 Task: Search one way flight ticket for 4 adults, 2 children, 2 infants in seat and 1 infant on lap in economy from Columbia: Columbia Regional Airport to Jacksonville: Albert J. Ellis Airport on 8-3-2023. Choice of flights is American. Number of bags: 1 carry on bag. Price is upto 45000. Outbound departure time preference is 7:30.
Action: Mouse moved to (309, 450)
Screenshot: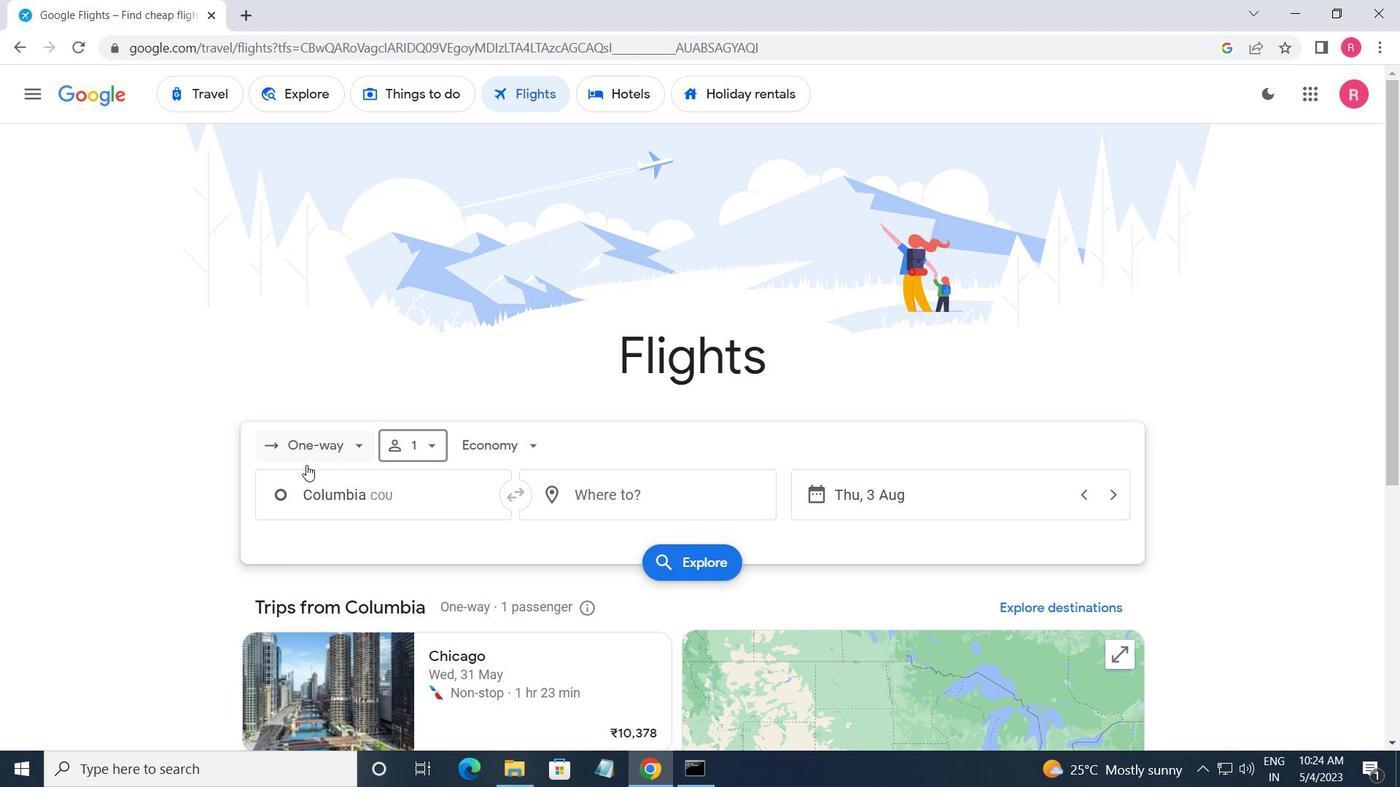 
Action: Mouse pressed left at (309, 450)
Screenshot: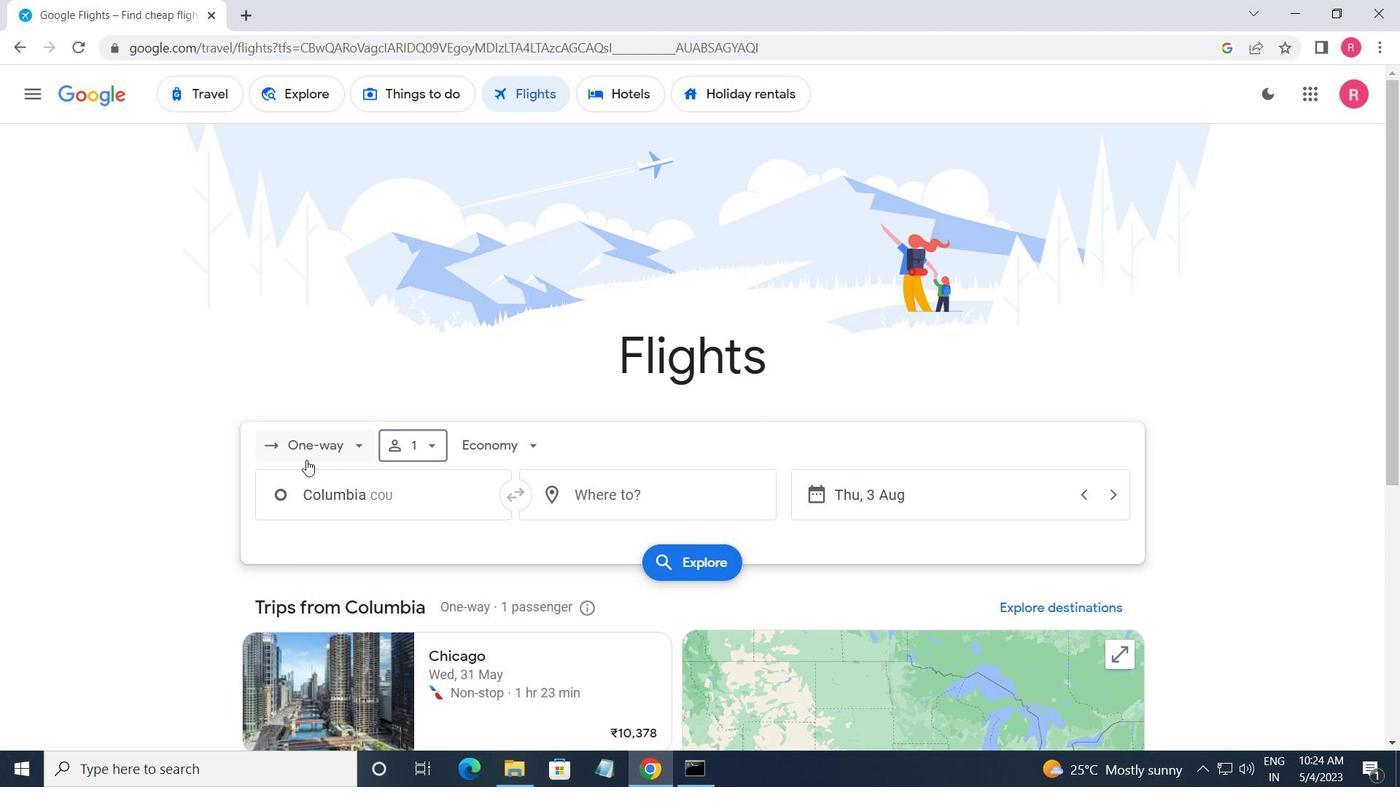 
Action: Mouse moved to (334, 529)
Screenshot: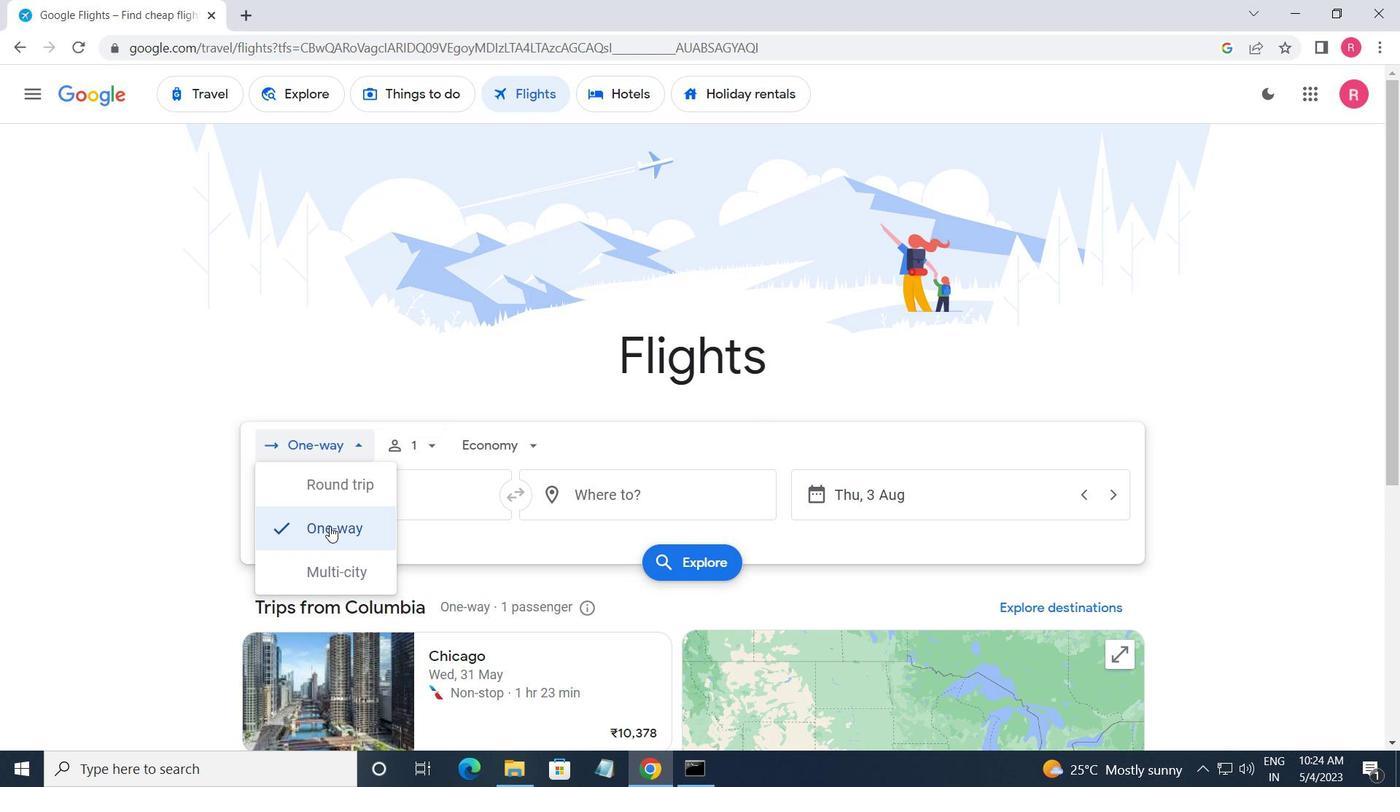 
Action: Mouse pressed left at (334, 529)
Screenshot: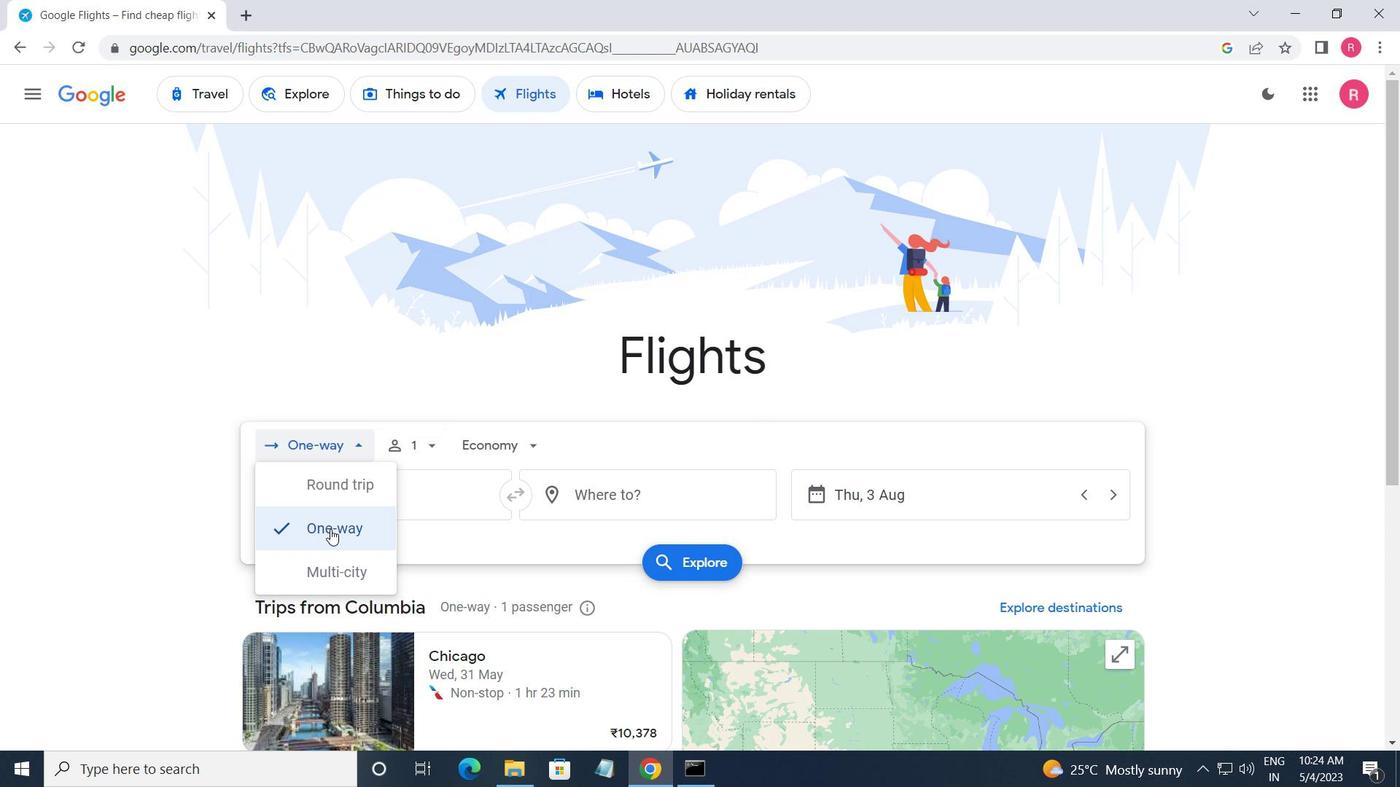 
Action: Mouse moved to (421, 445)
Screenshot: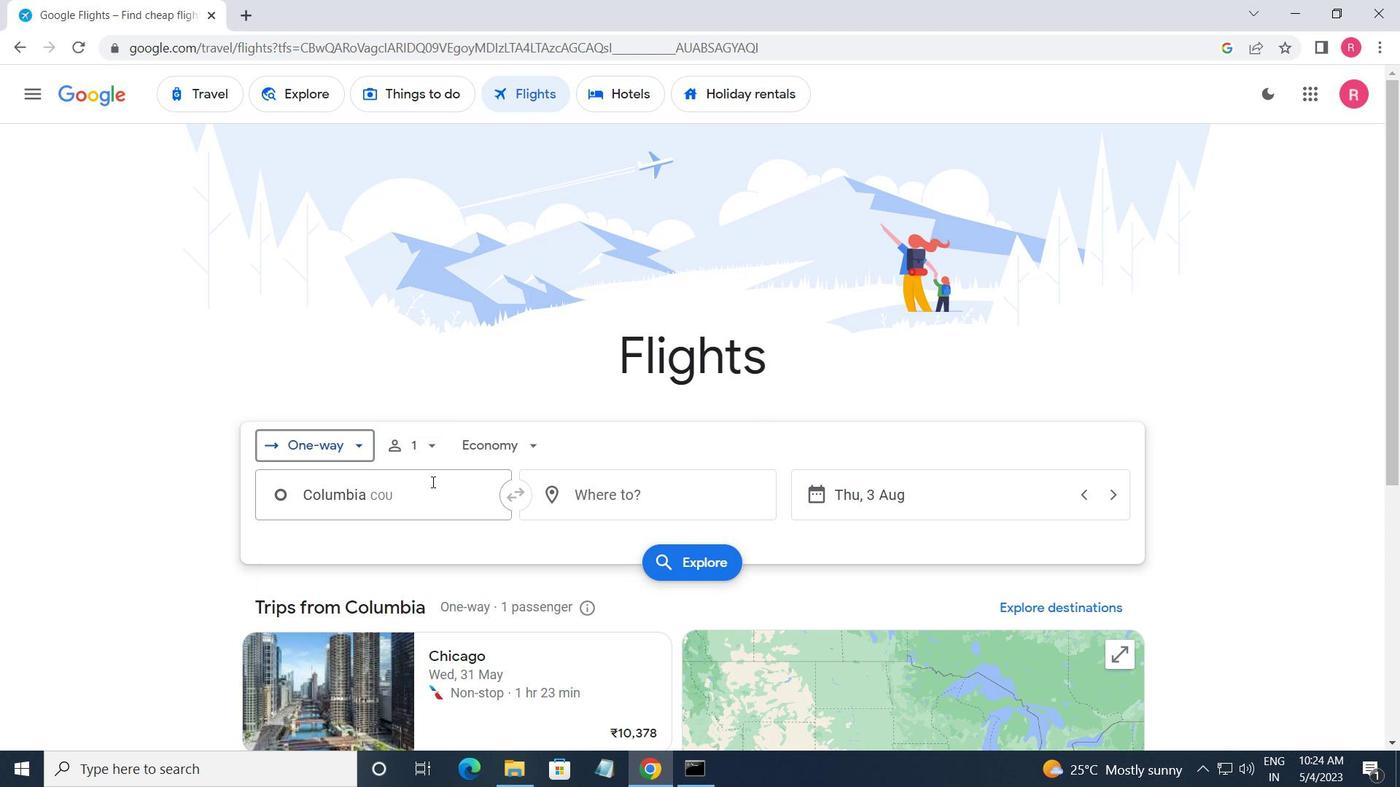 
Action: Mouse pressed left at (421, 445)
Screenshot: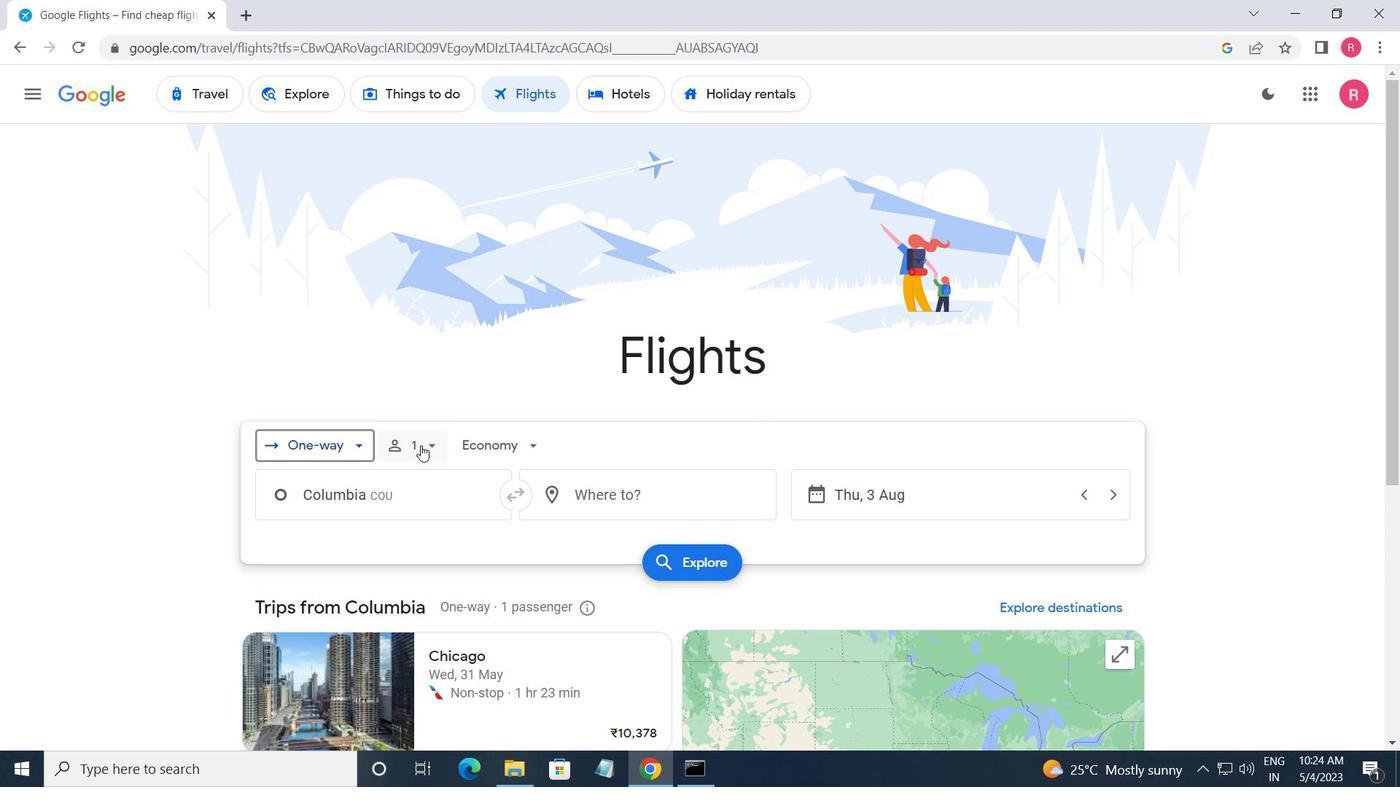 
Action: Mouse moved to (567, 501)
Screenshot: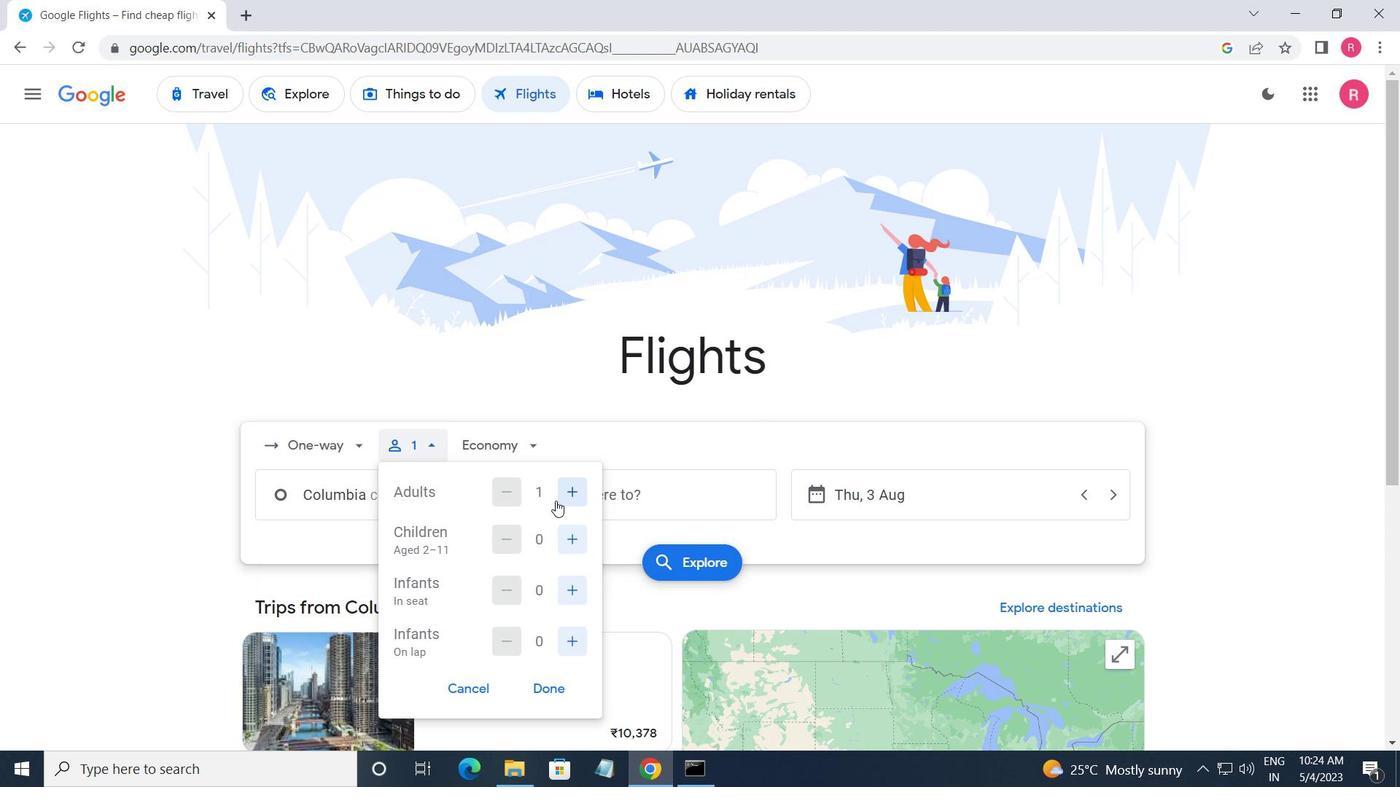 
Action: Mouse pressed left at (567, 501)
Screenshot: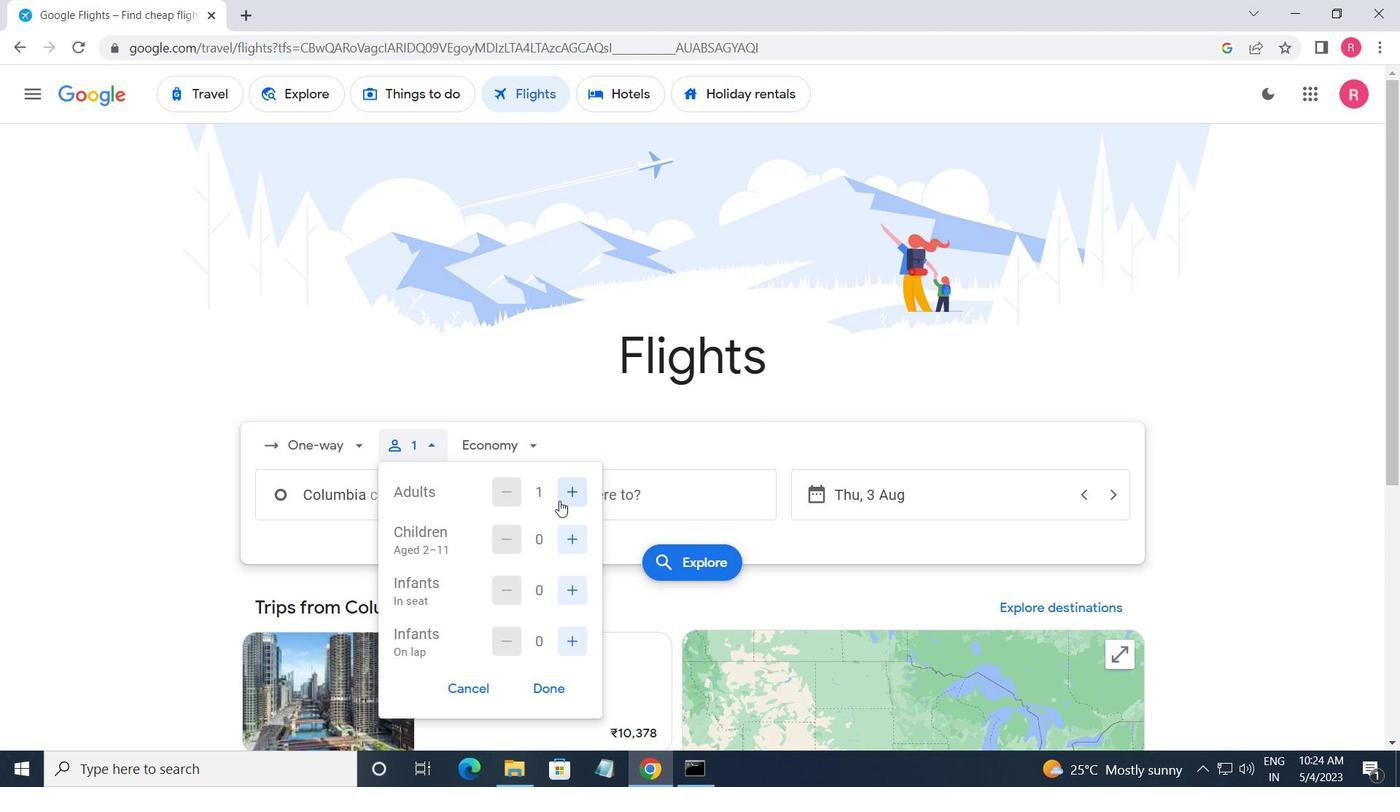 
Action: Mouse pressed left at (567, 501)
Screenshot: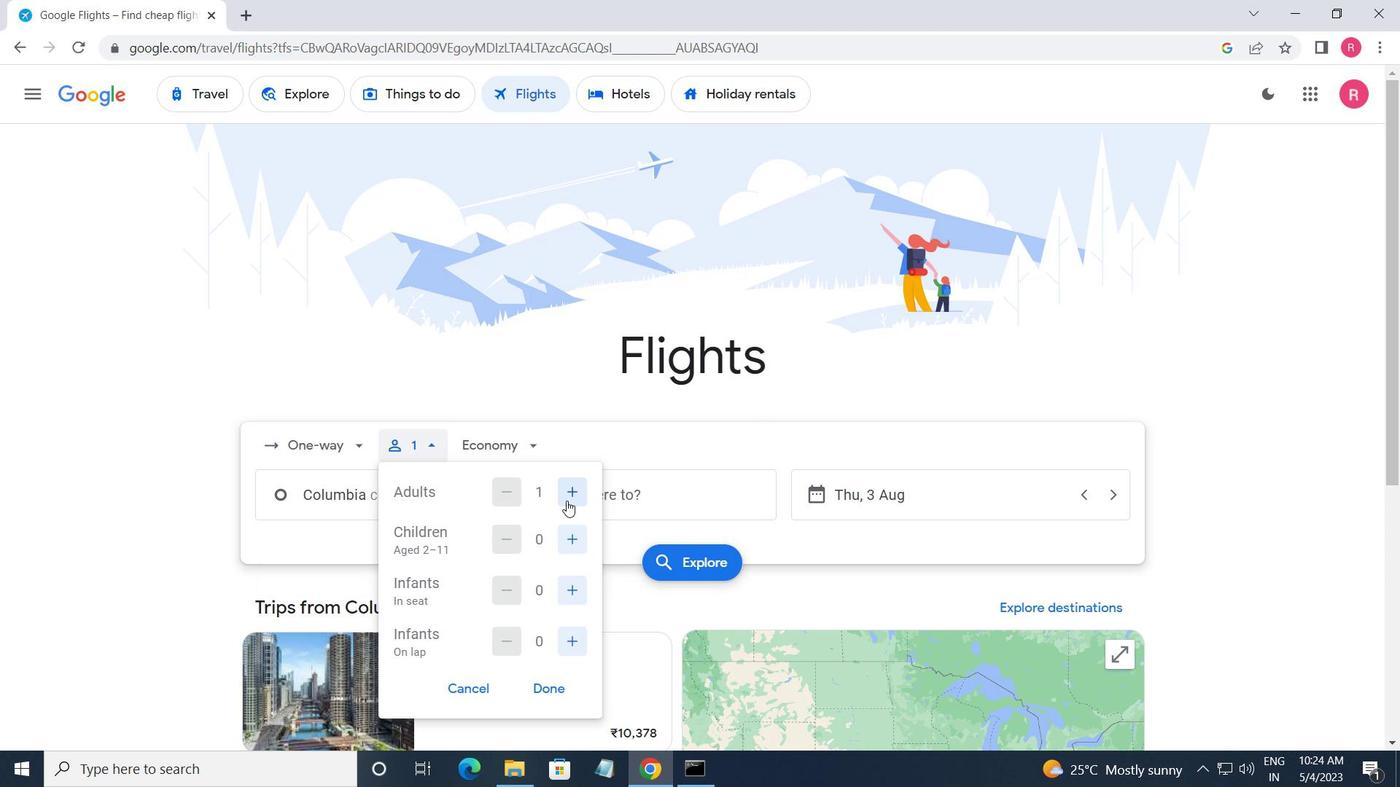 
Action: Mouse pressed left at (567, 501)
Screenshot: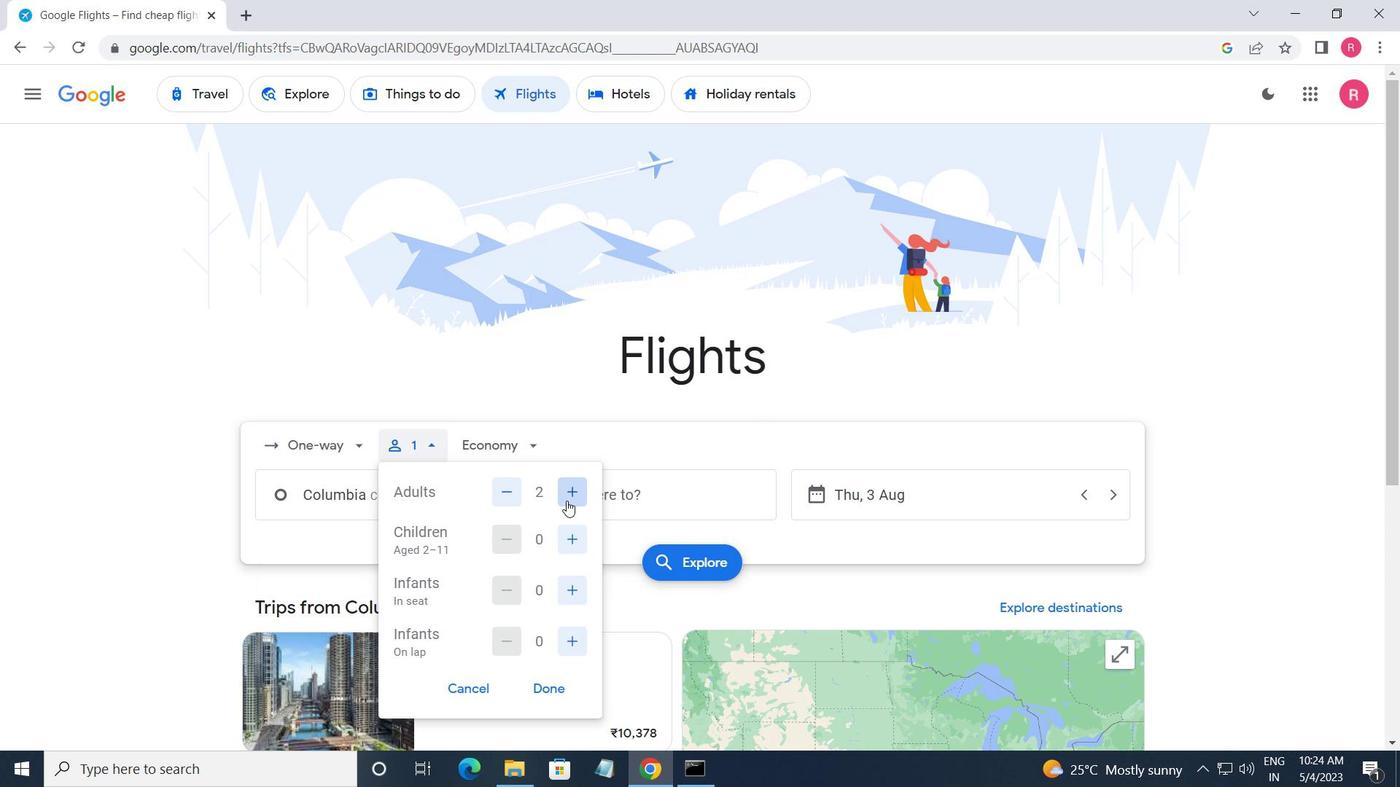 
Action: Mouse moved to (569, 540)
Screenshot: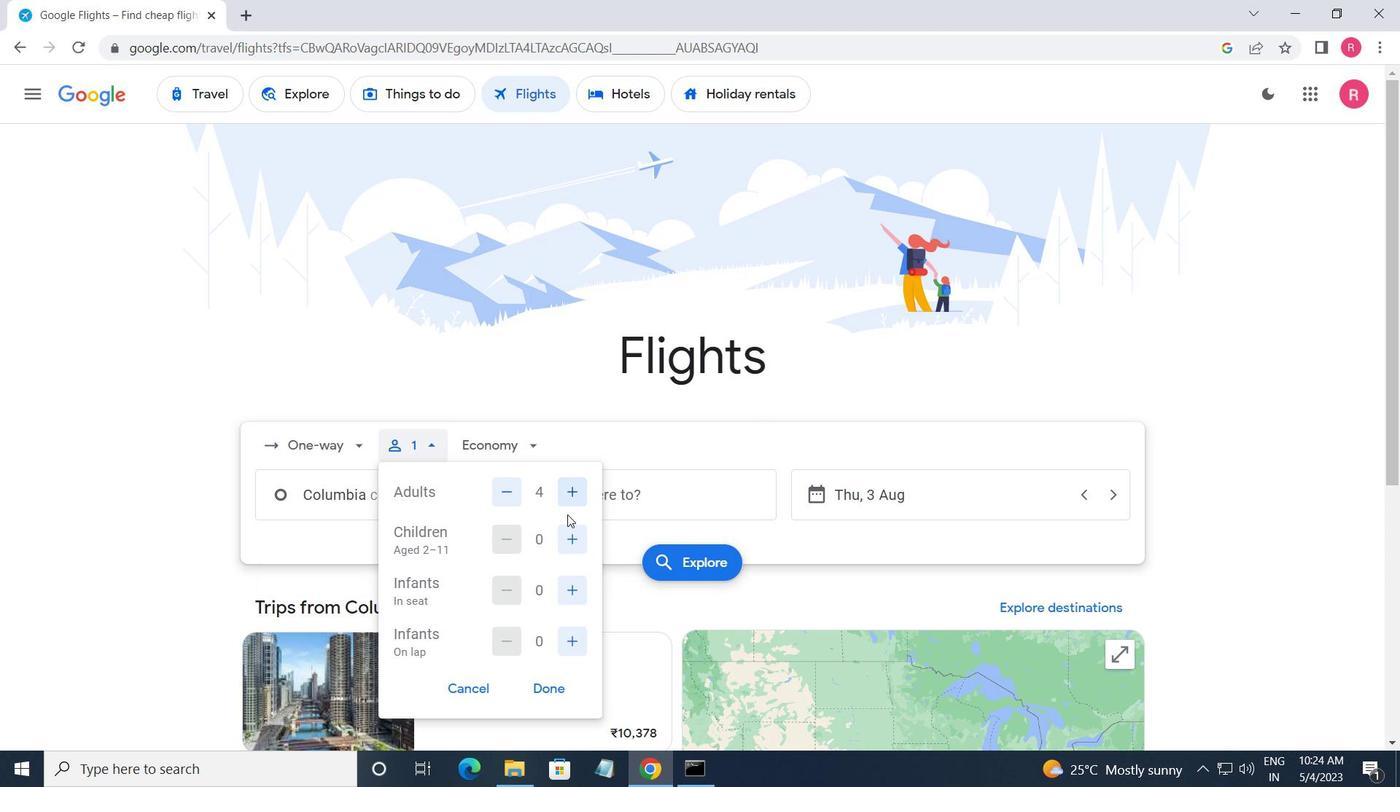 
Action: Mouse pressed left at (569, 540)
Screenshot: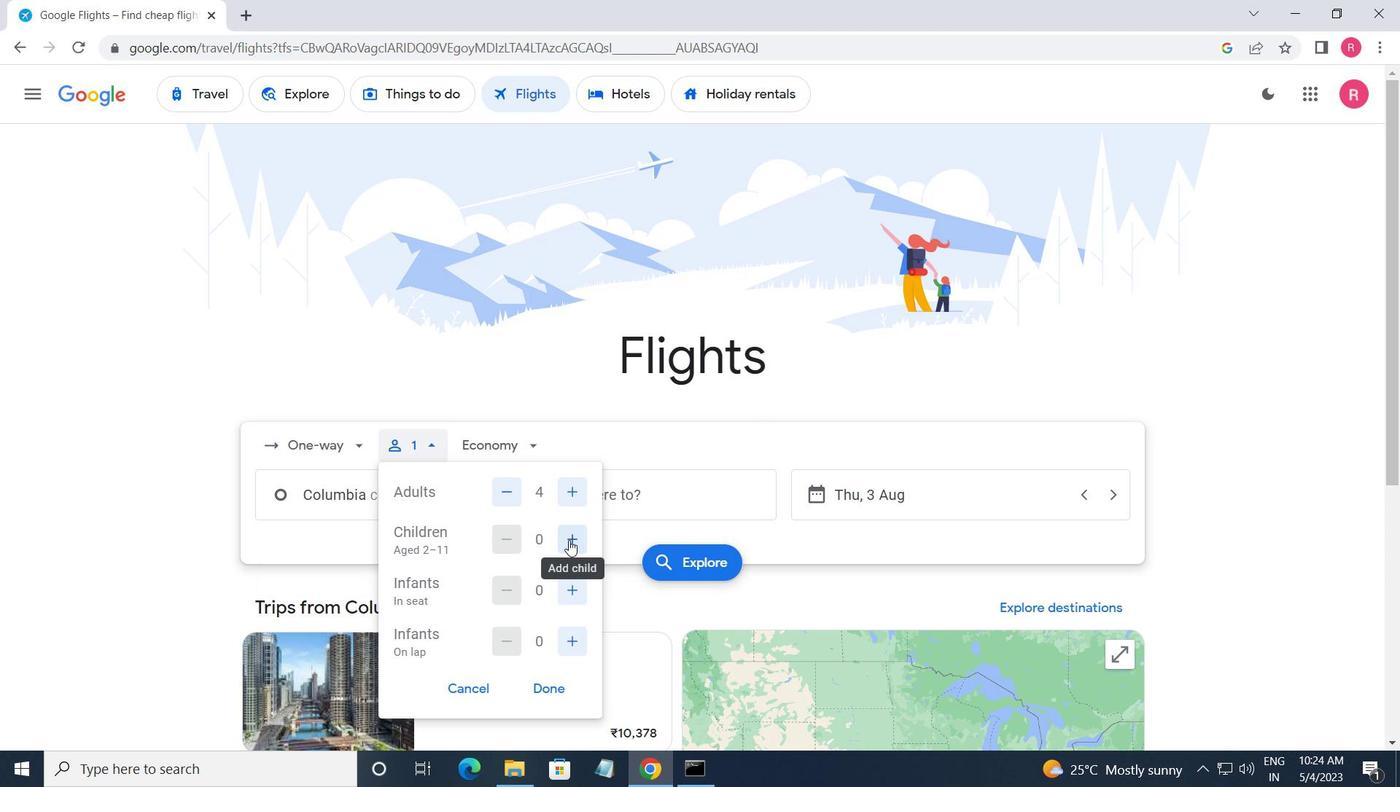 
Action: Mouse pressed left at (569, 540)
Screenshot: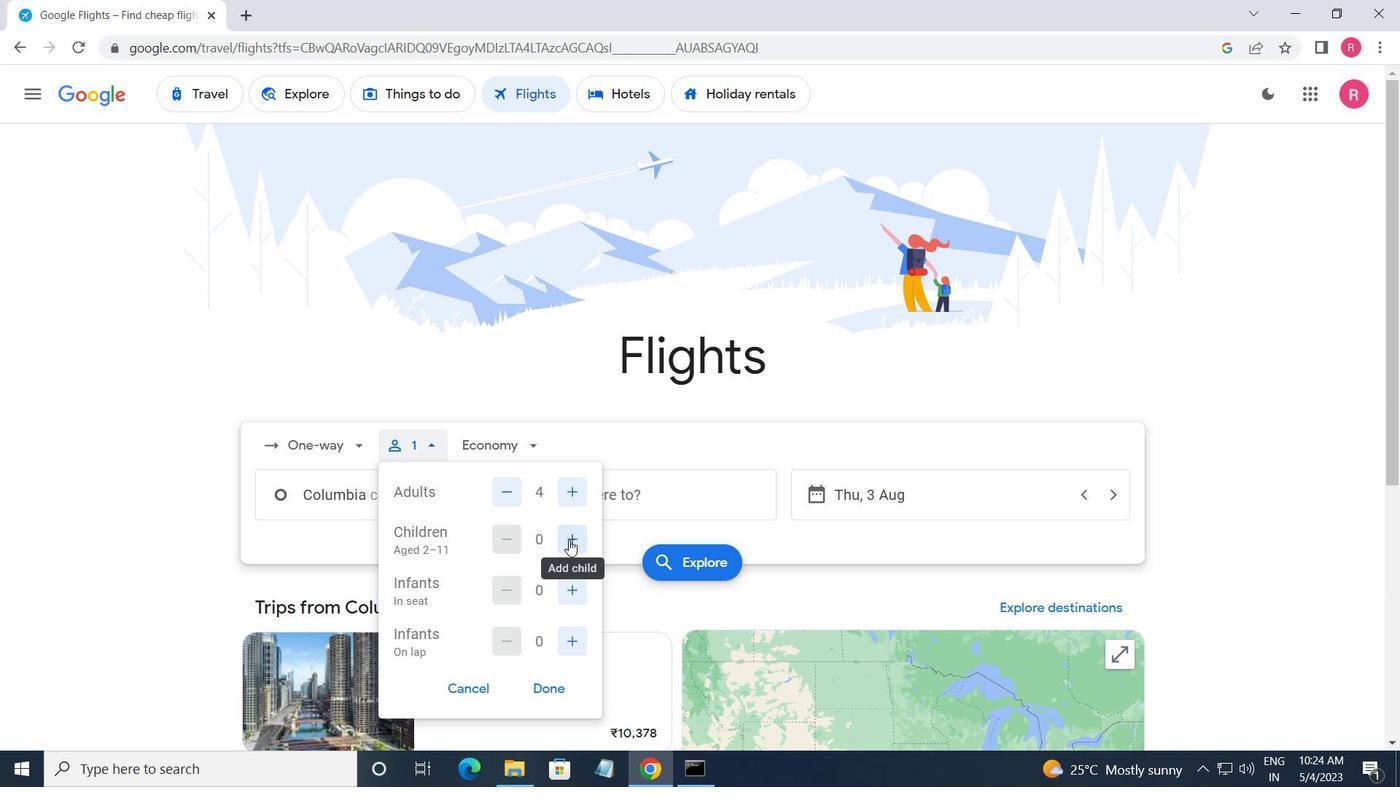 
Action: Mouse moved to (570, 596)
Screenshot: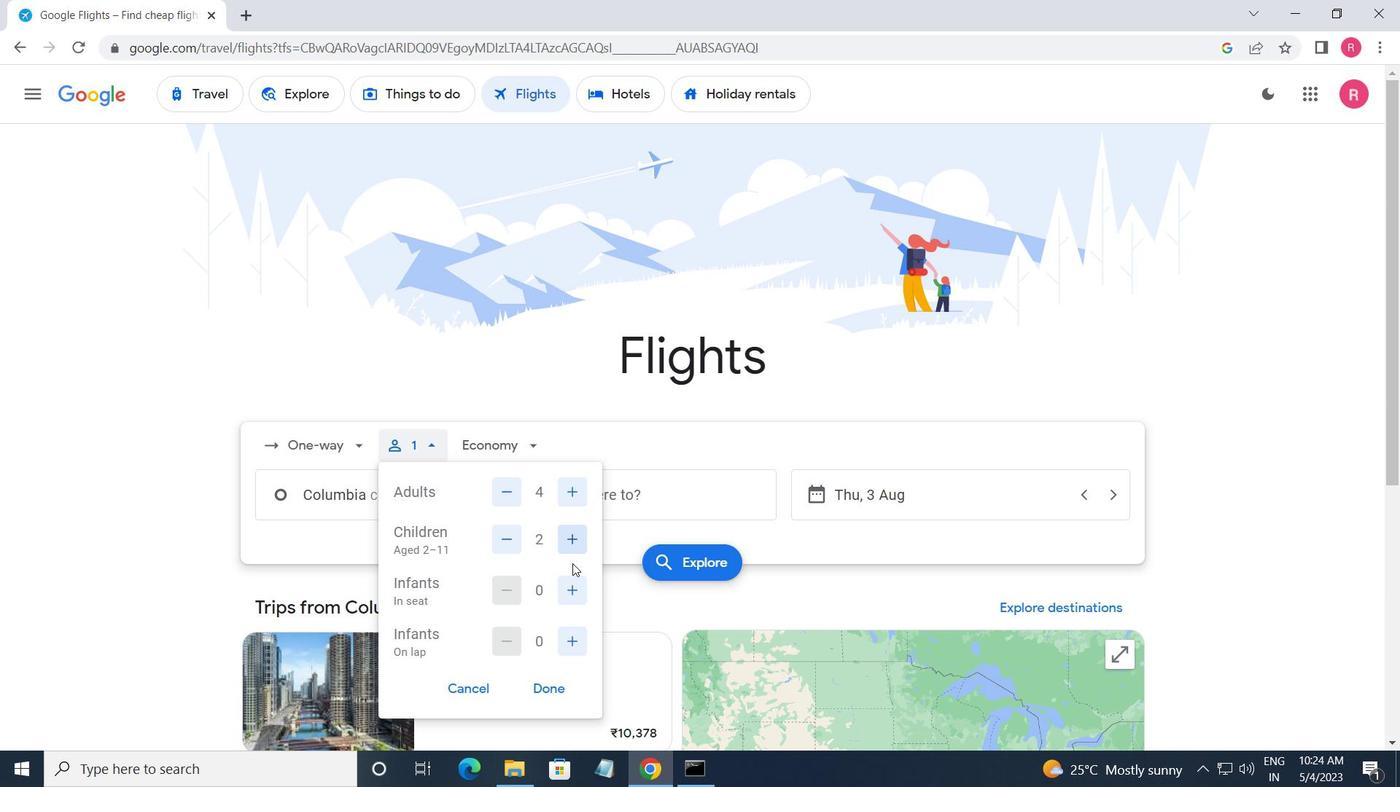 
Action: Mouse pressed left at (570, 596)
Screenshot: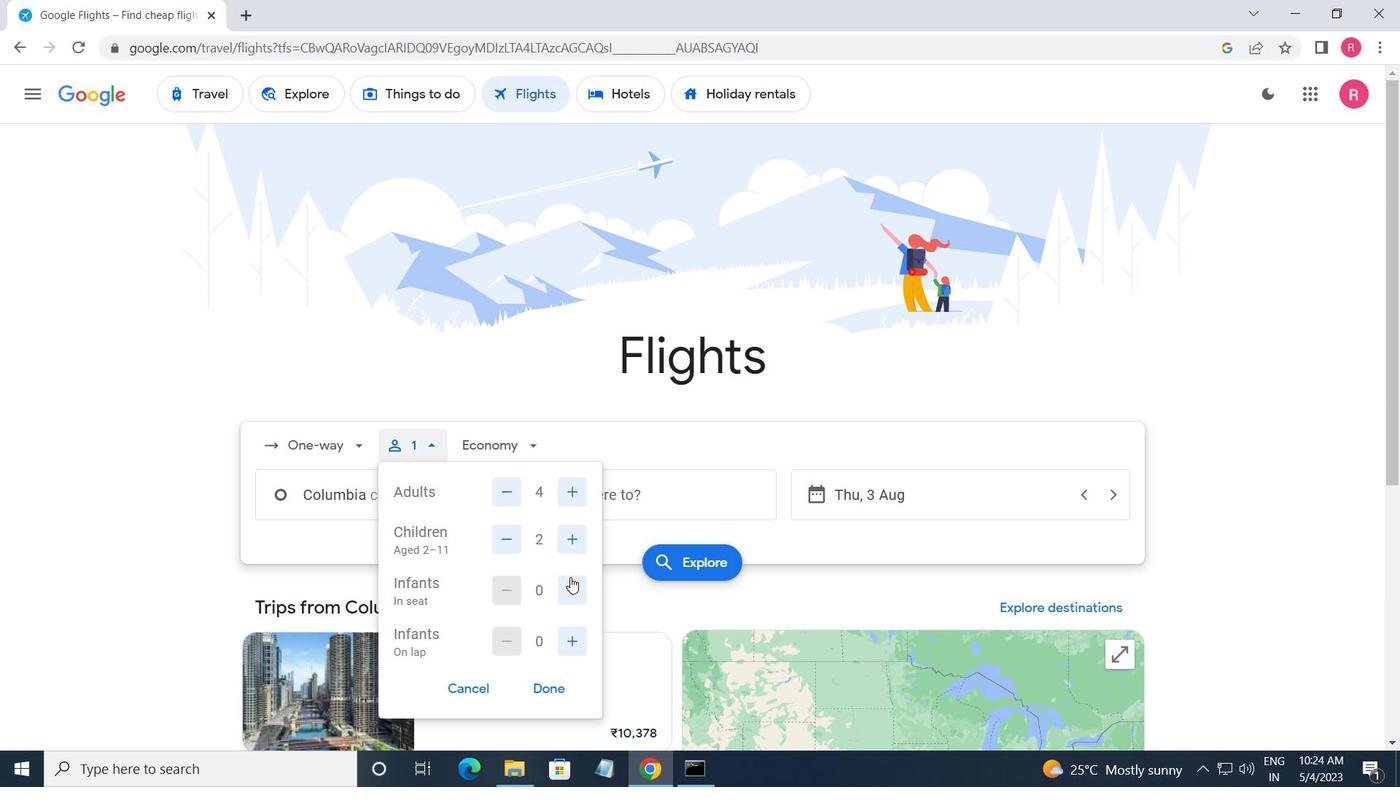 
Action: Mouse pressed left at (570, 596)
Screenshot: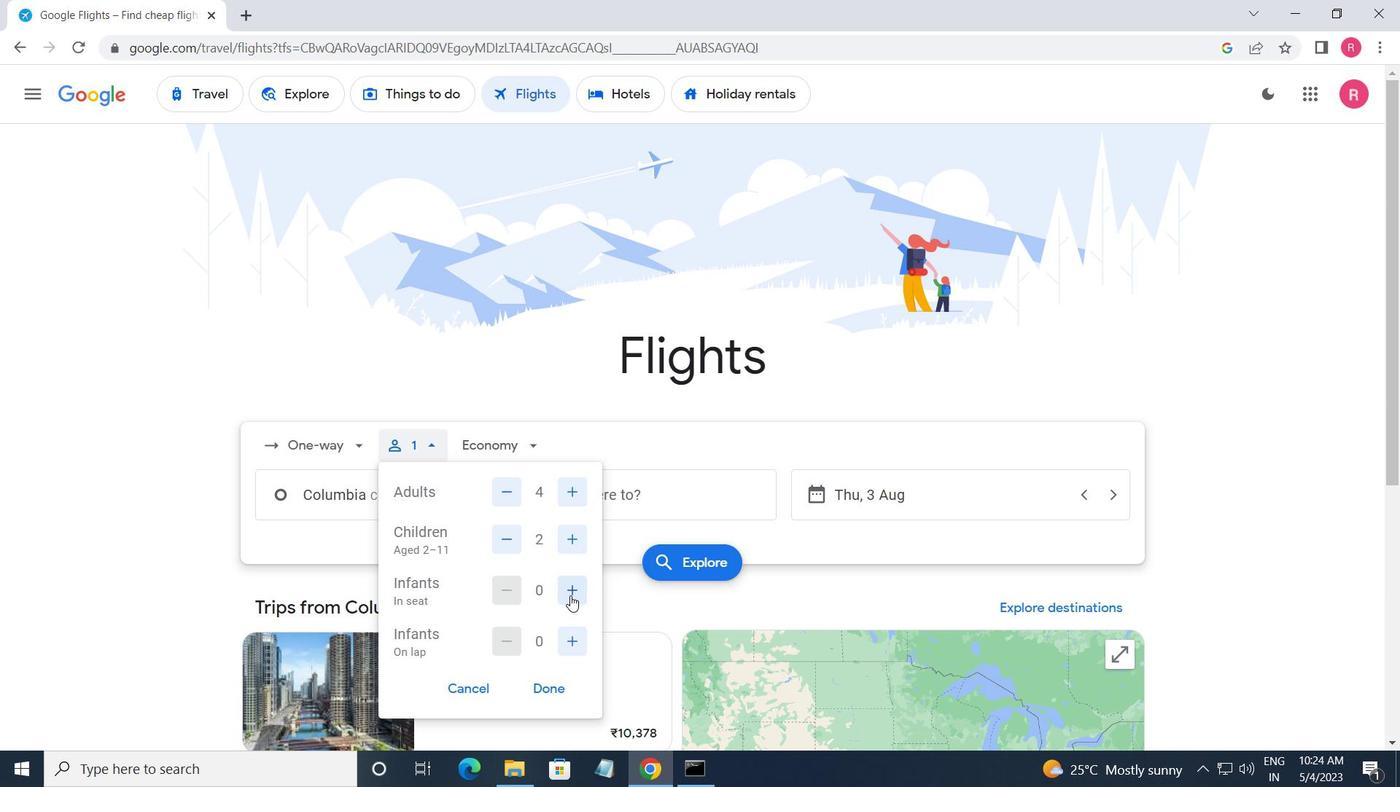 
Action: Mouse moved to (570, 648)
Screenshot: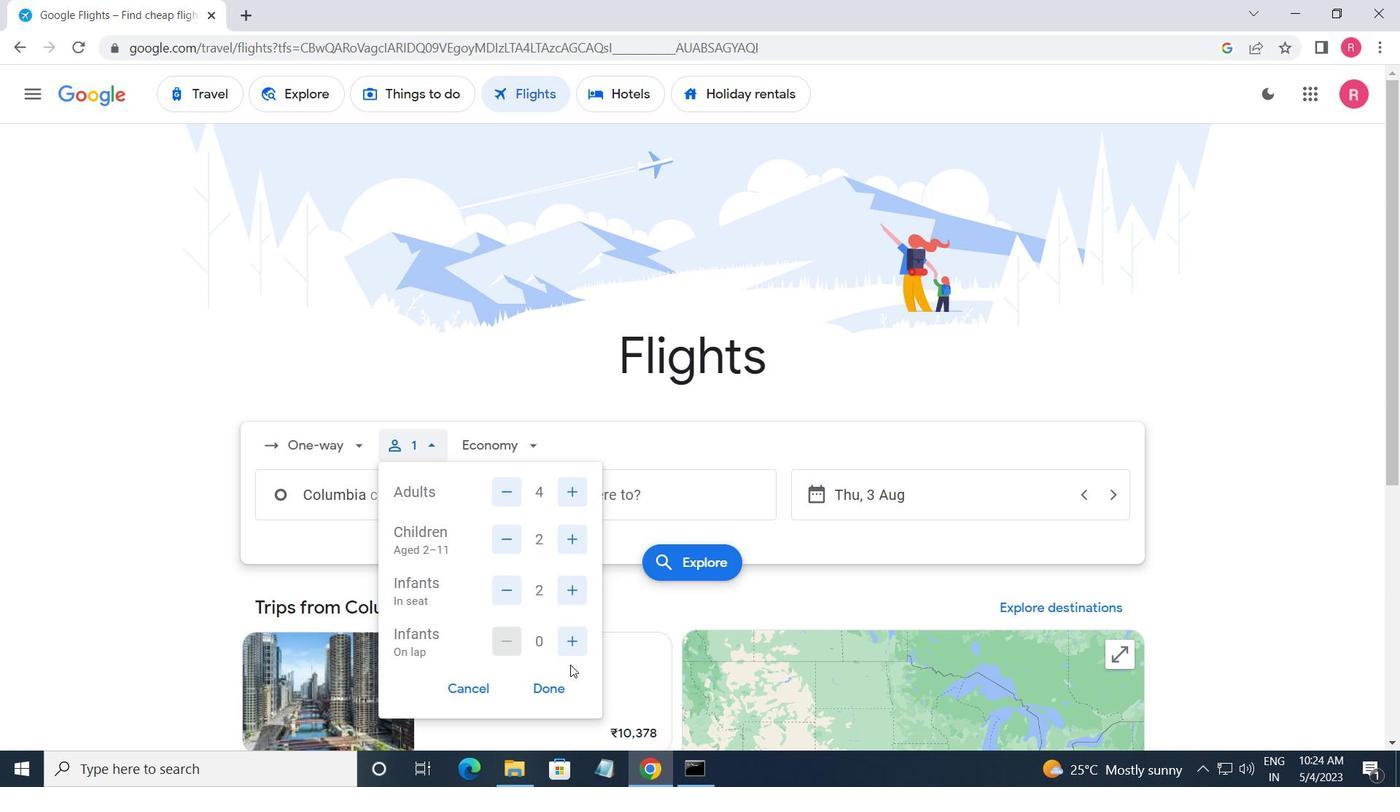 
Action: Mouse pressed left at (570, 648)
Screenshot: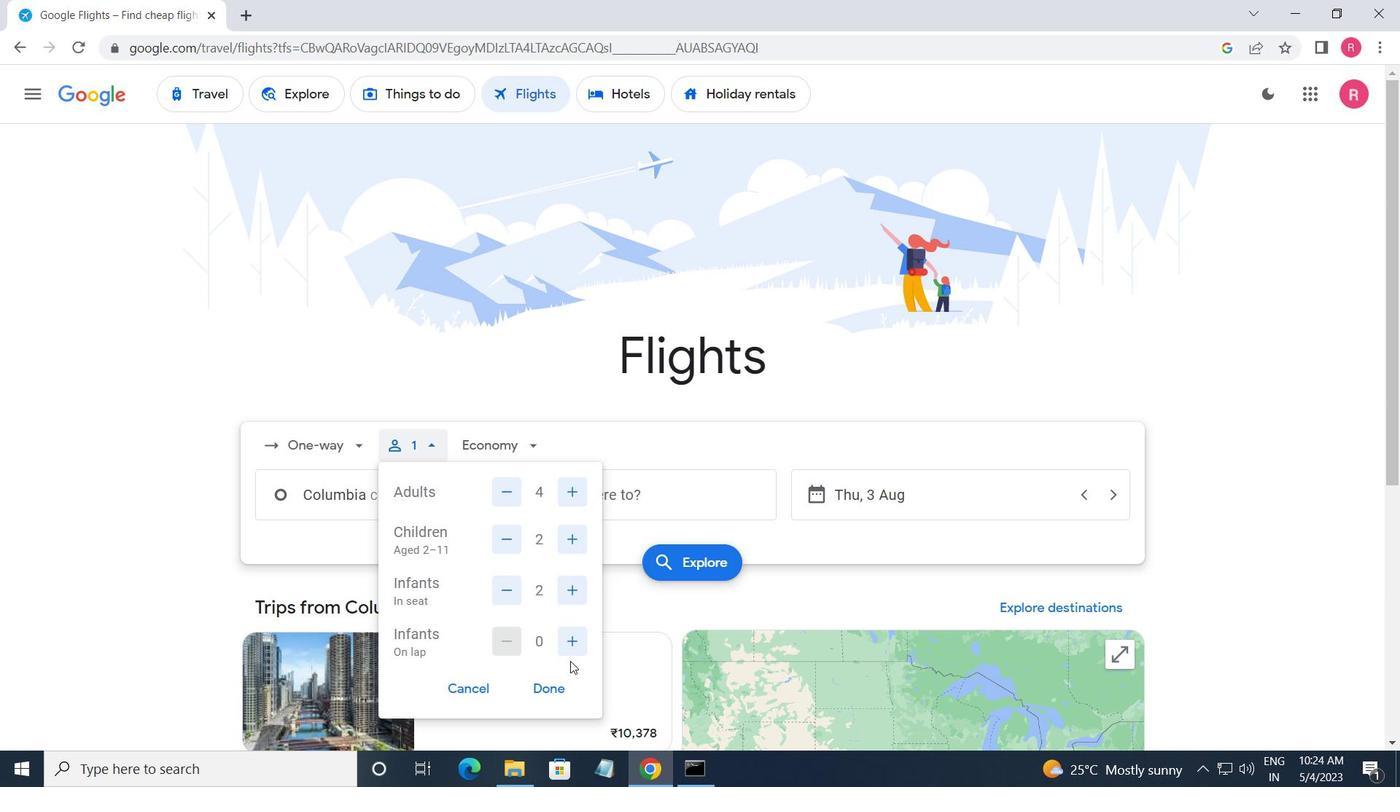 
Action: Mouse moved to (558, 672)
Screenshot: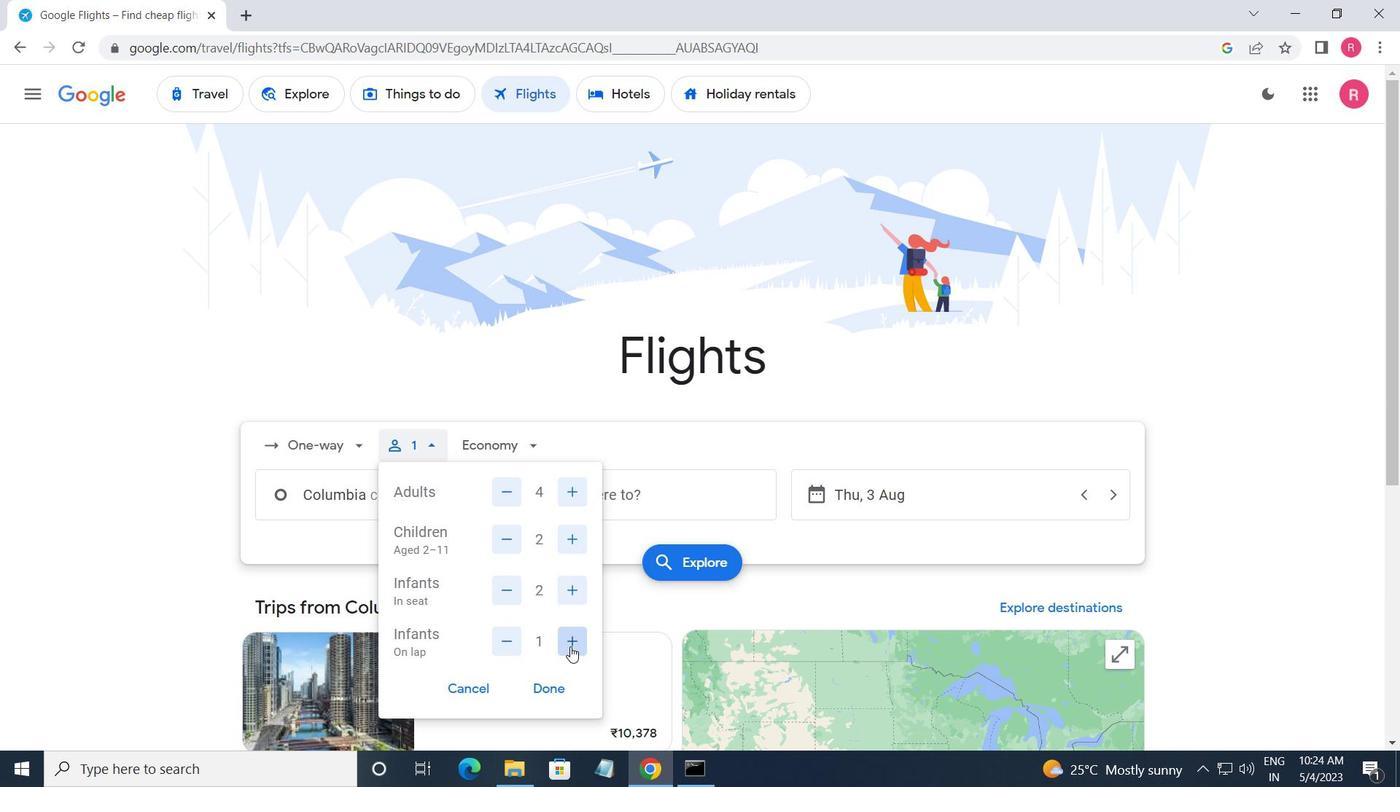
Action: Mouse pressed left at (558, 672)
Screenshot: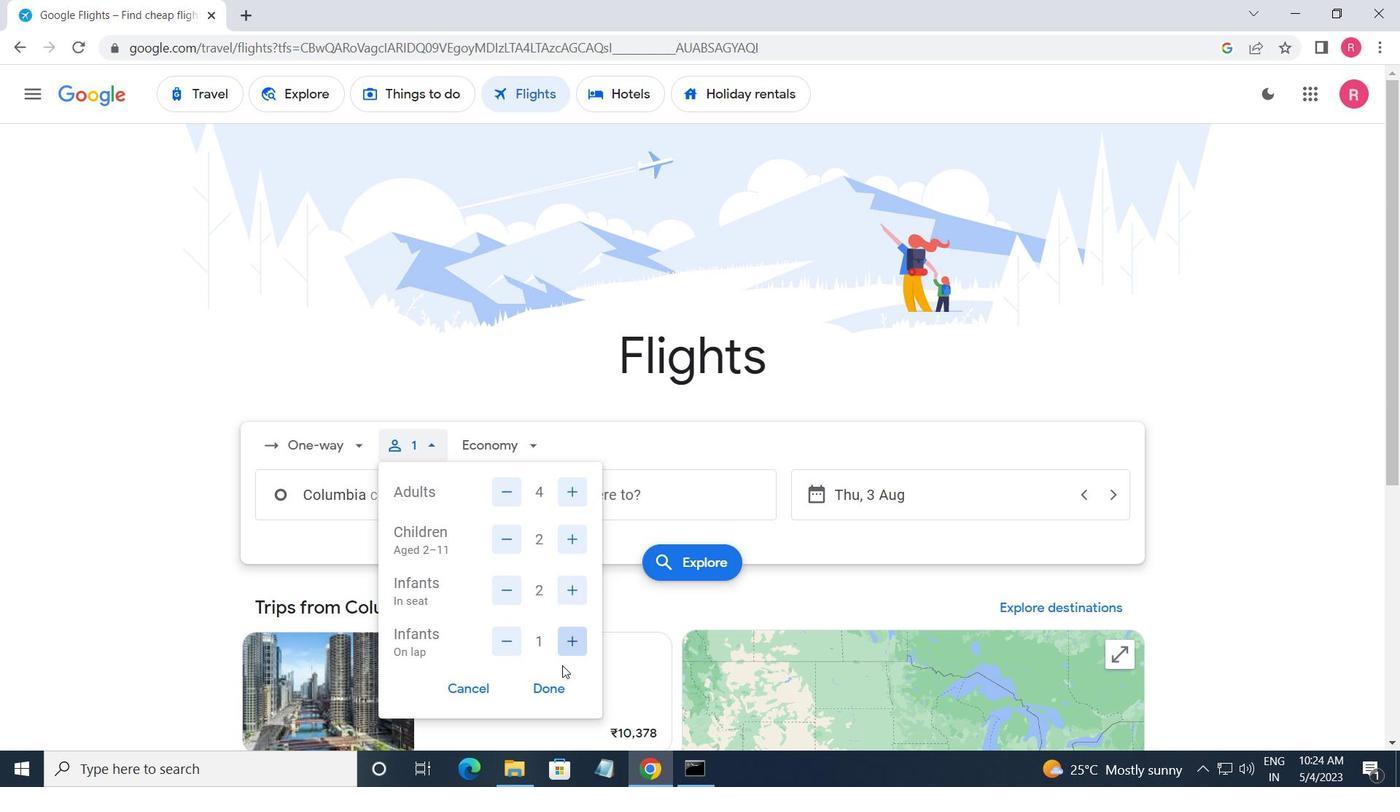 
Action: Mouse moved to (553, 677)
Screenshot: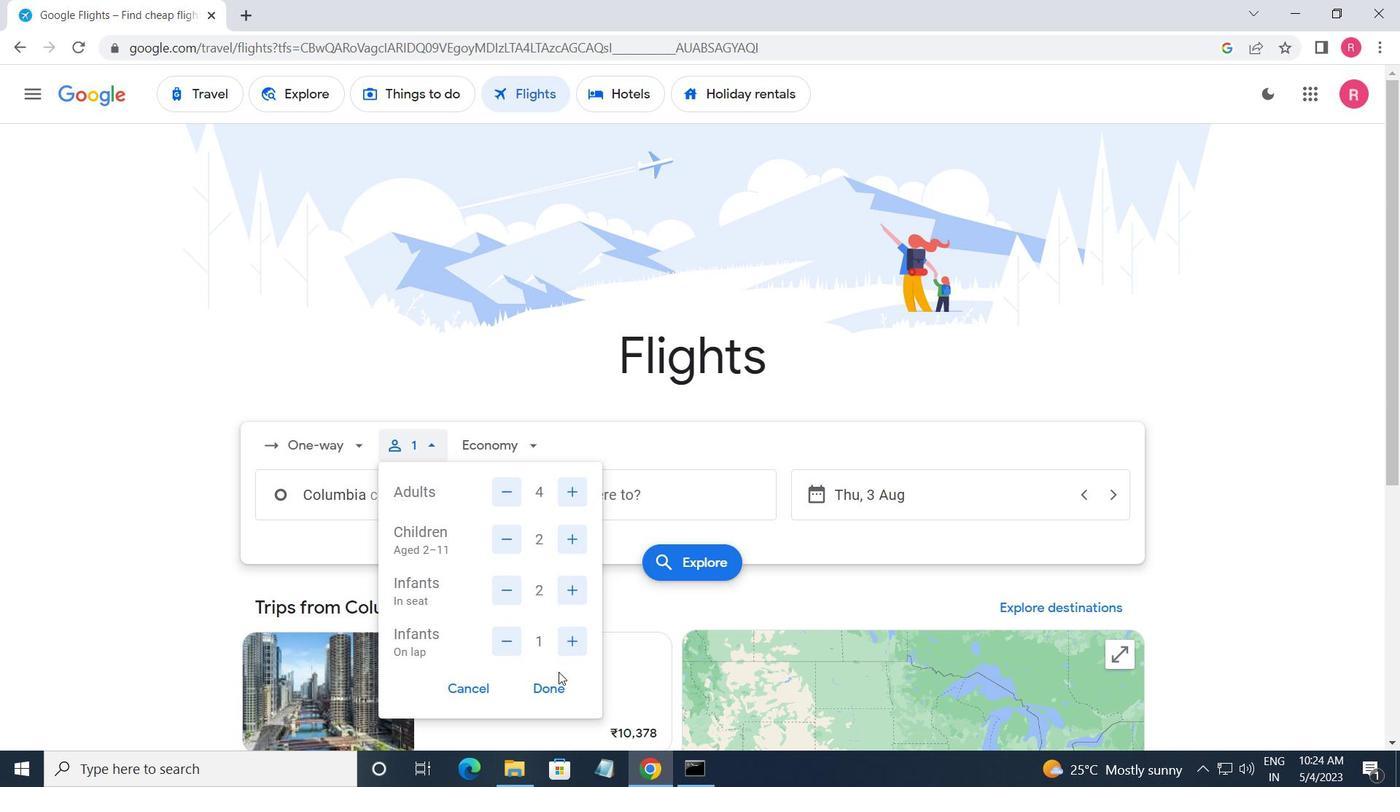 
Action: Mouse pressed left at (553, 677)
Screenshot: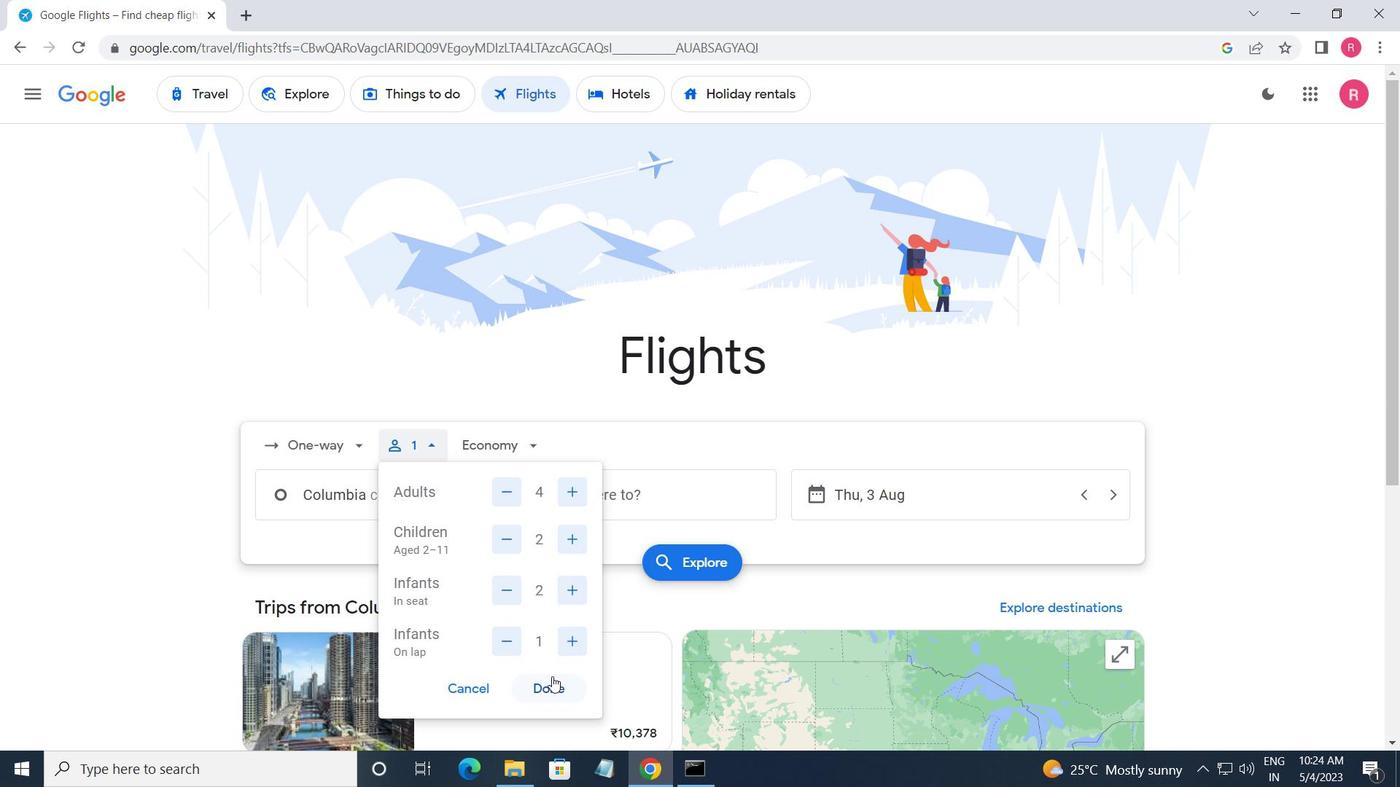 
Action: Mouse moved to (496, 441)
Screenshot: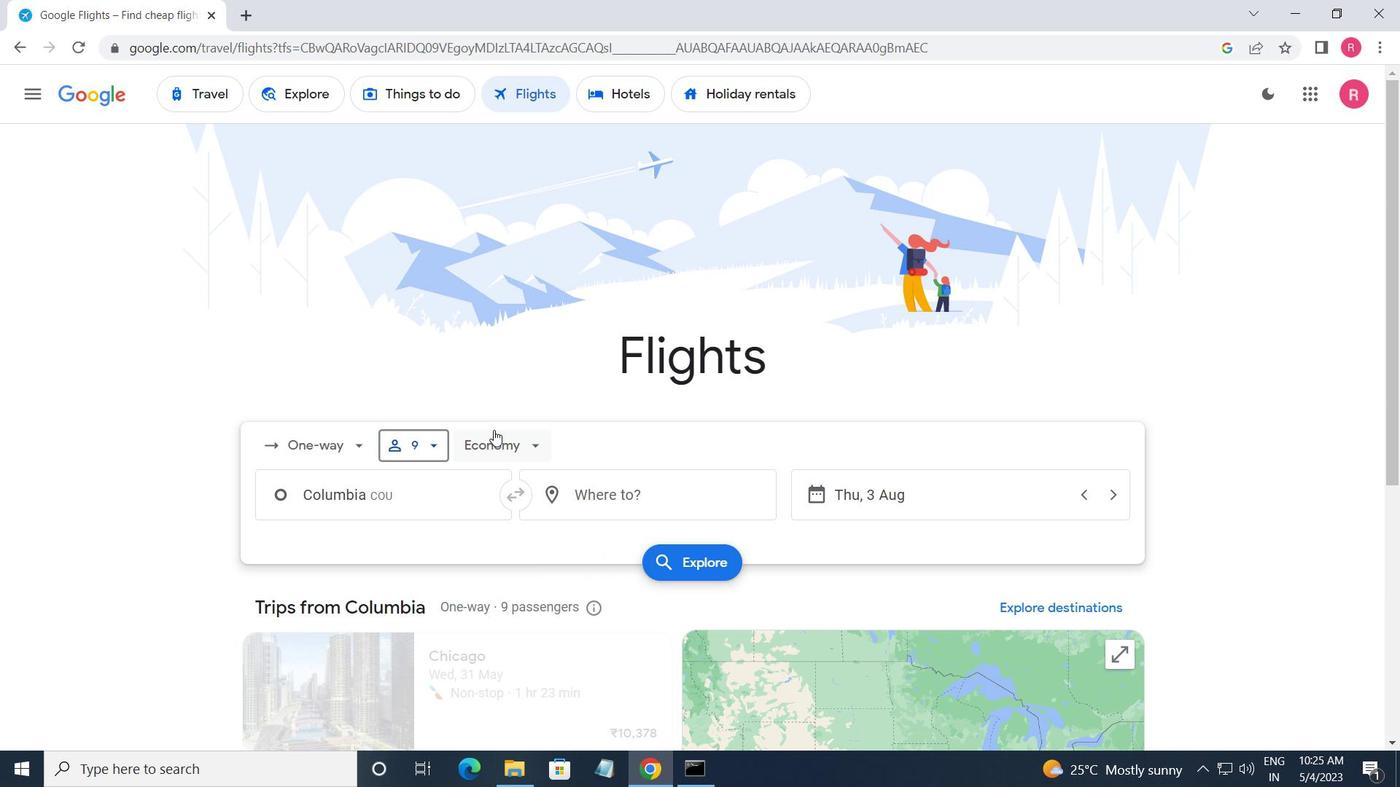 
Action: Mouse pressed left at (496, 441)
Screenshot: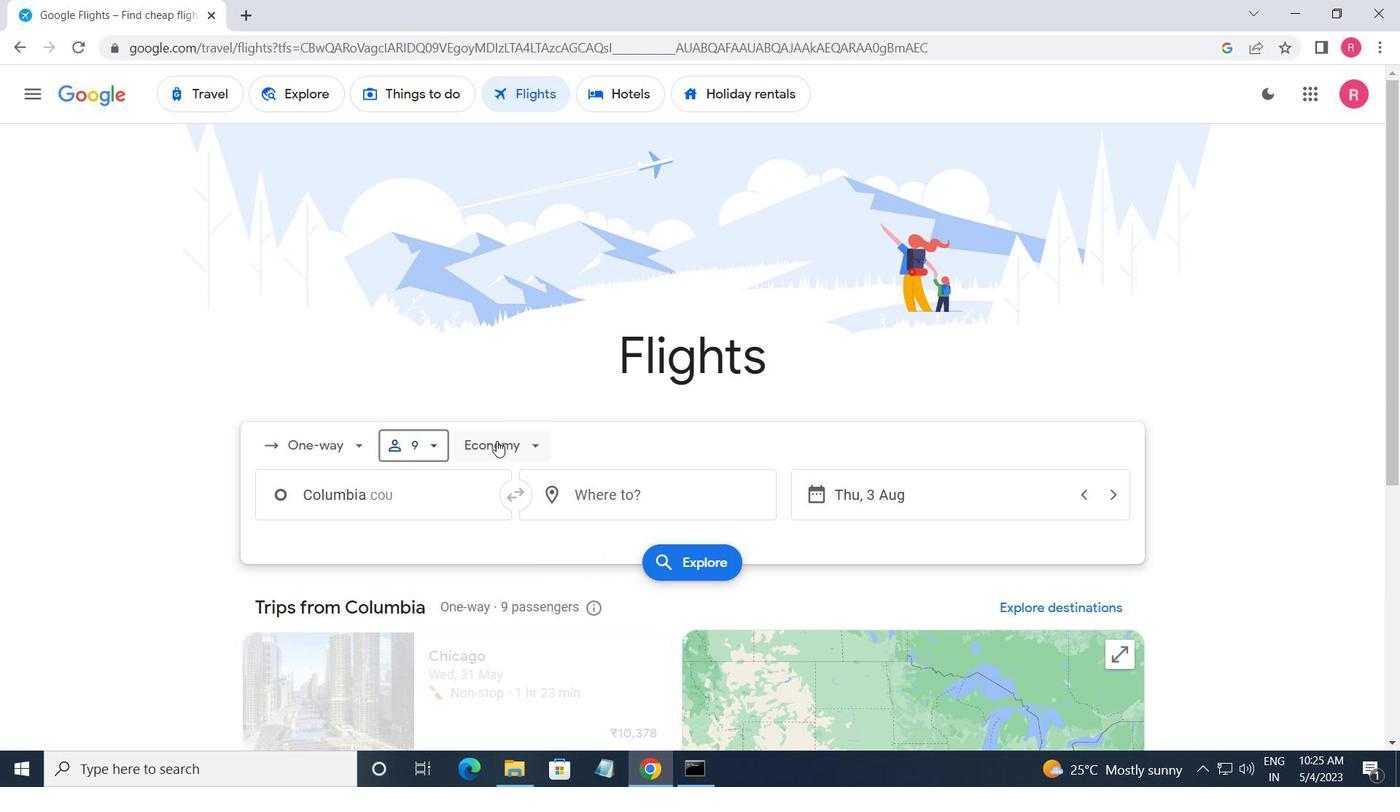 
Action: Mouse moved to (528, 485)
Screenshot: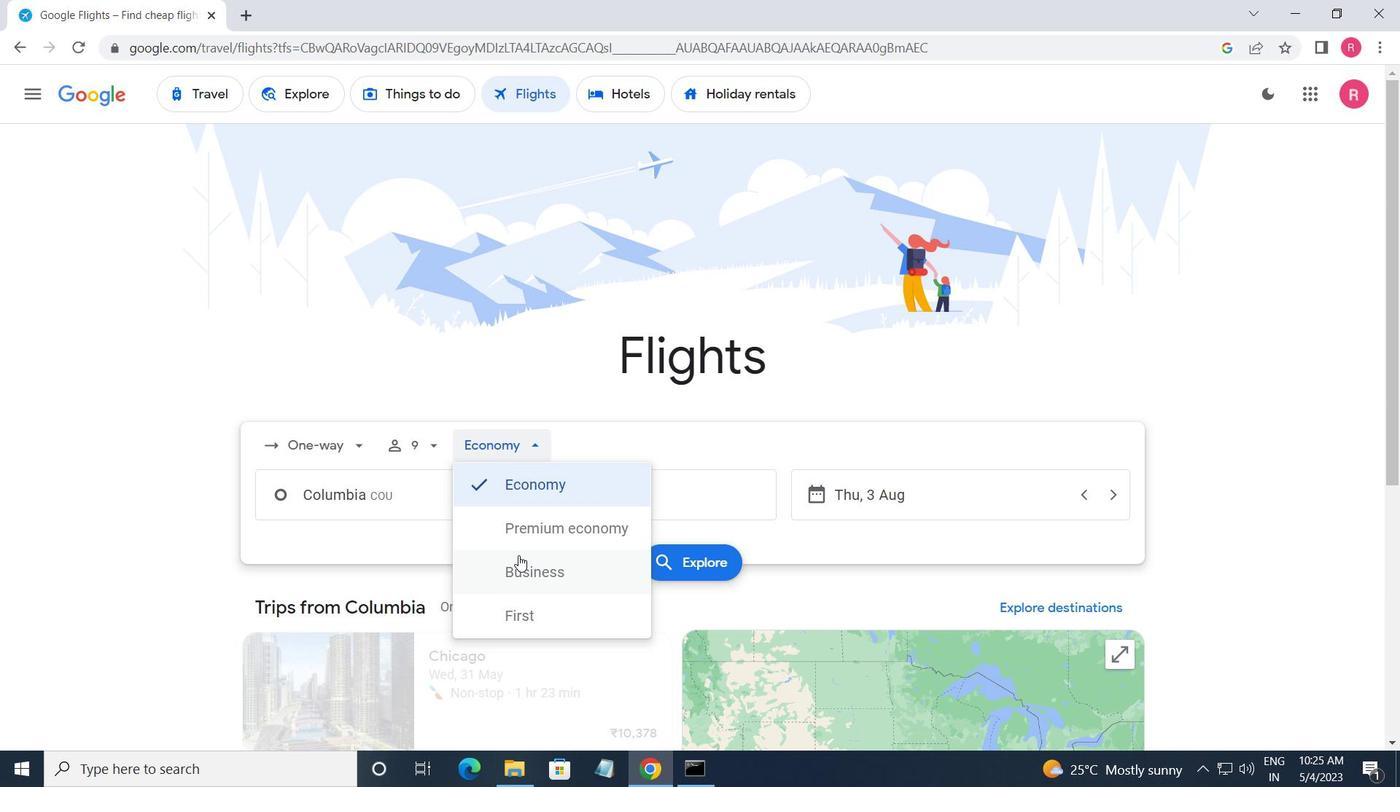 
Action: Mouse pressed left at (528, 485)
Screenshot: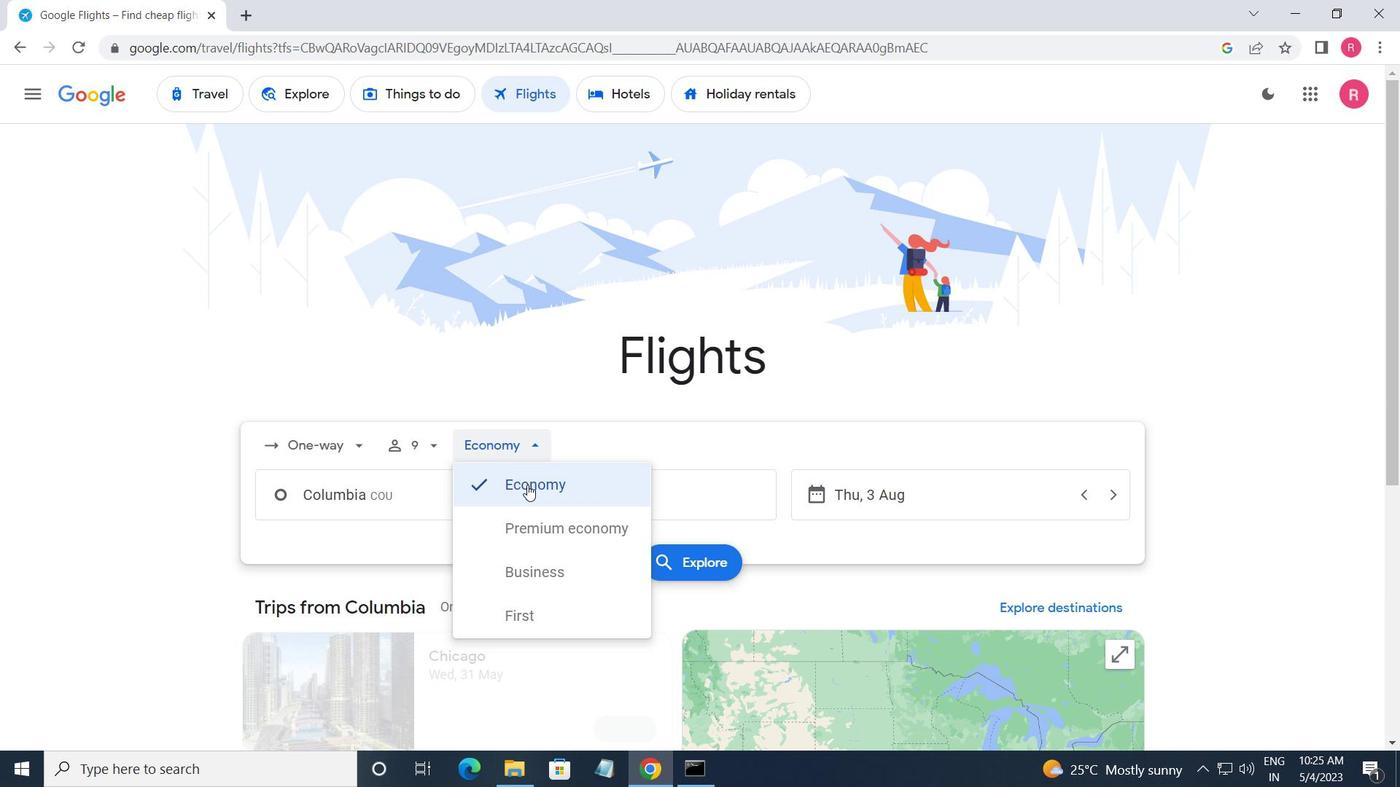 
Action: Mouse moved to (410, 504)
Screenshot: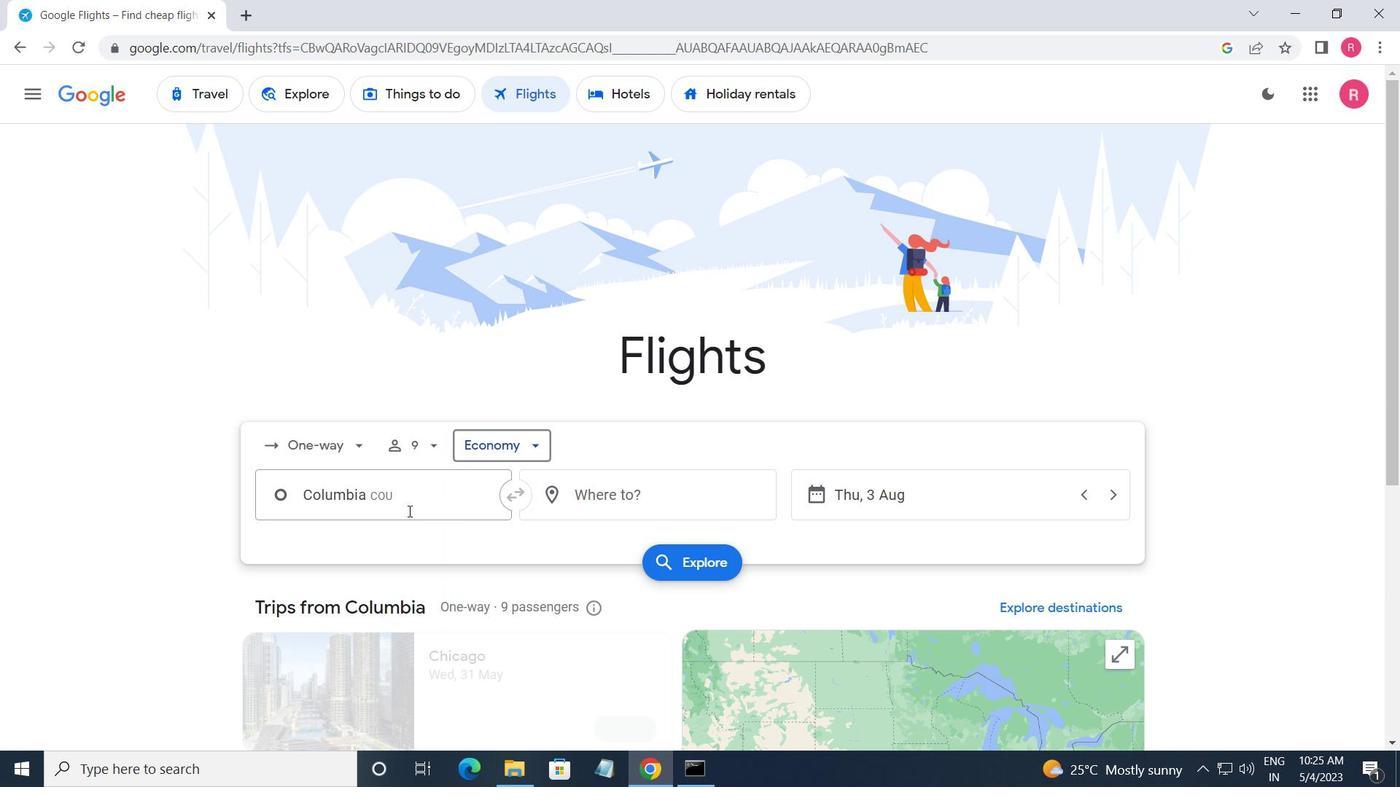 
Action: Mouse pressed left at (410, 504)
Screenshot: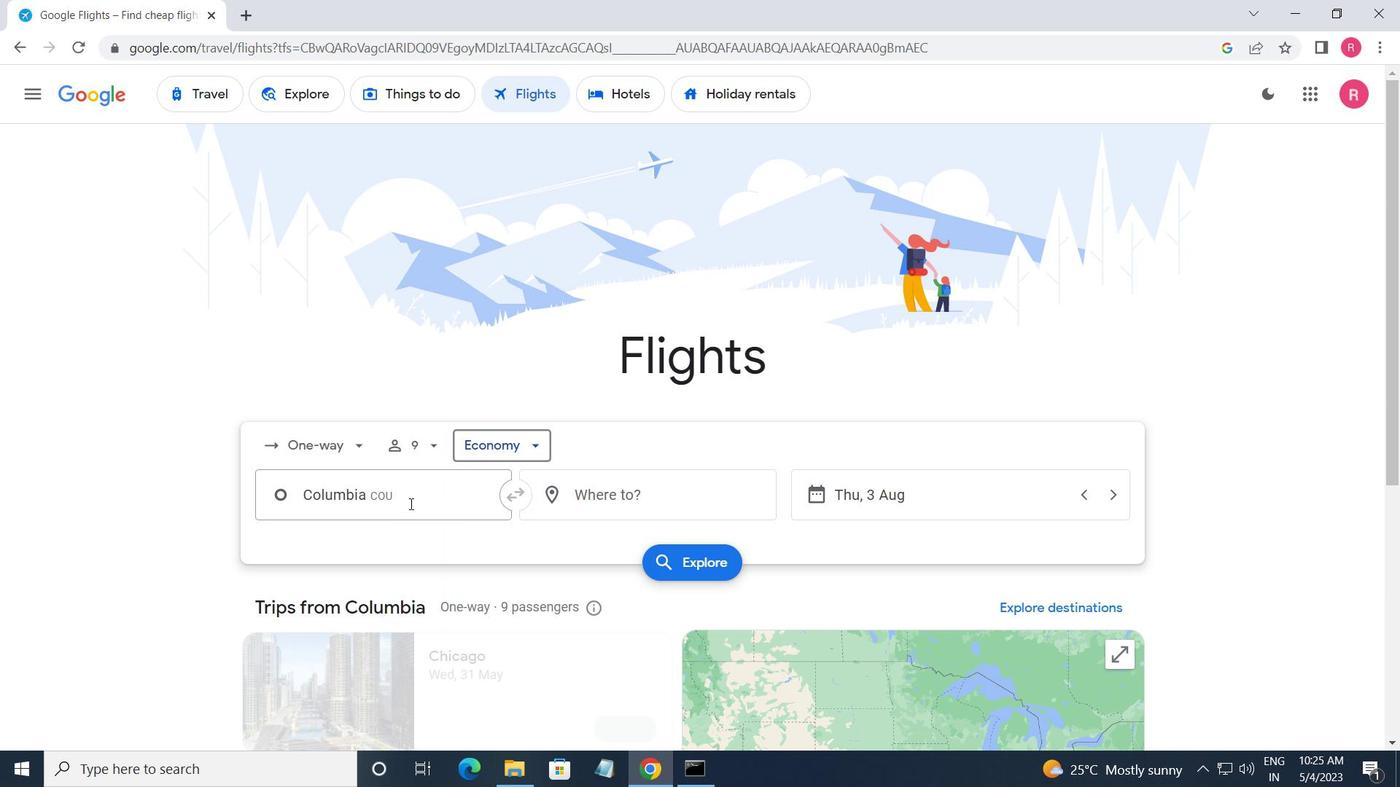 
Action: Key pressed <Key.right><Key.space><Key.shift>REG
Screenshot: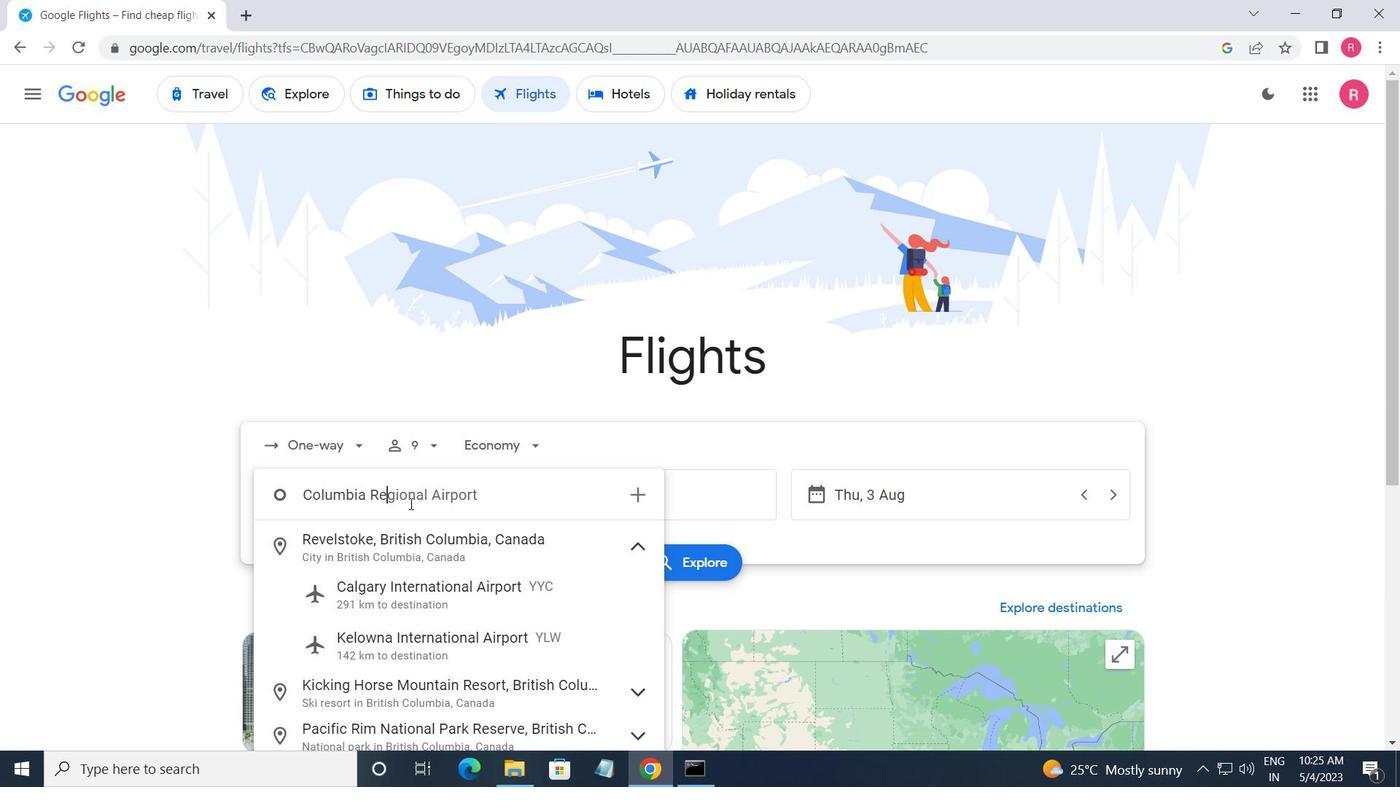 
Action: Mouse moved to (410, 534)
Screenshot: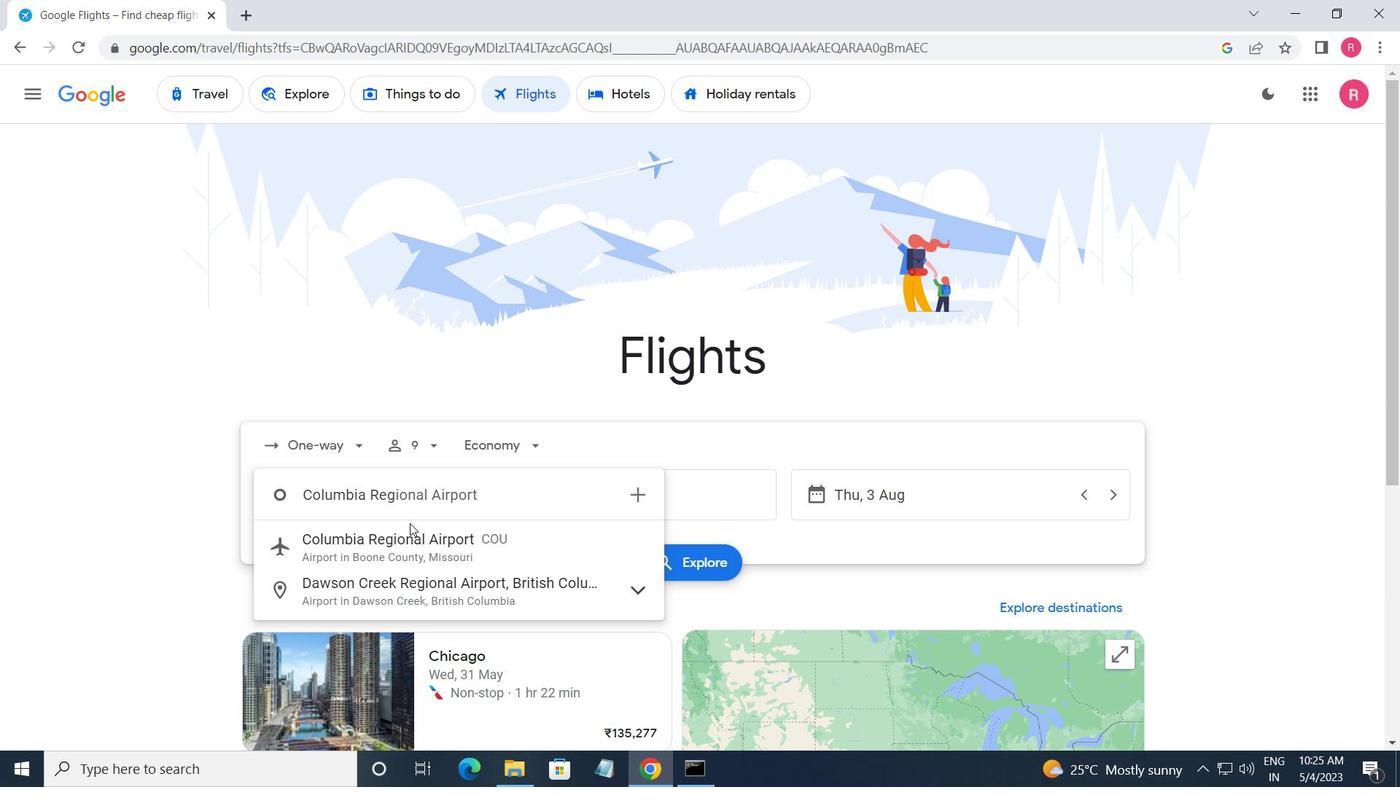 
Action: Mouse pressed left at (410, 534)
Screenshot: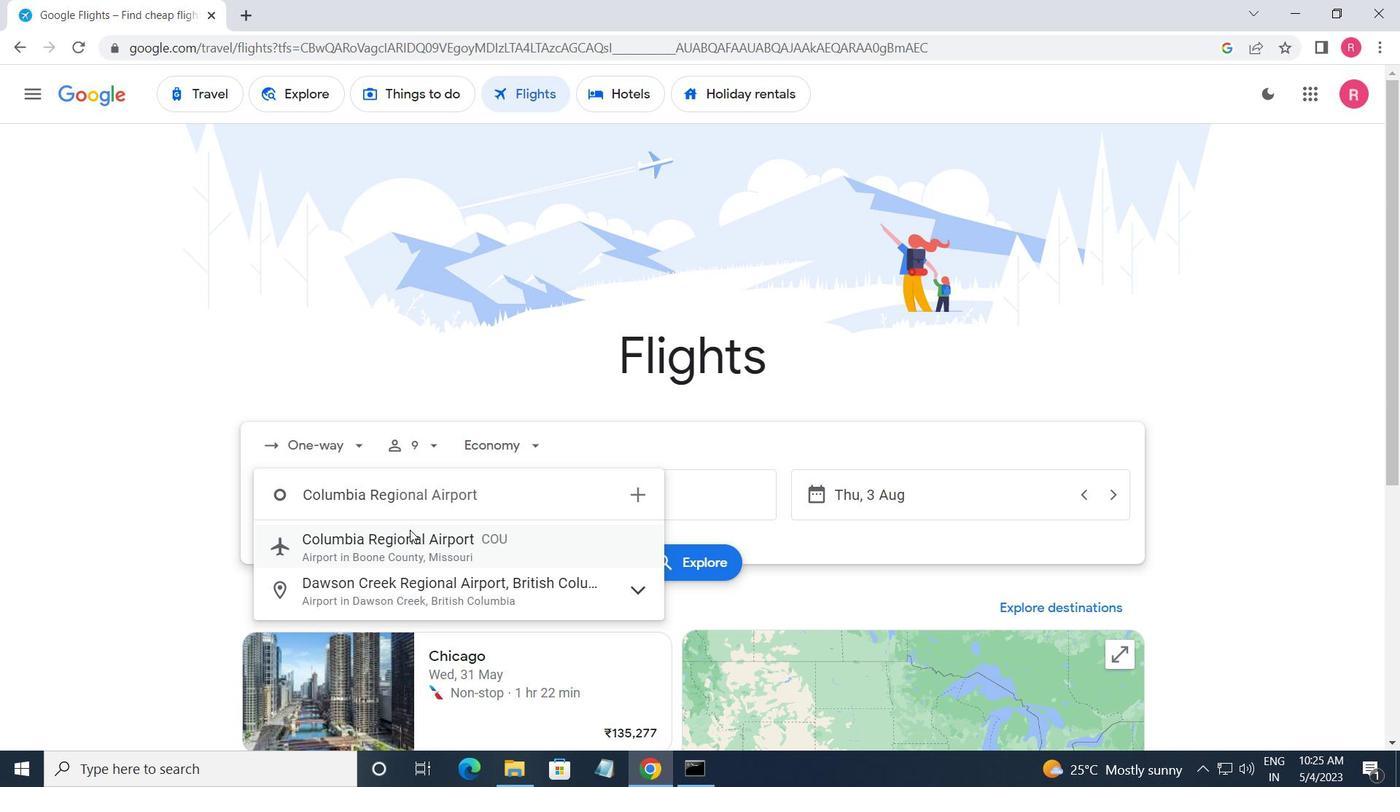 
Action: Mouse moved to (682, 506)
Screenshot: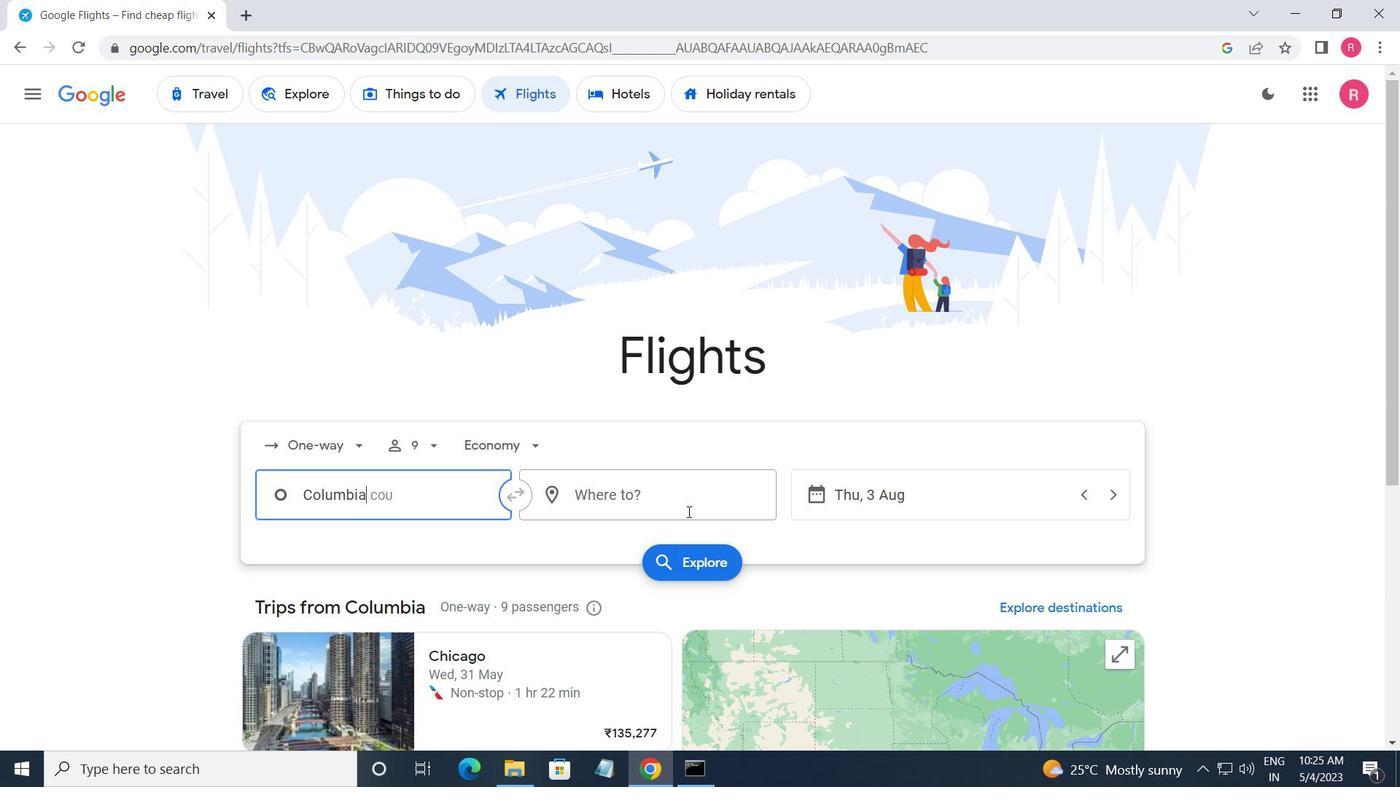
Action: Mouse pressed left at (682, 506)
Screenshot: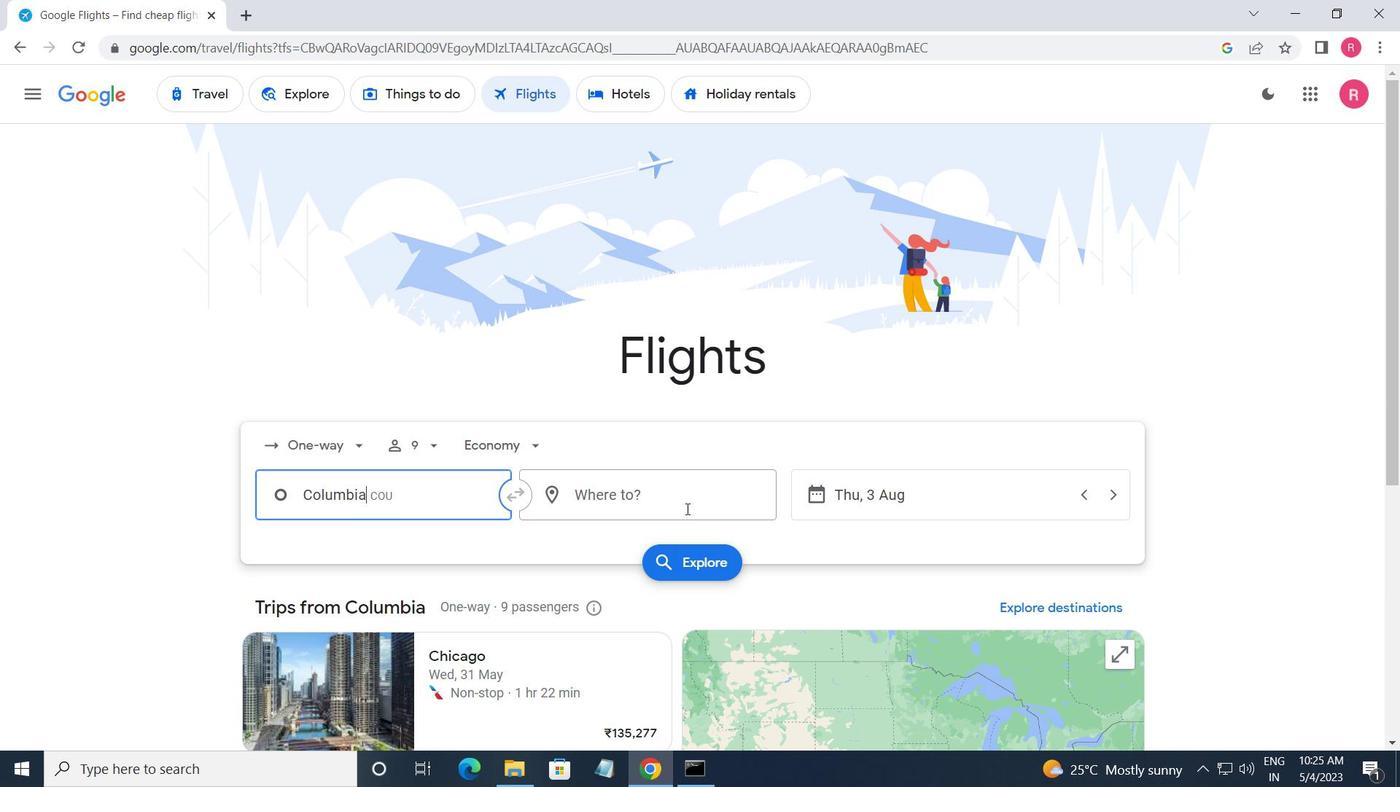 
Action: Mouse moved to (691, 674)
Screenshot: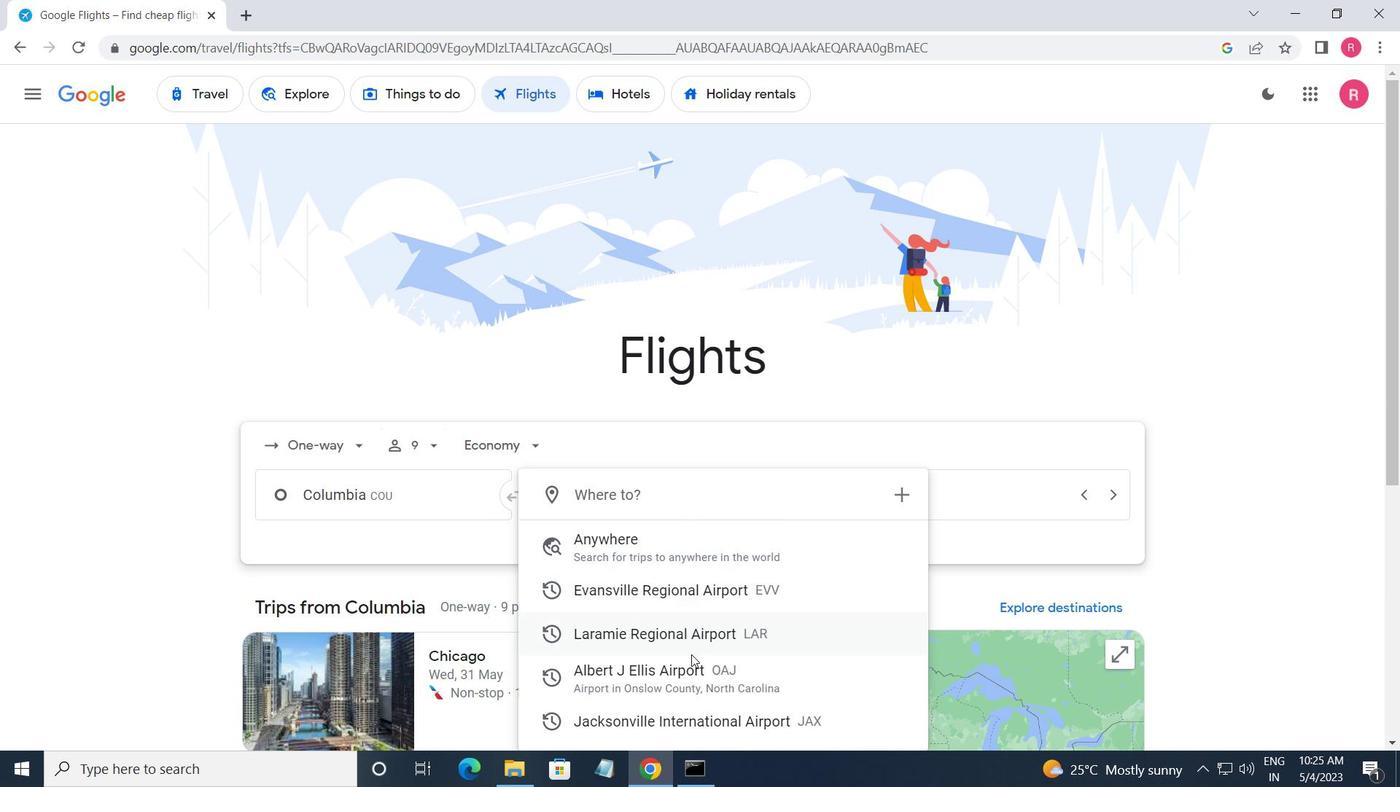 
Action: Mouse pressed left at (691, 674)
Screenshot: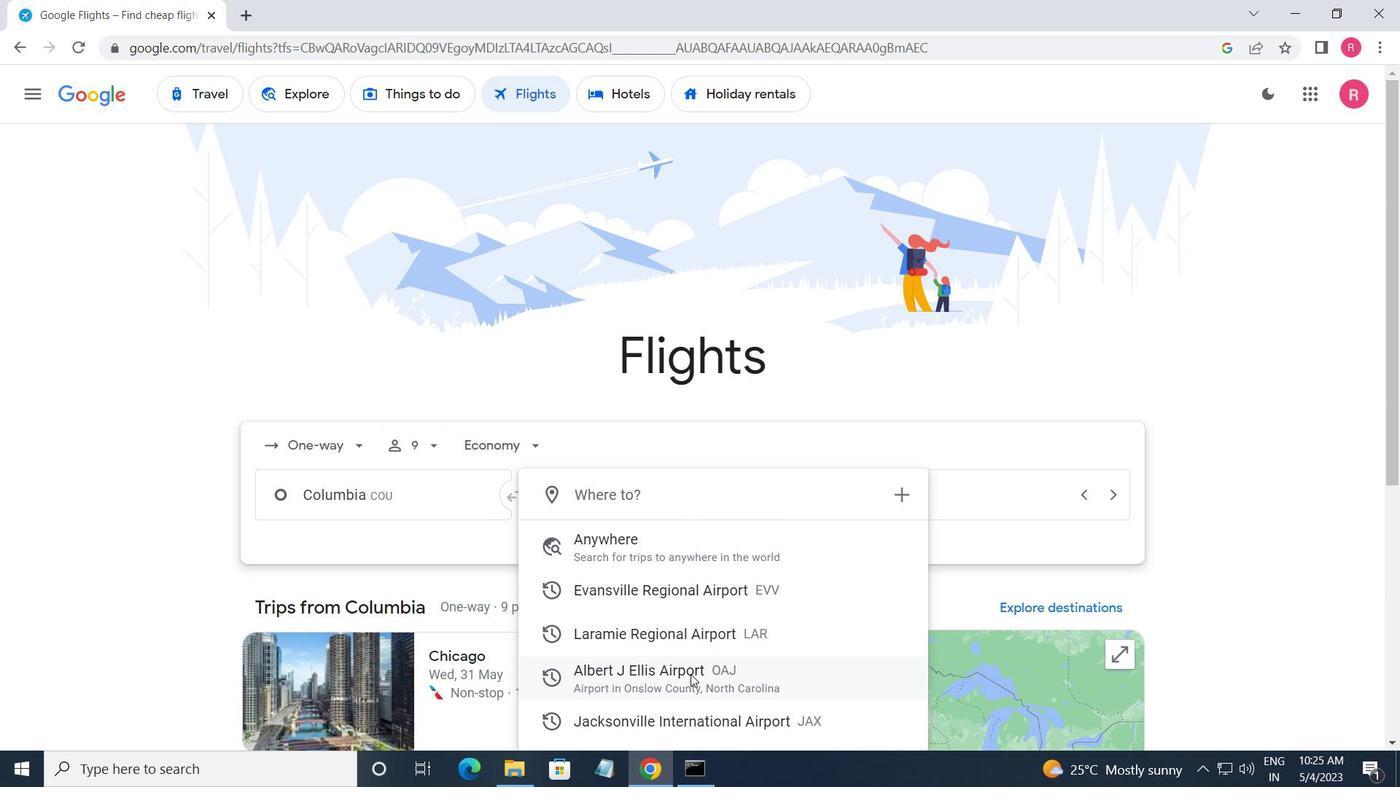 
Action: Mouse moved to (958, 504)
Screenshot: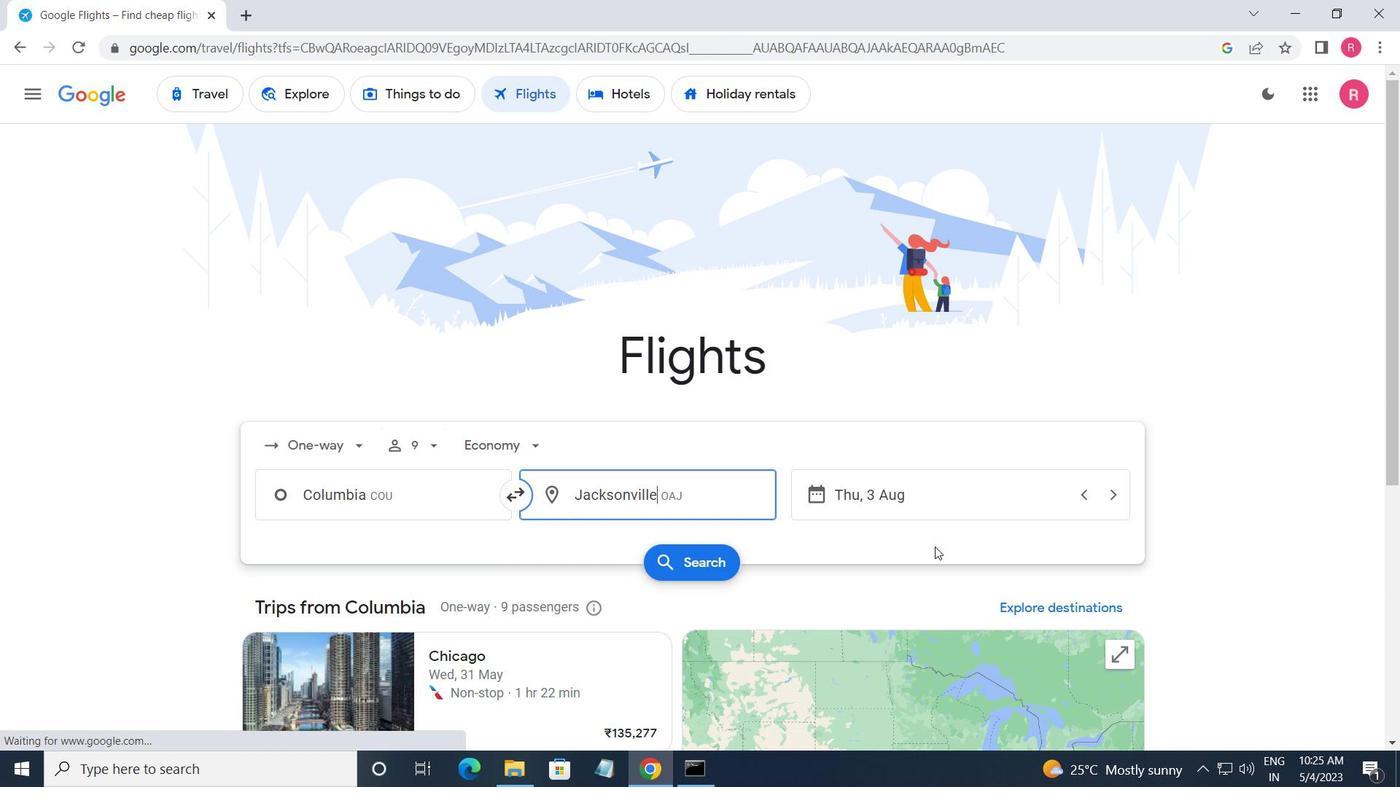
Action: Mouse pressed left at (958, 504)
Screenshot: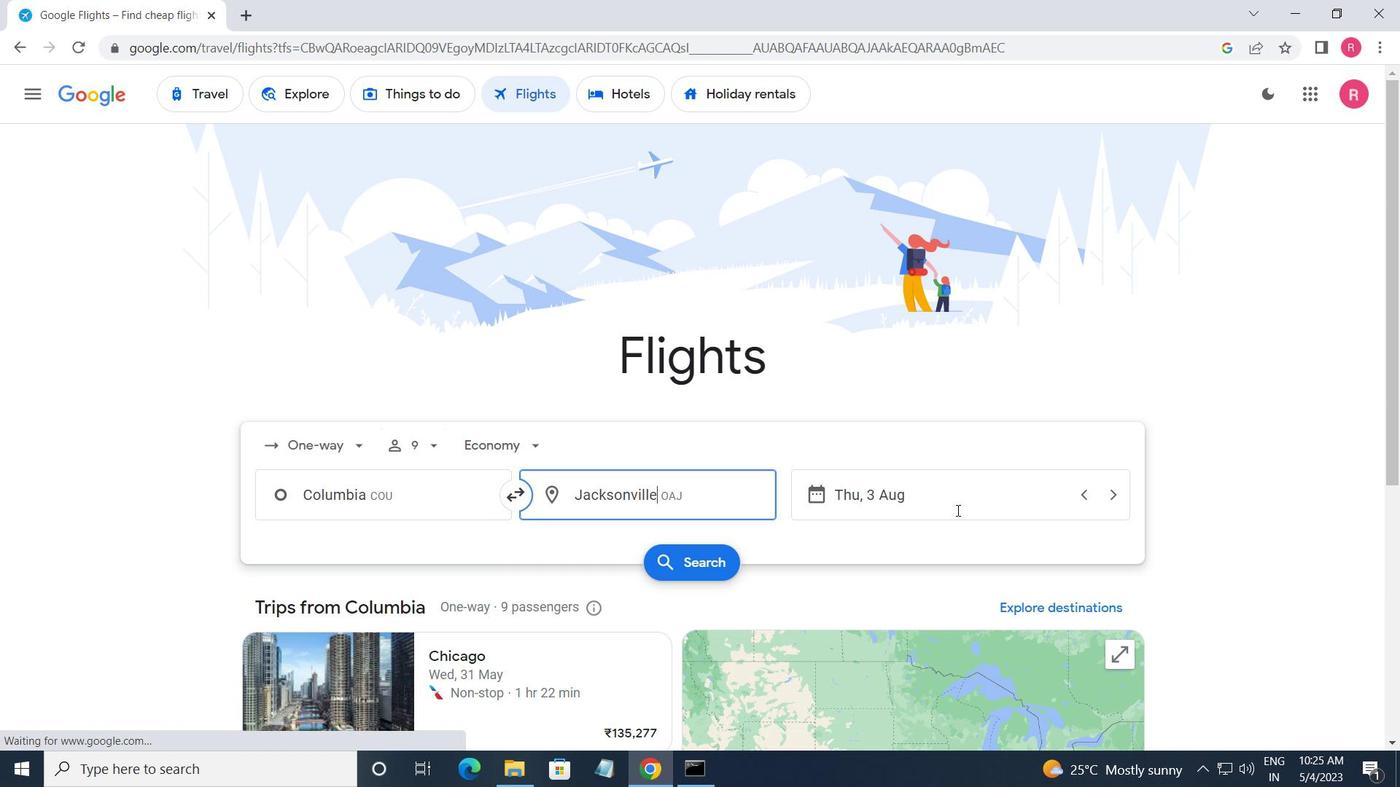 
Action: Mouse moved to (658, 422)
Screenshot: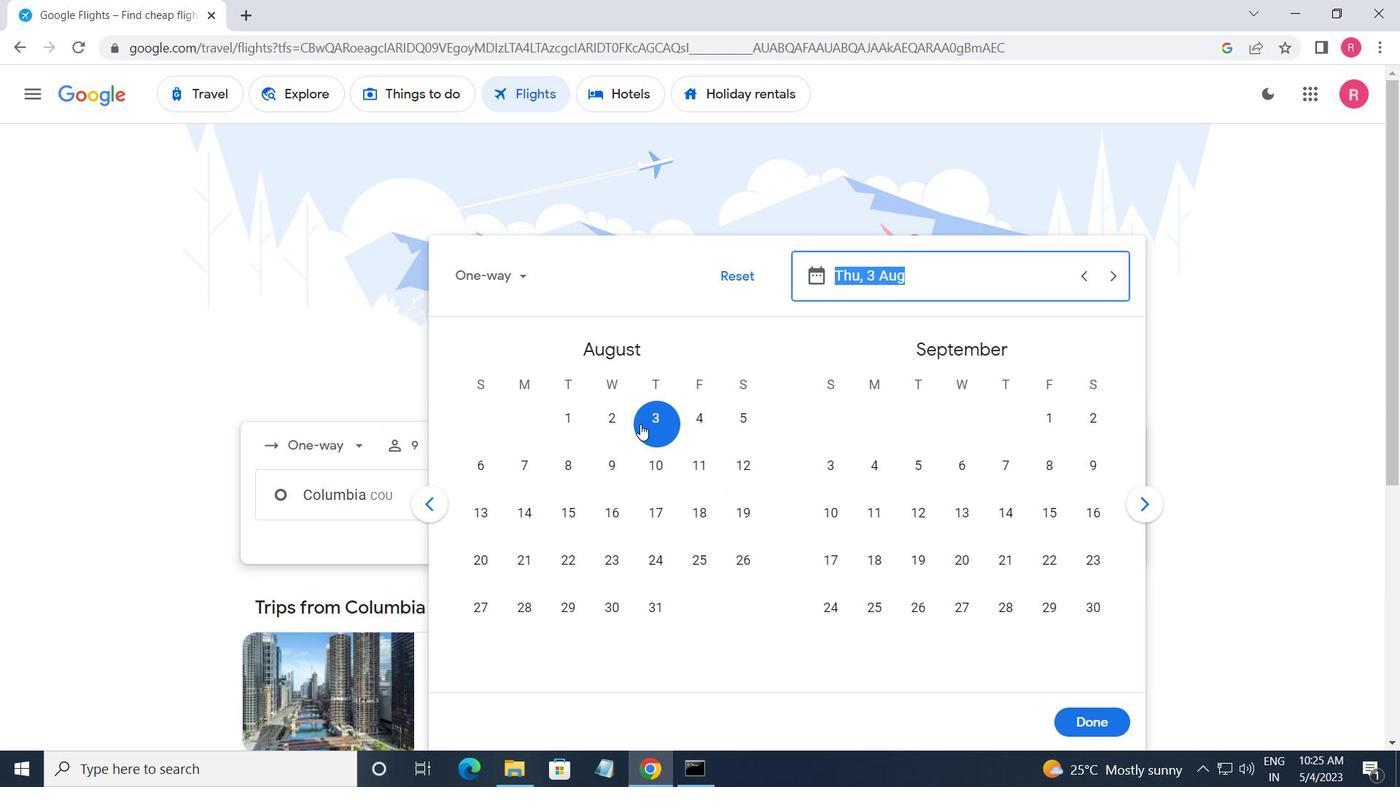 
Action: Mouse pressed left at (658, 422)
Screenshot: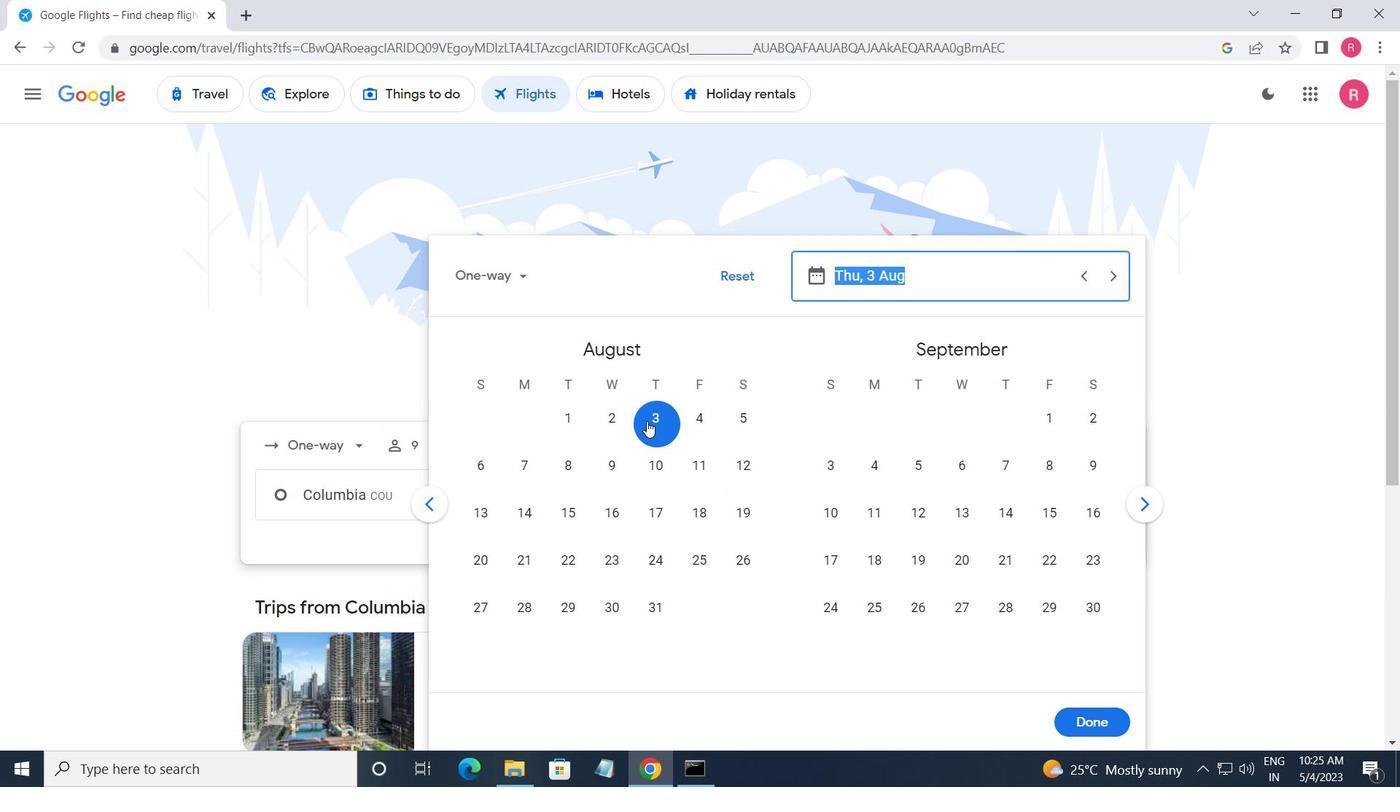 
Action: Mouse moved to (1085, 722)
Screenshot: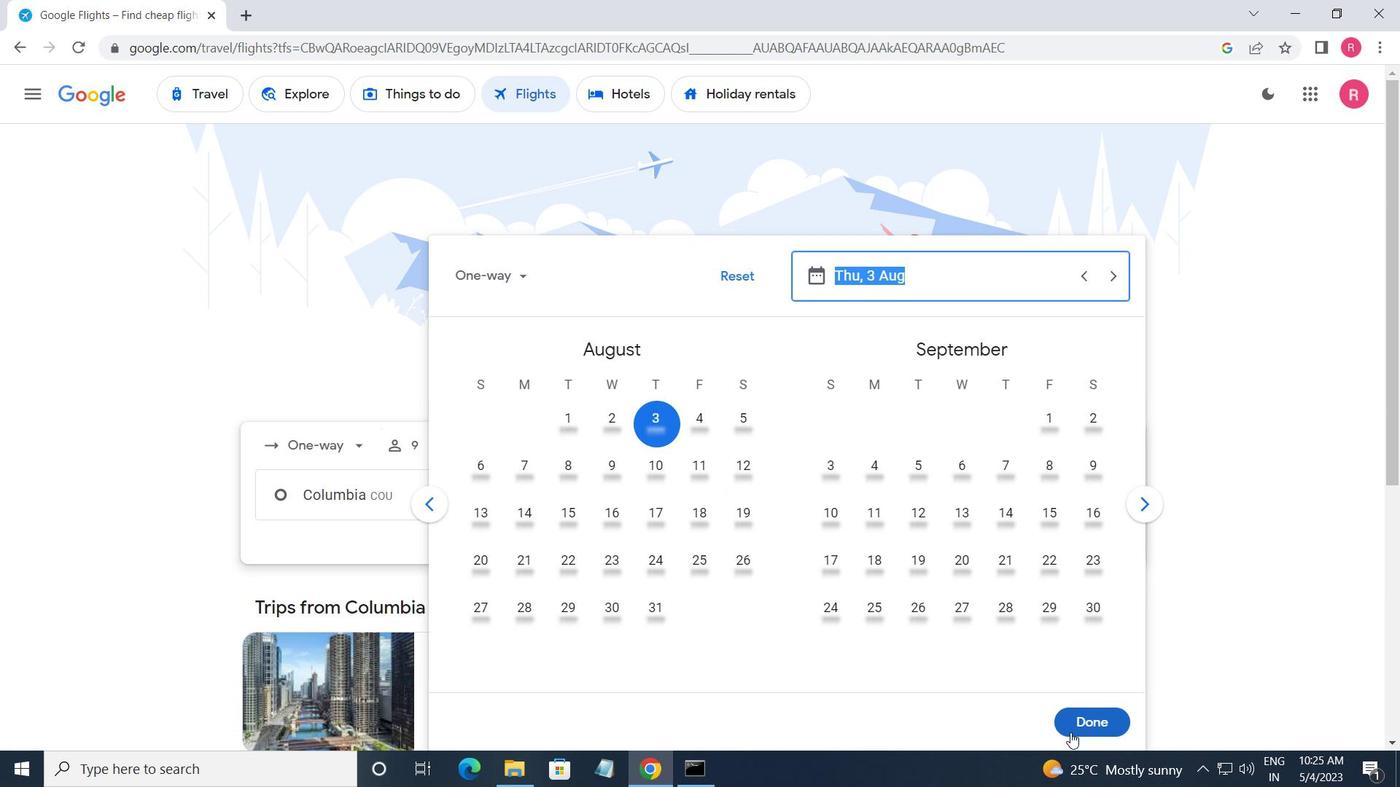 
Action: Mouse pressed left at (1085, 722)
Screenshot: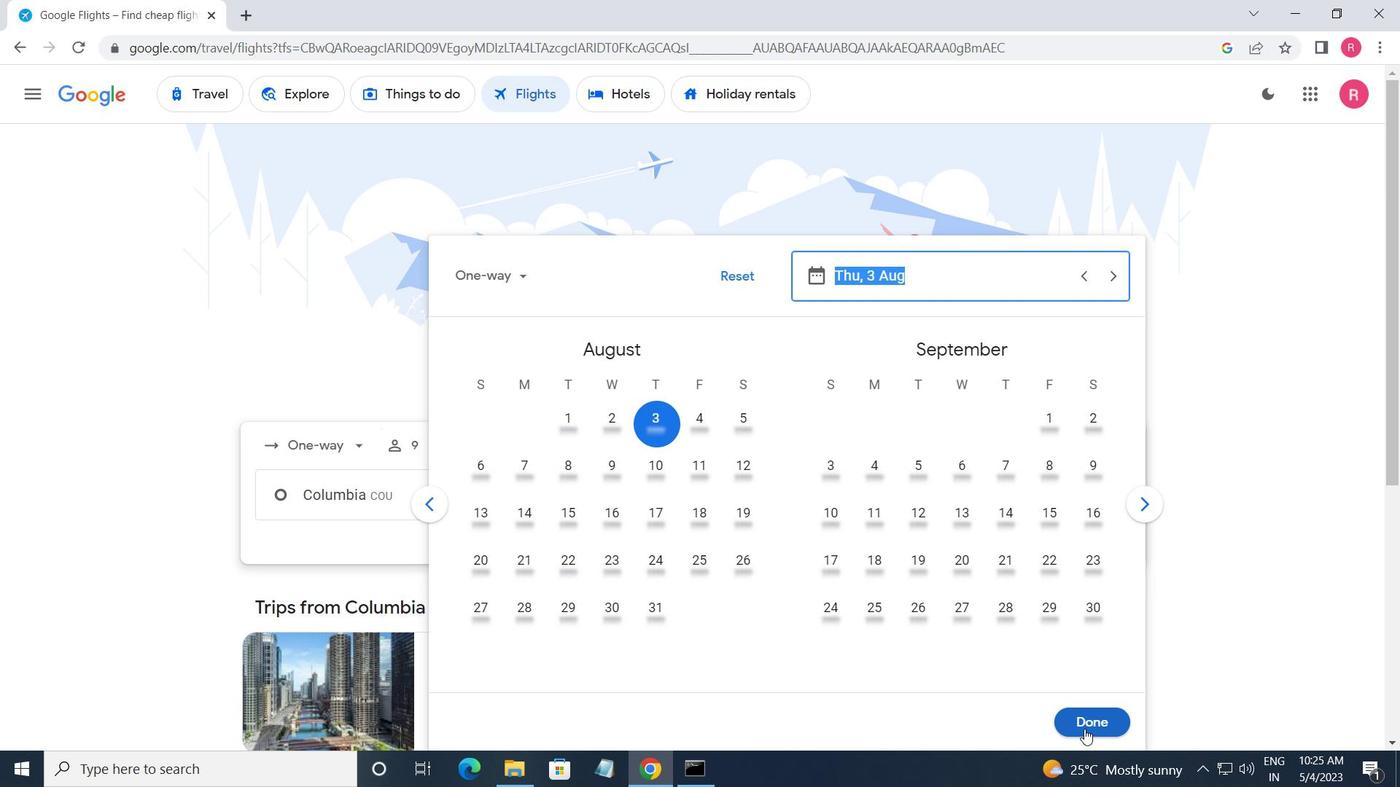 
Action: Mouse moved to (689, 557)
Screenshot: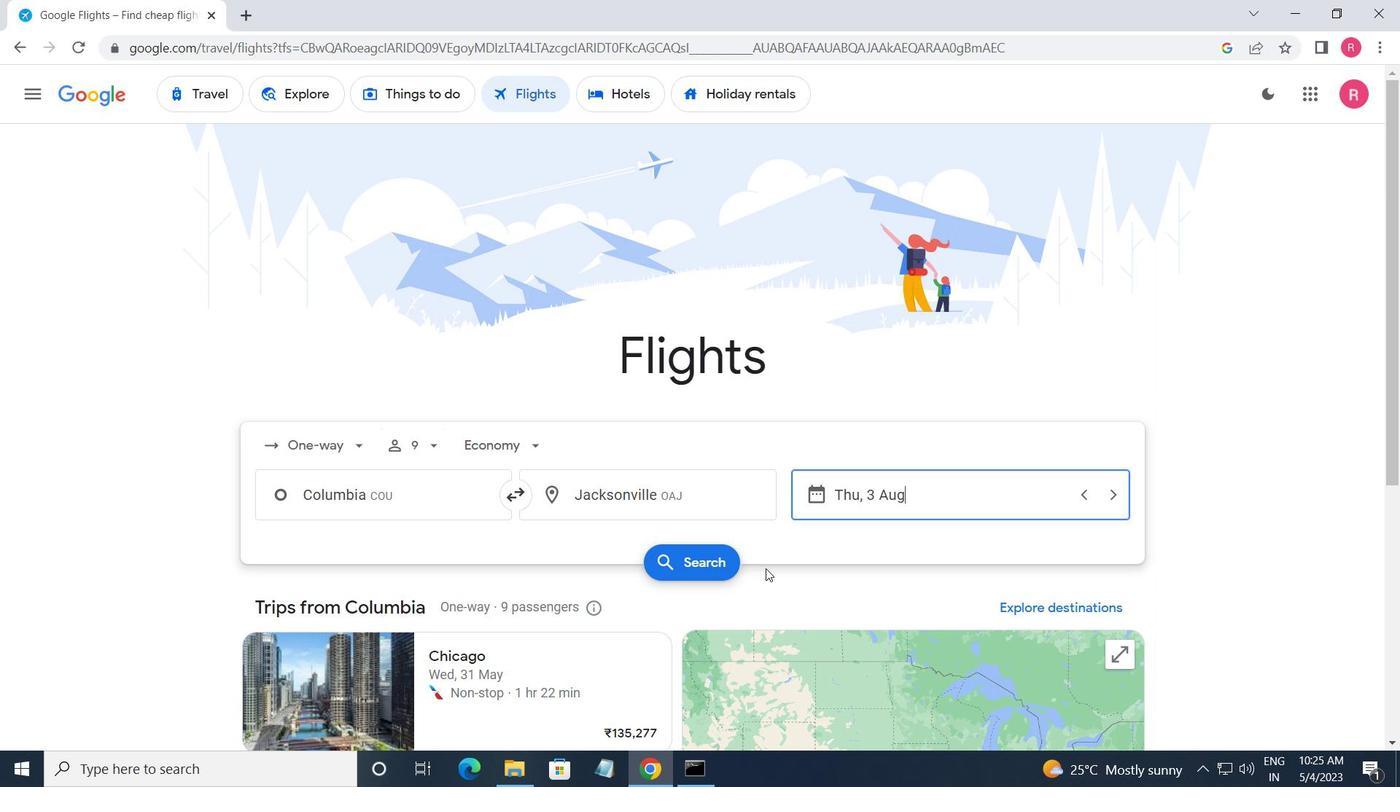 
Action: Mouse pressed left at (689, 557)
Screenshot: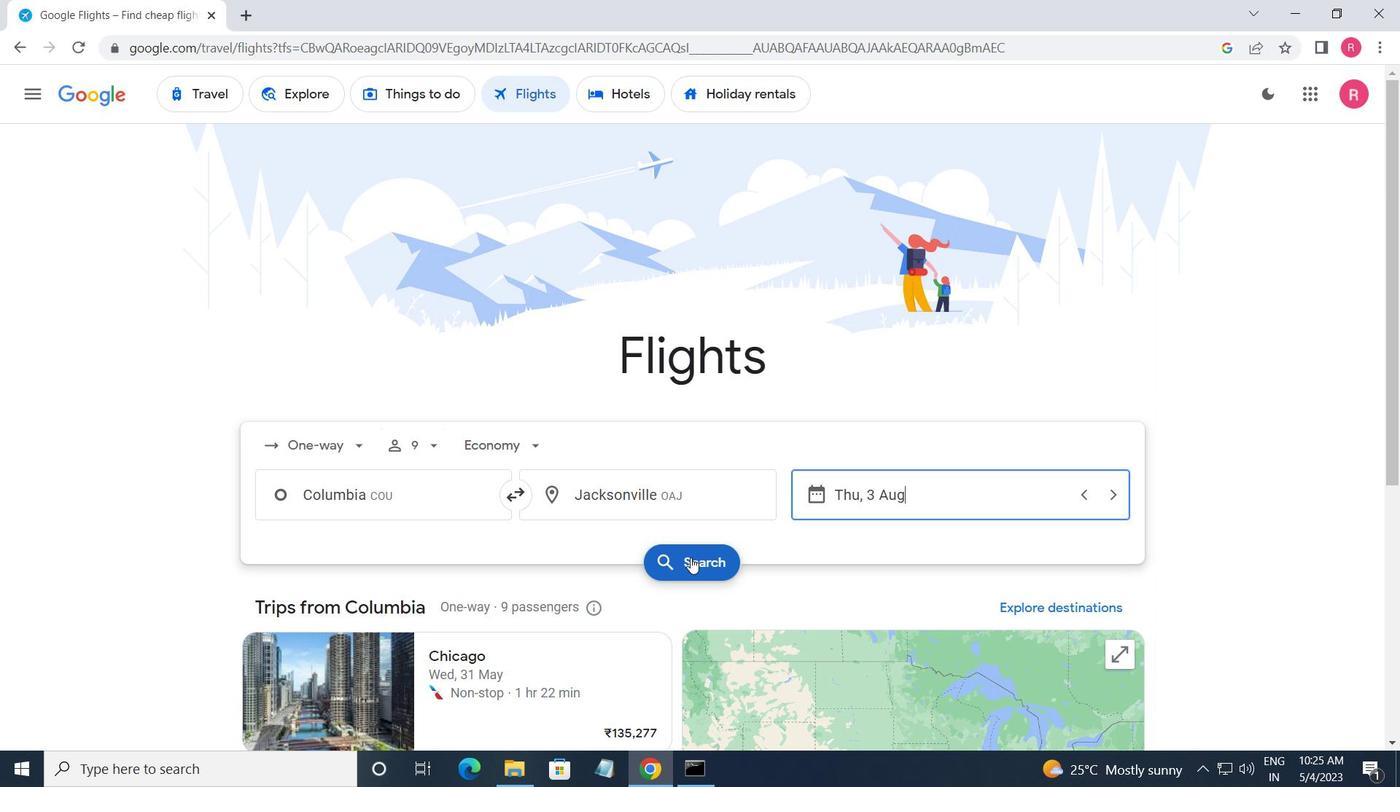 
Action: Mouse moved to (264, 245)
Screenshot: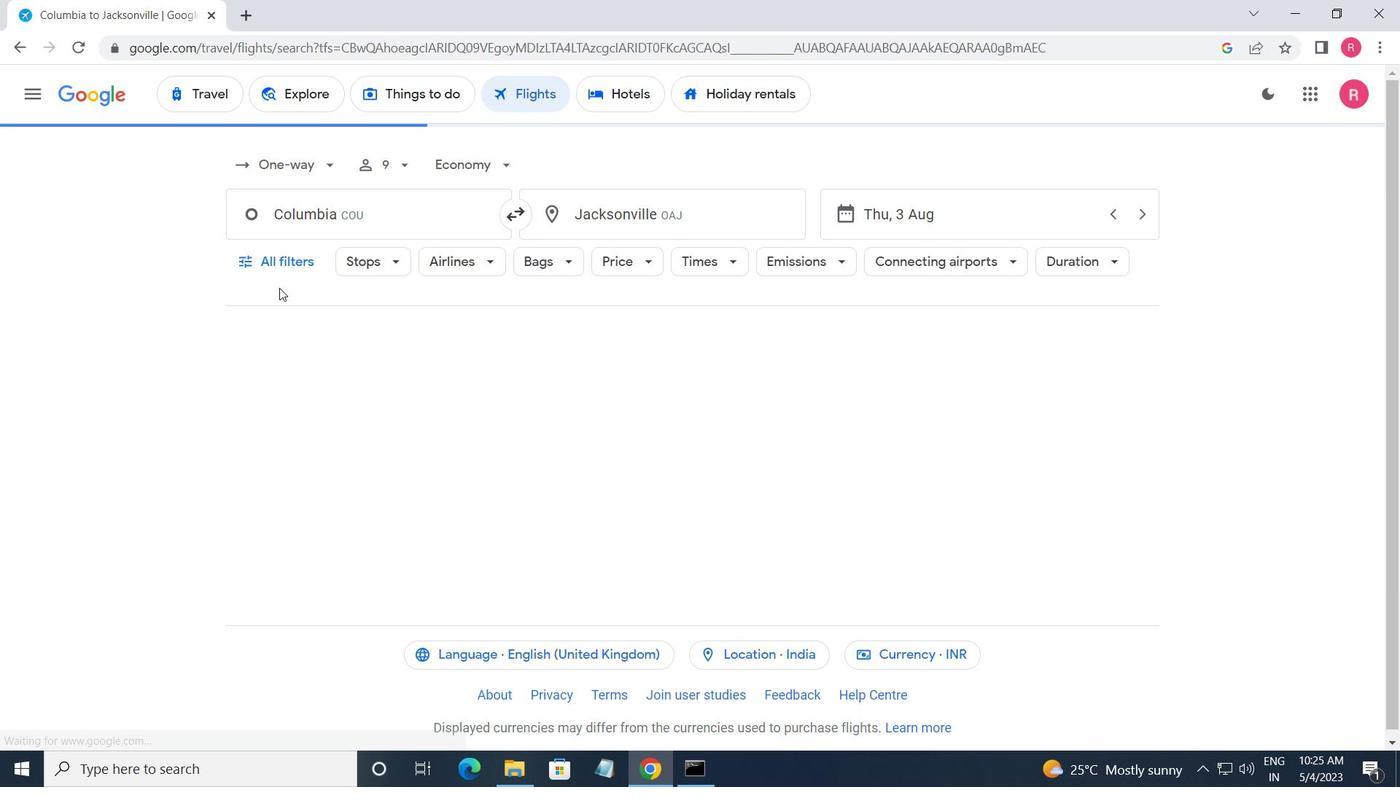
Action: Mouse pressed left at (264, 245)
Screenshot: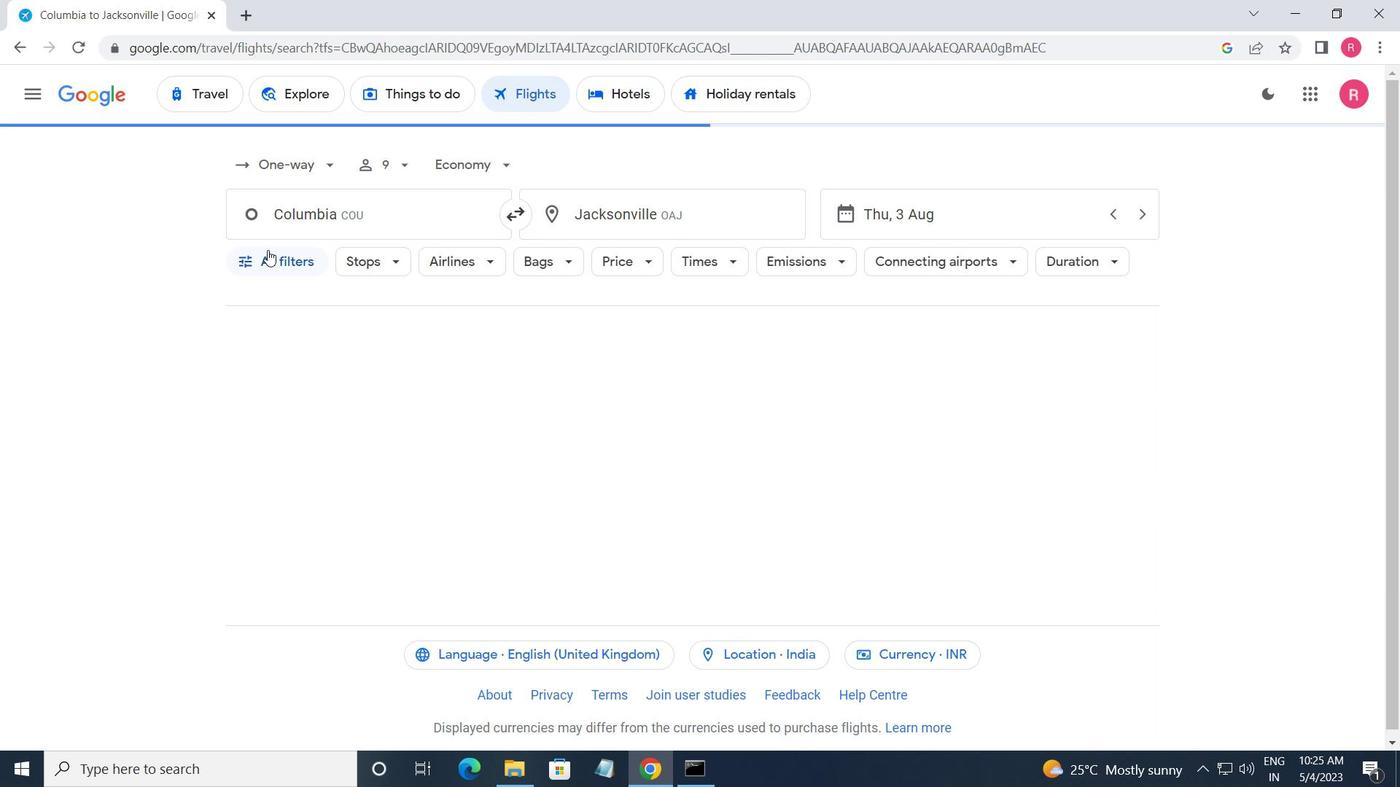 
Action: Mouse moved to (331, 436)
Screenshot: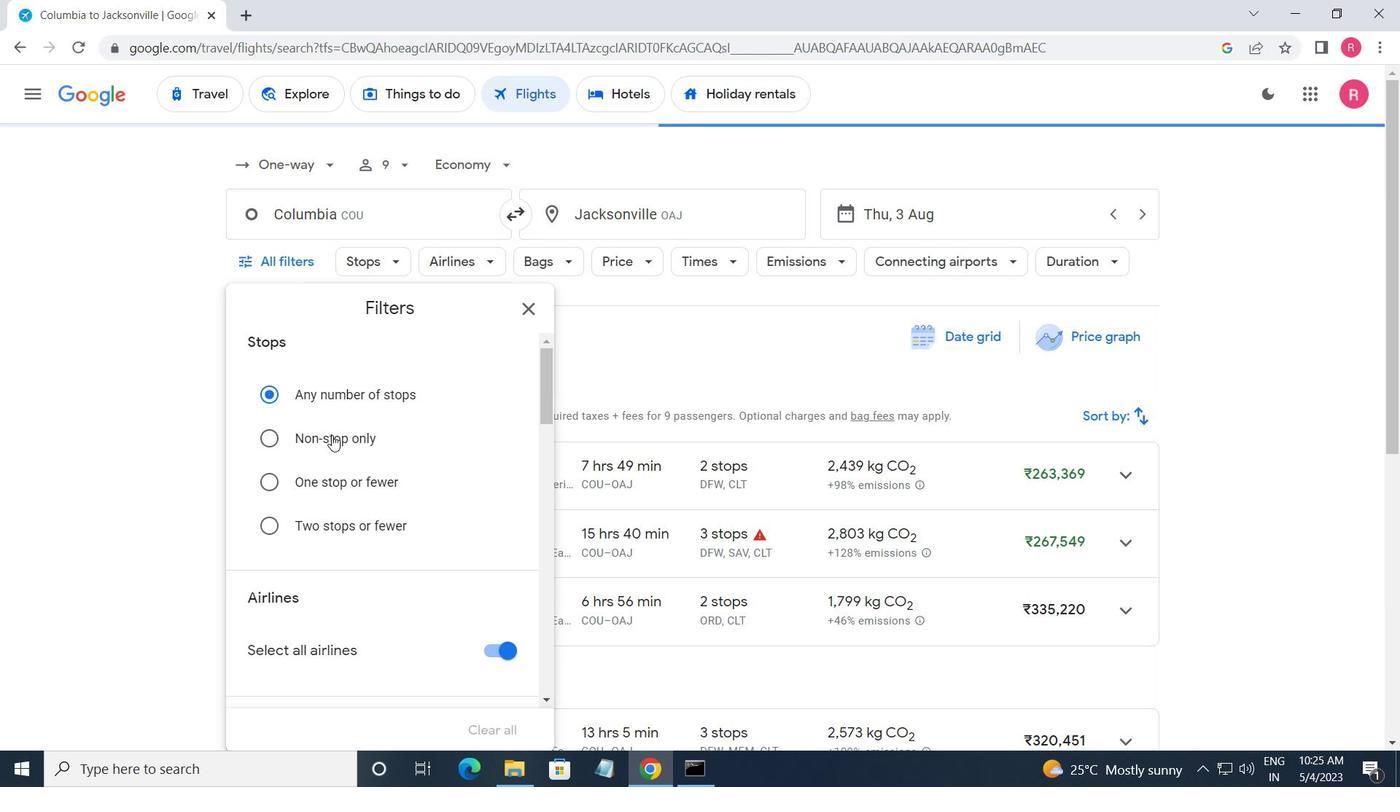 
Action: Mouse scrolled (331, 435) with delta (0, 0)
Screenshot: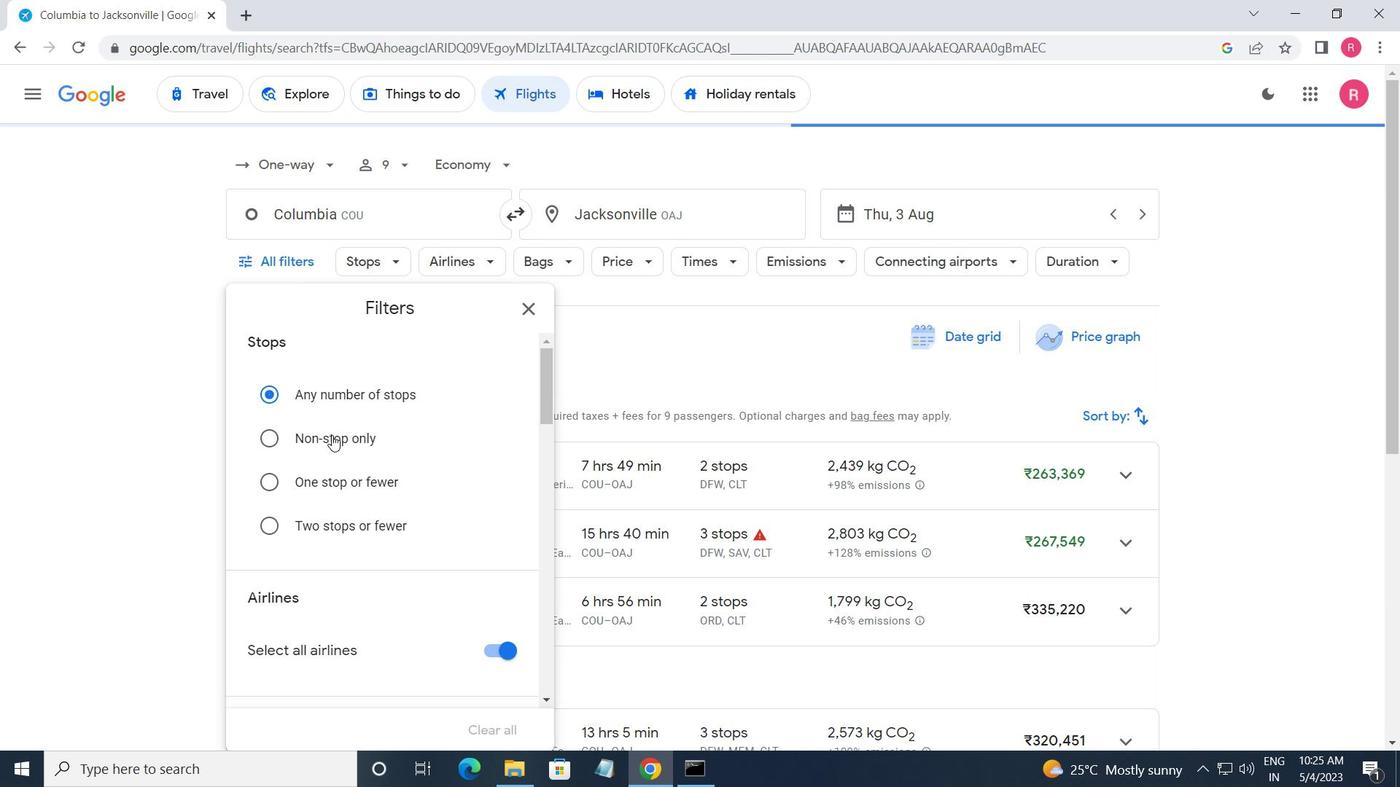 
Action: Mouse moved to (331, 439)
Screenshot: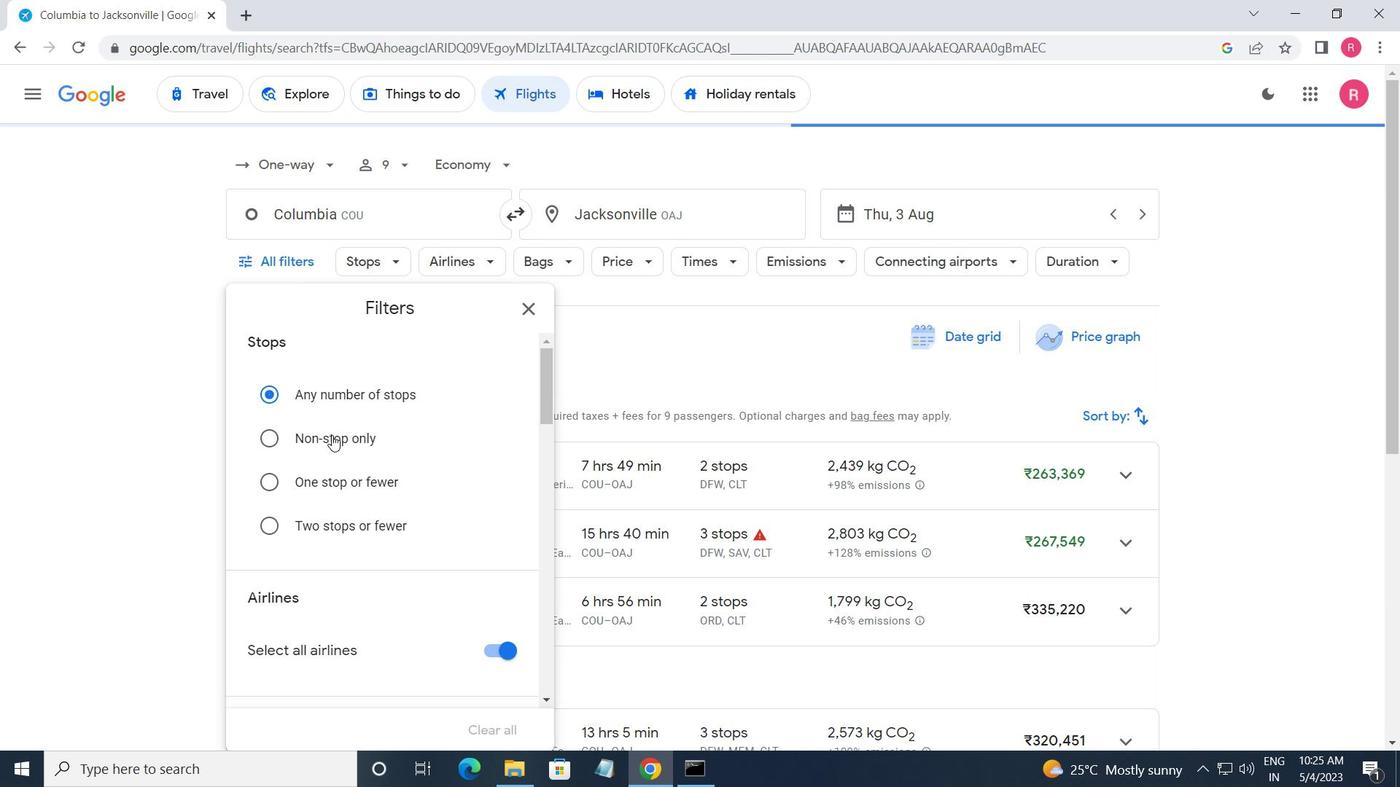 
Action: Mouse scrolled (331, 438) with delta (0, 0)
Screenshot: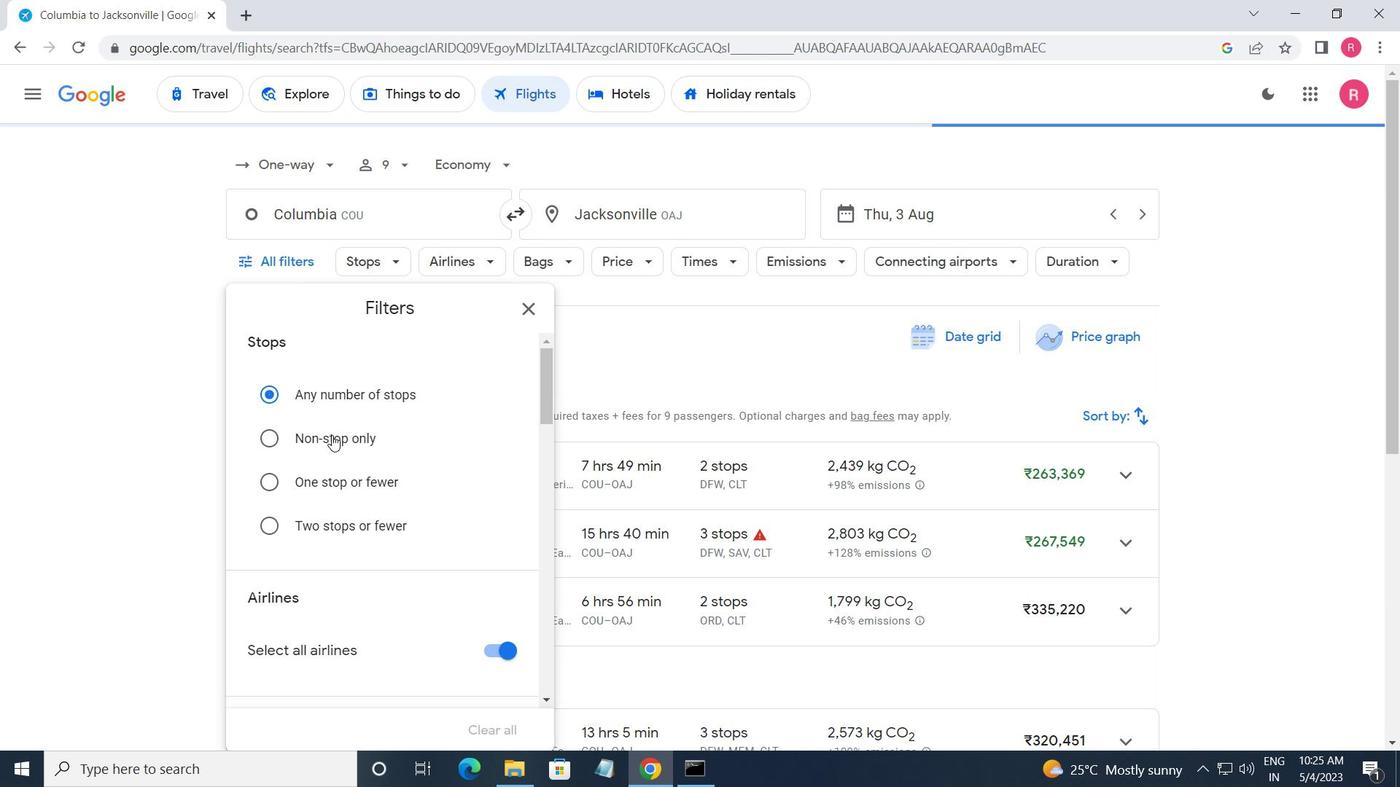 
Action: Mouse moved to (331, 442)
Screenshot: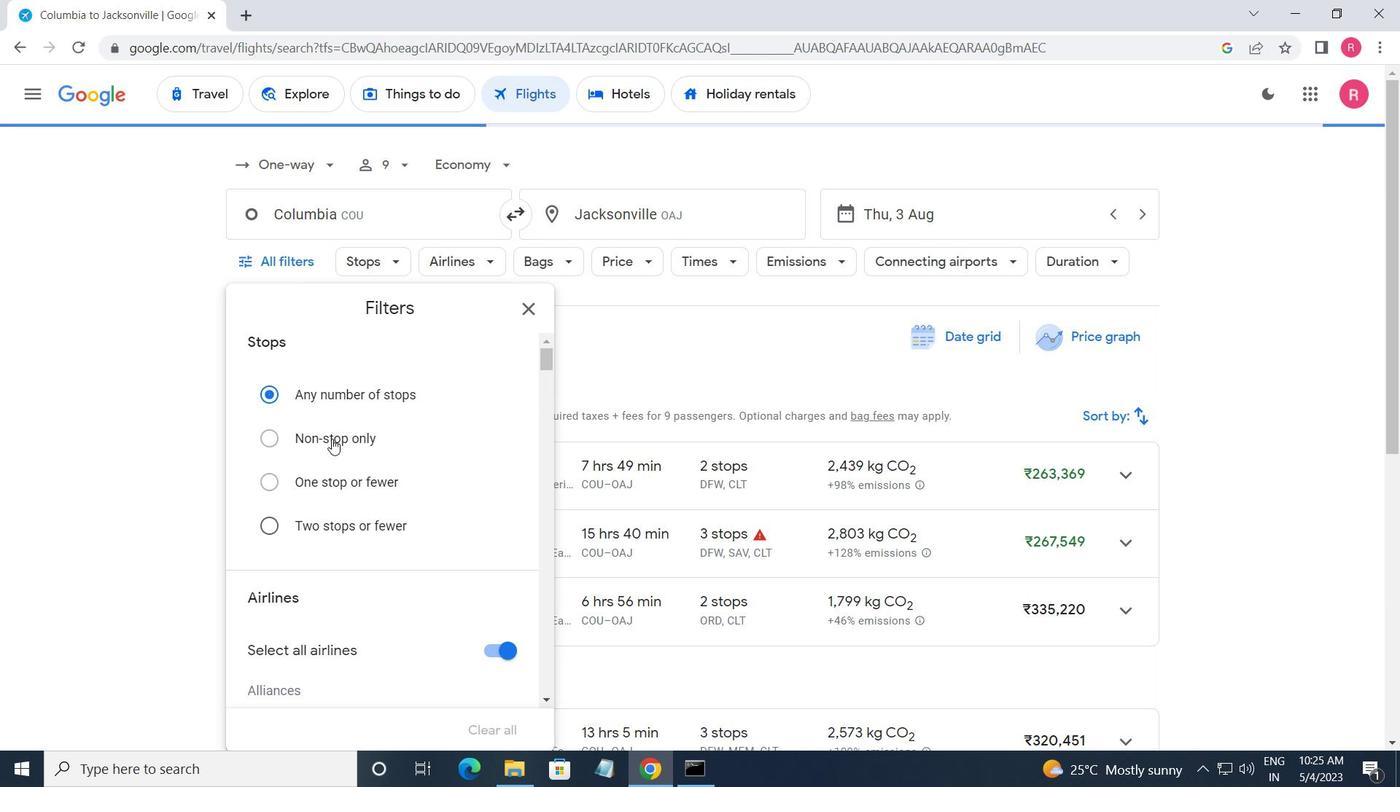 
Action: Mouse scrolled (331, 442) with delta (0, 0)
Screenshot: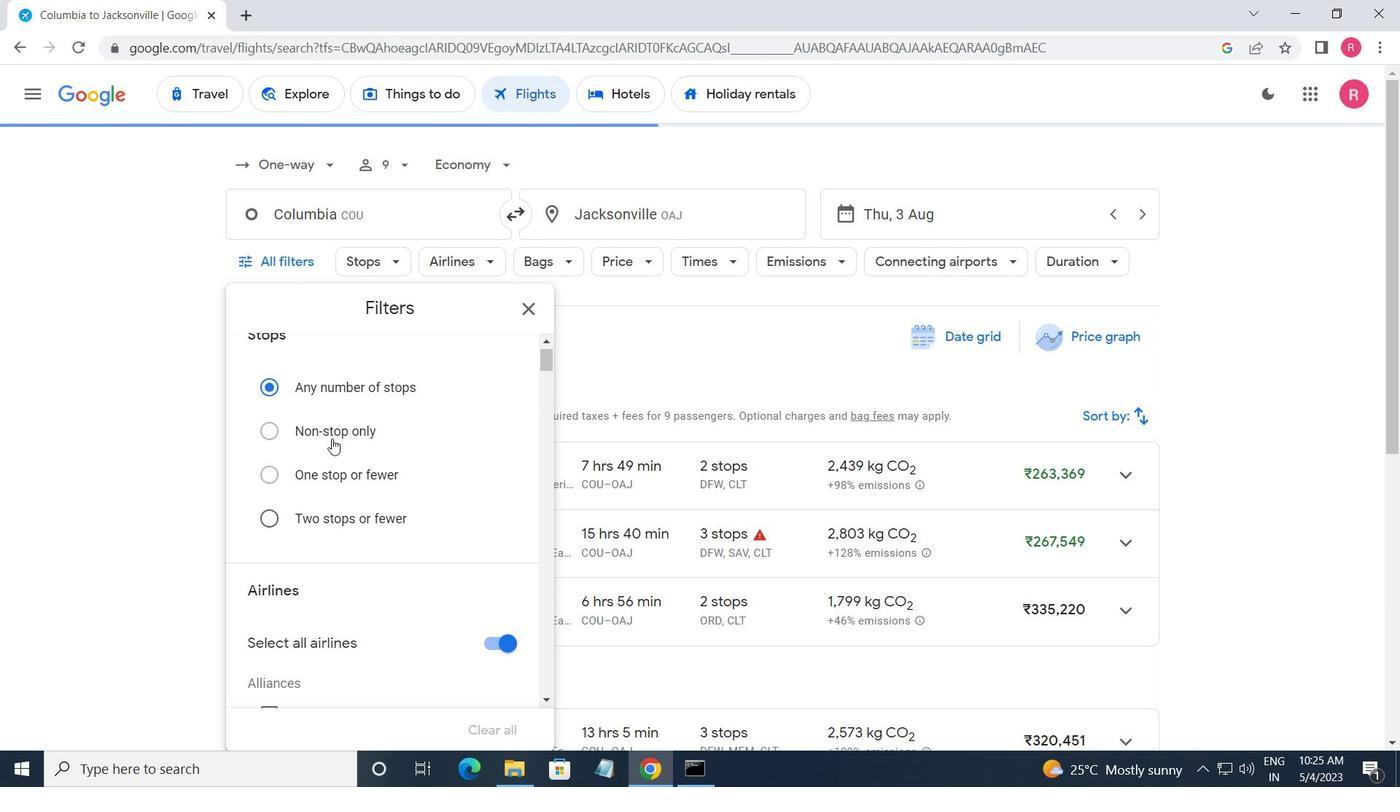 
Action: Mouse moved to (331, 443)
Screenshot: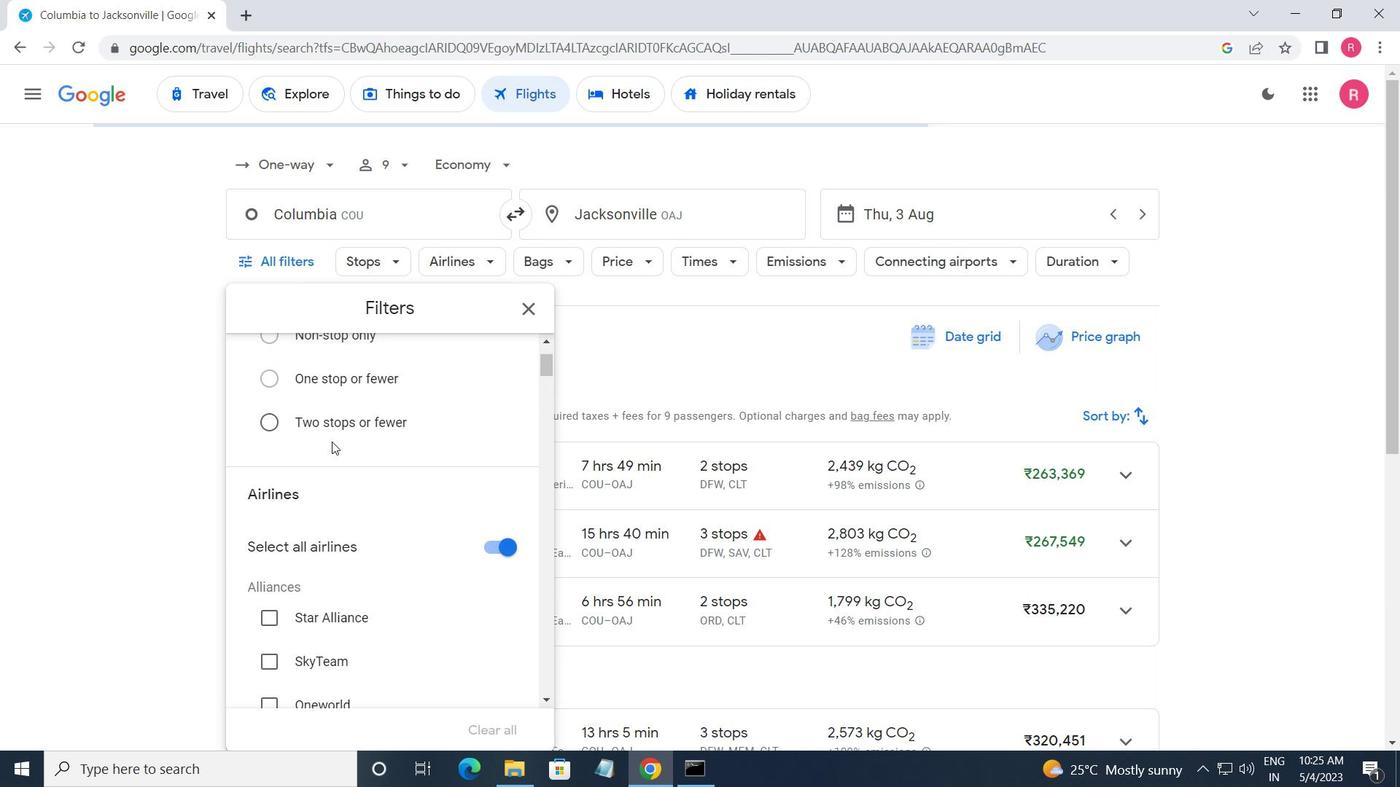 
Action: Mouse scrolled (331, 442) with delta (0, 0)
Screenshot: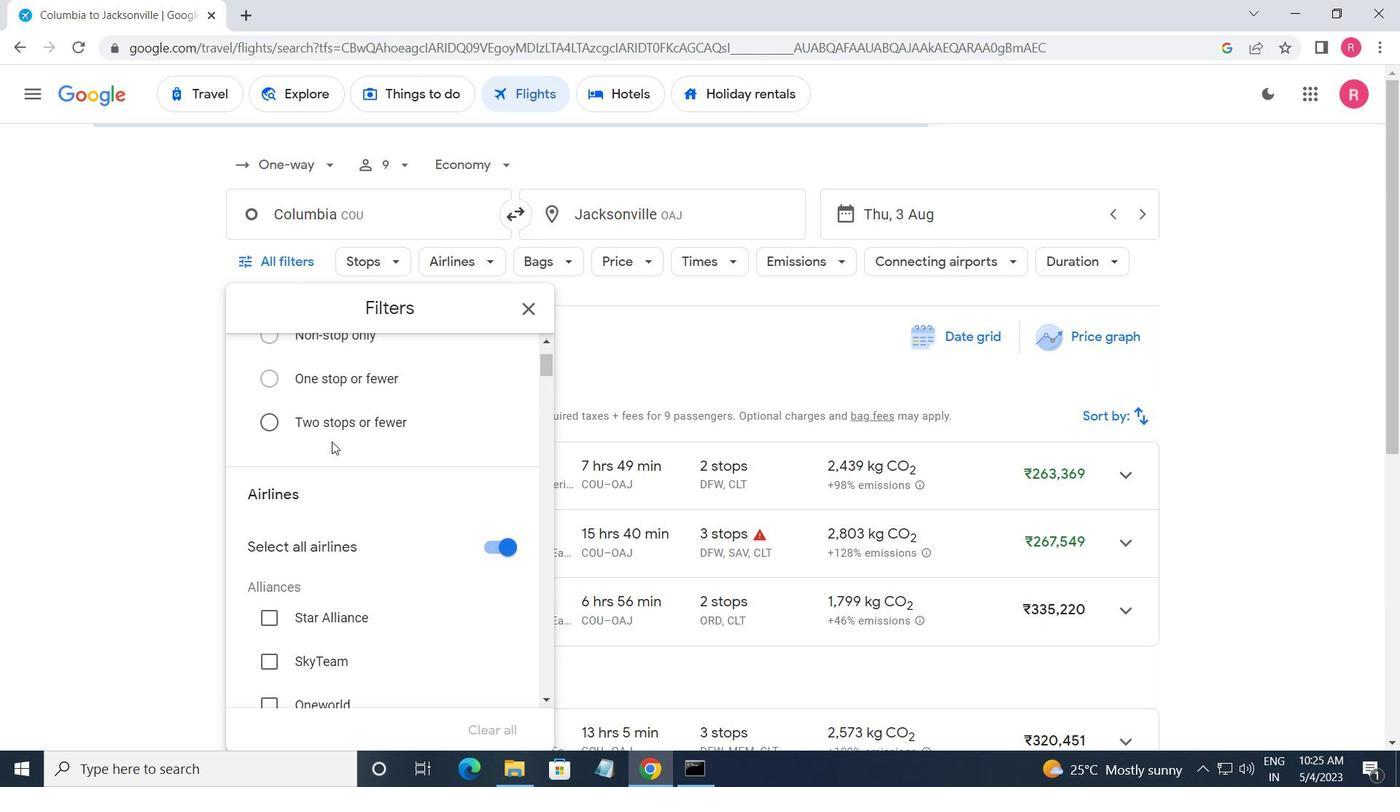 
Action: Mouse moved to (479, 566)
Screenshot: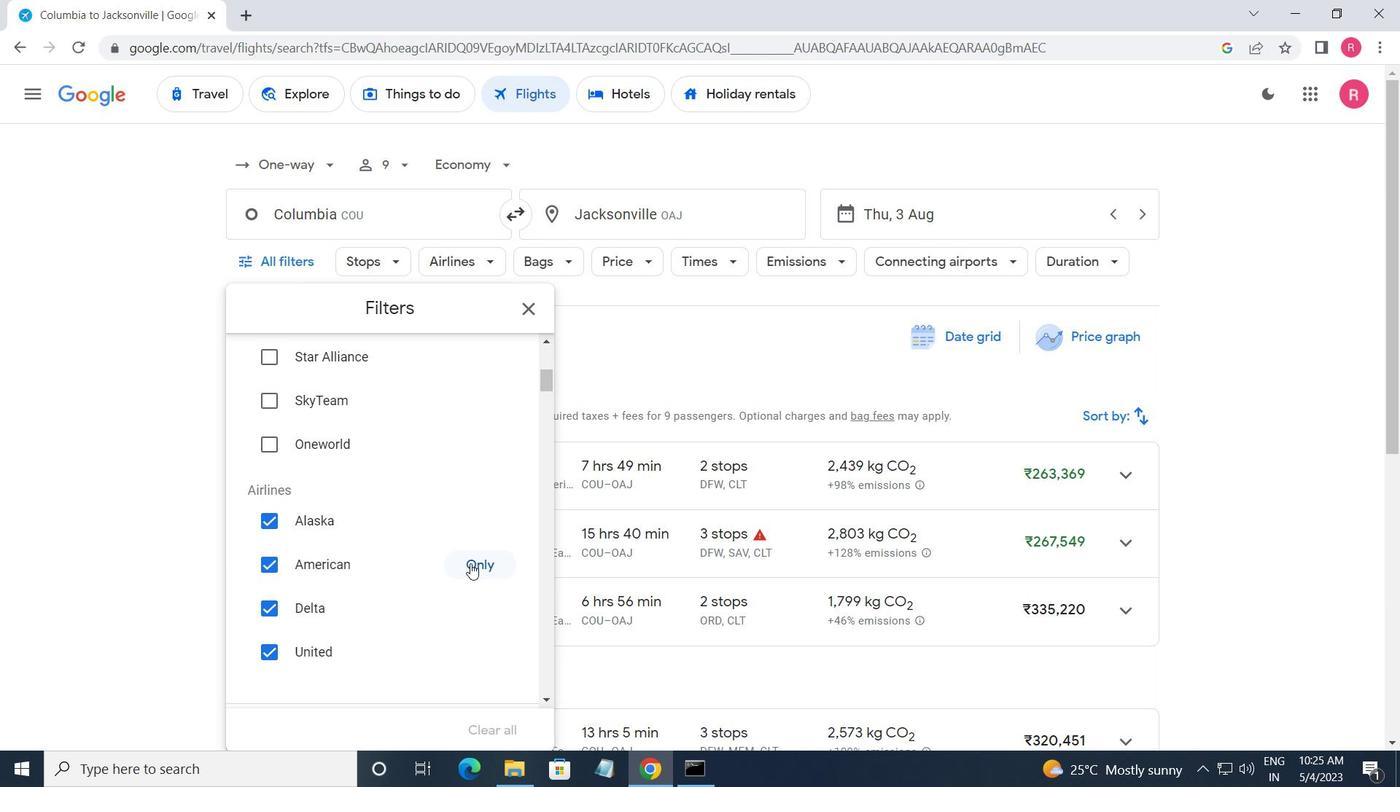 
Action: Mouse pressed left at (479, 566)
Screenshot: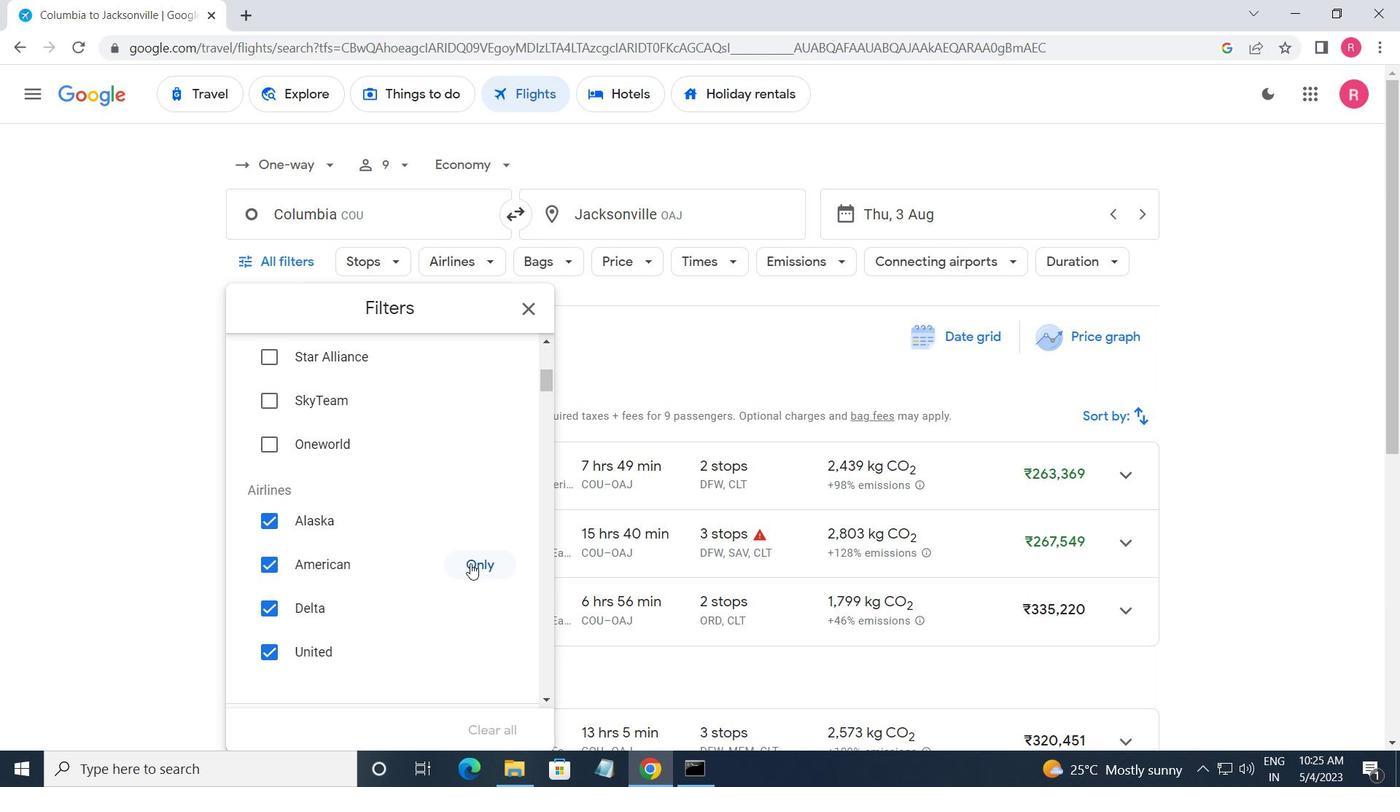 
Action: Mouse moved to (427, 598)
Screenshot: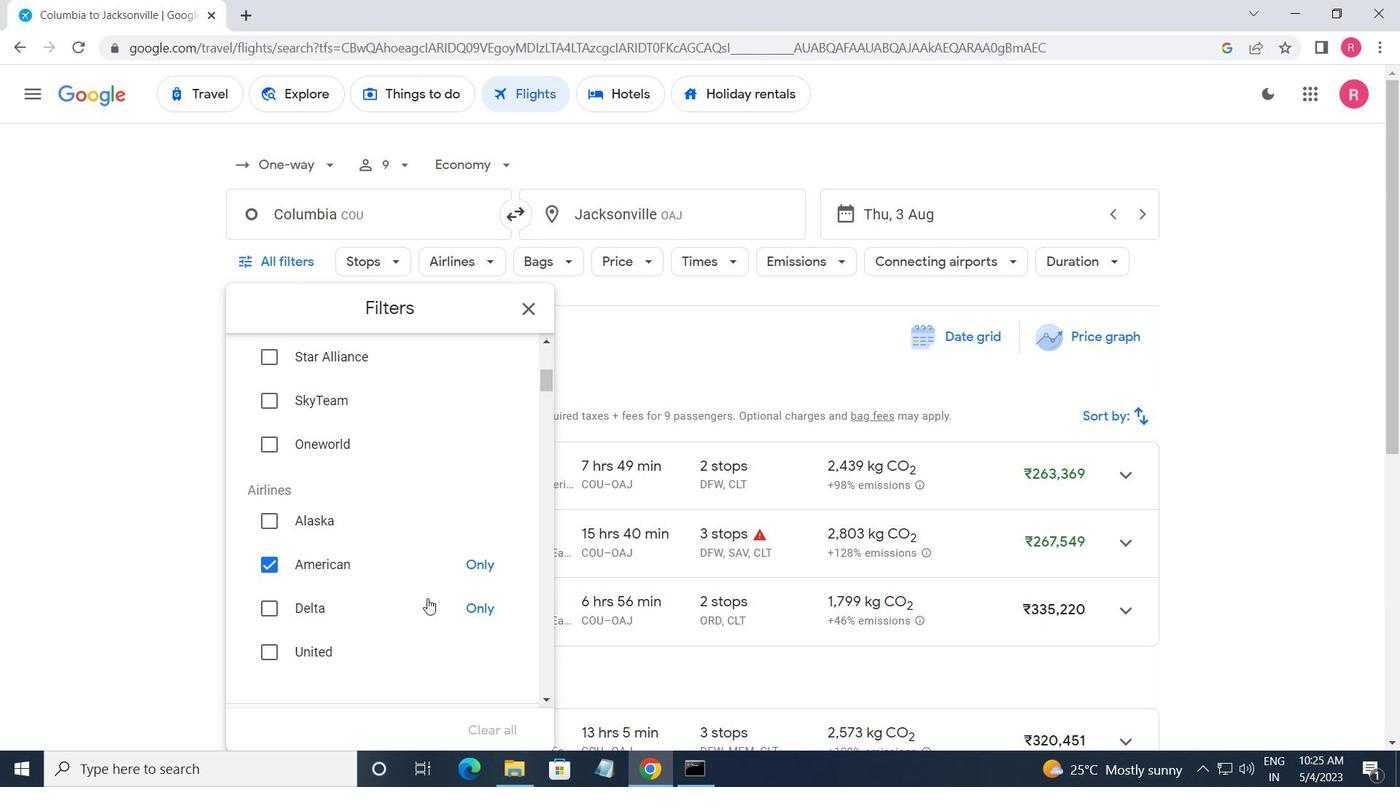 
Action: Mouse scrolled (427, 597) with delta (0, 0)
Screenshot: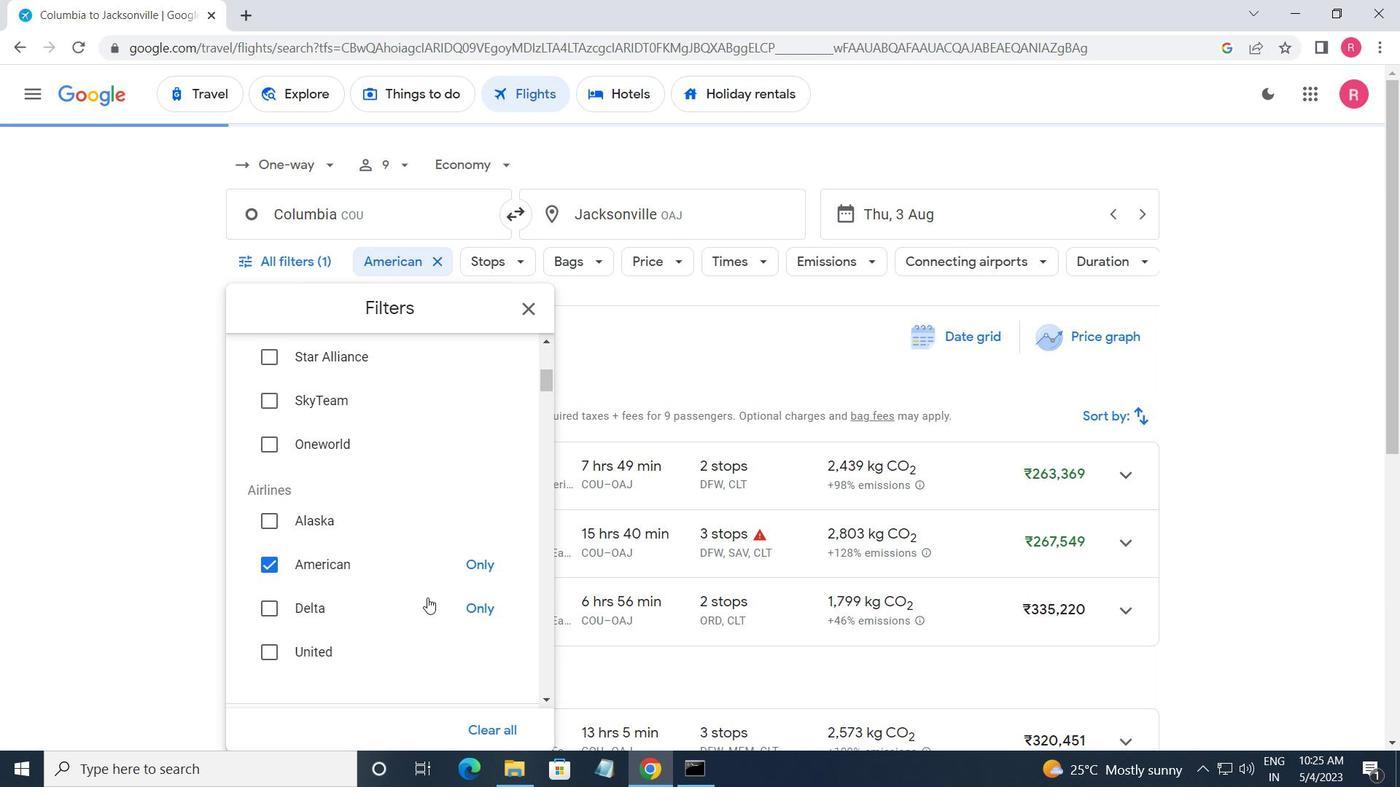 
Action: Mouse scrolled (427, 597) with delta (0, 0)
Screenshot: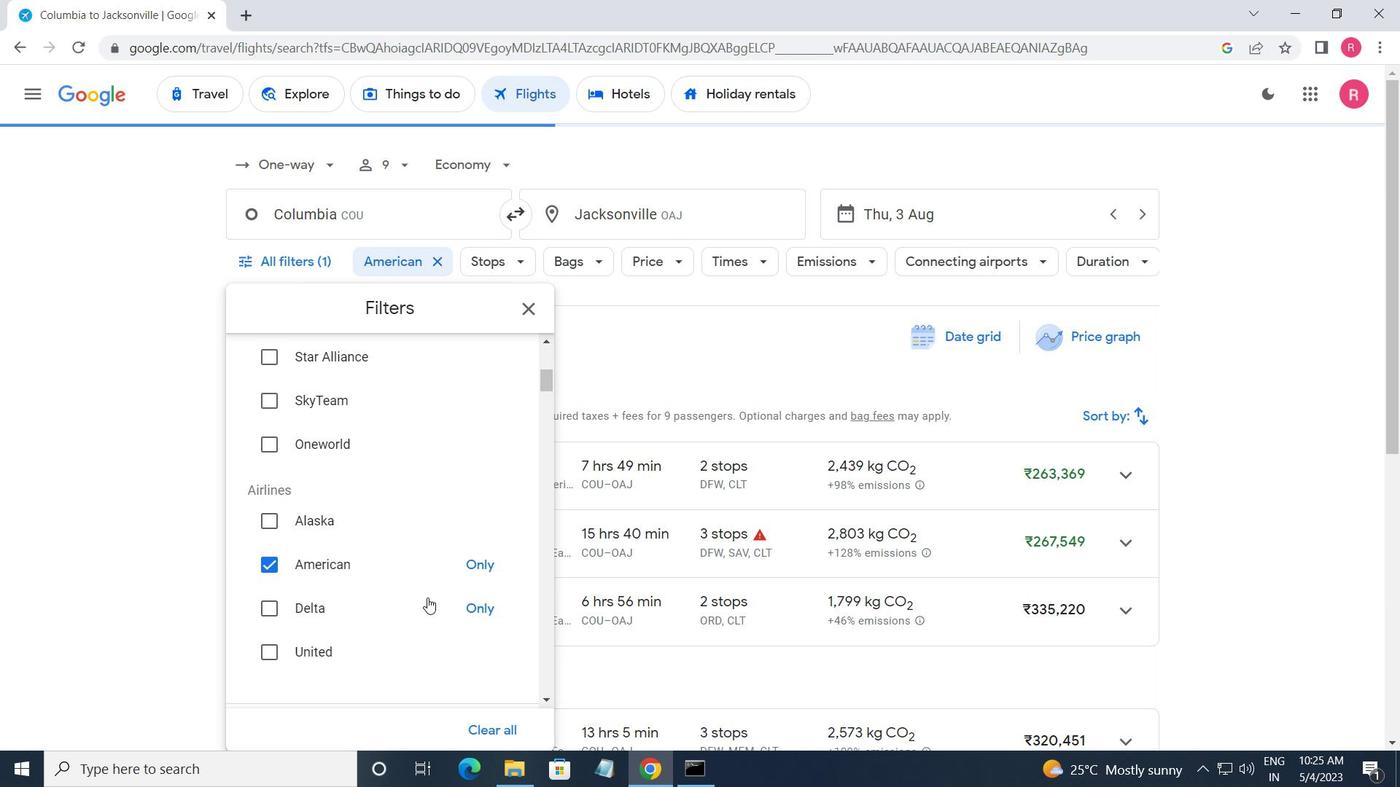 
Action: Mouse moved to (438, 580)
Screenshot: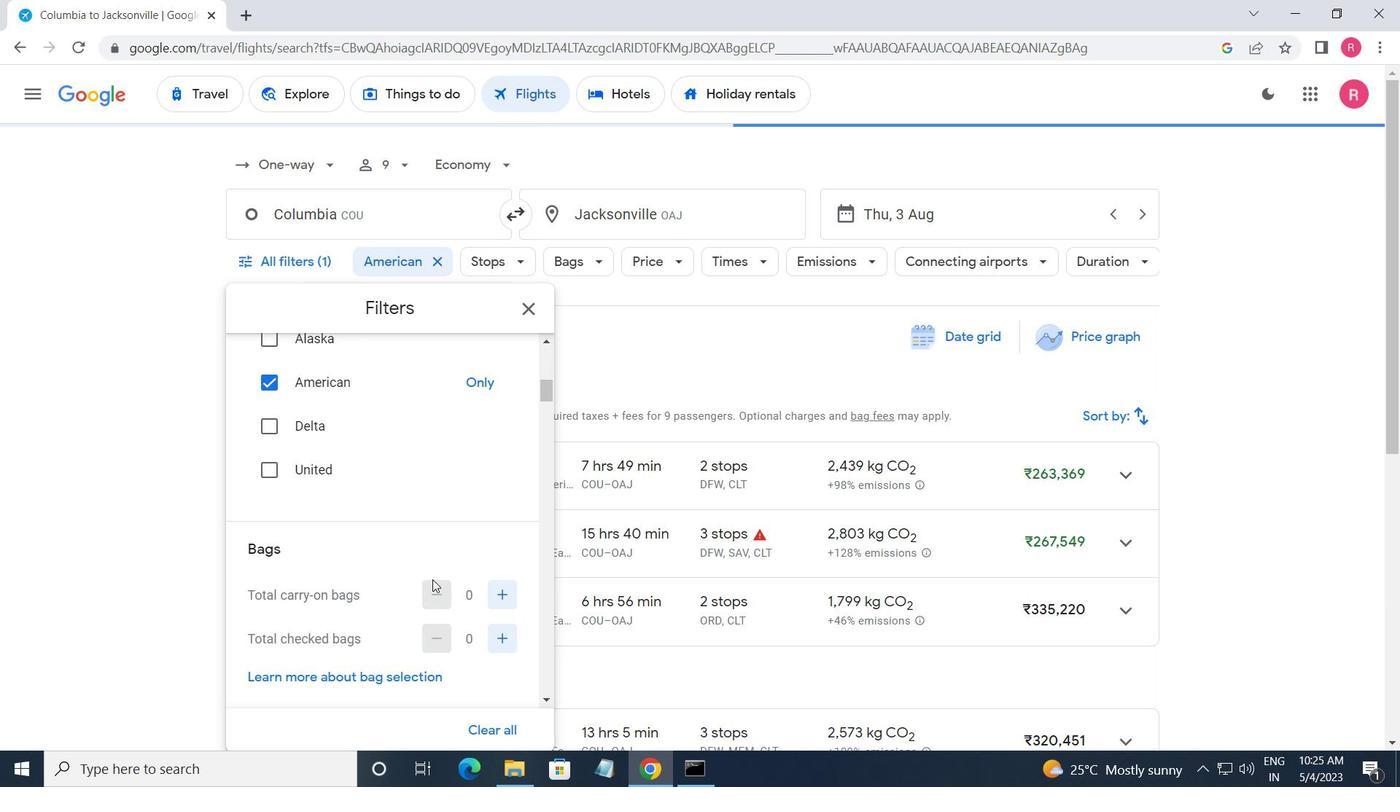 
Action: Mouse scrolled (438, 580) with delta (0, 0)
Screenshot: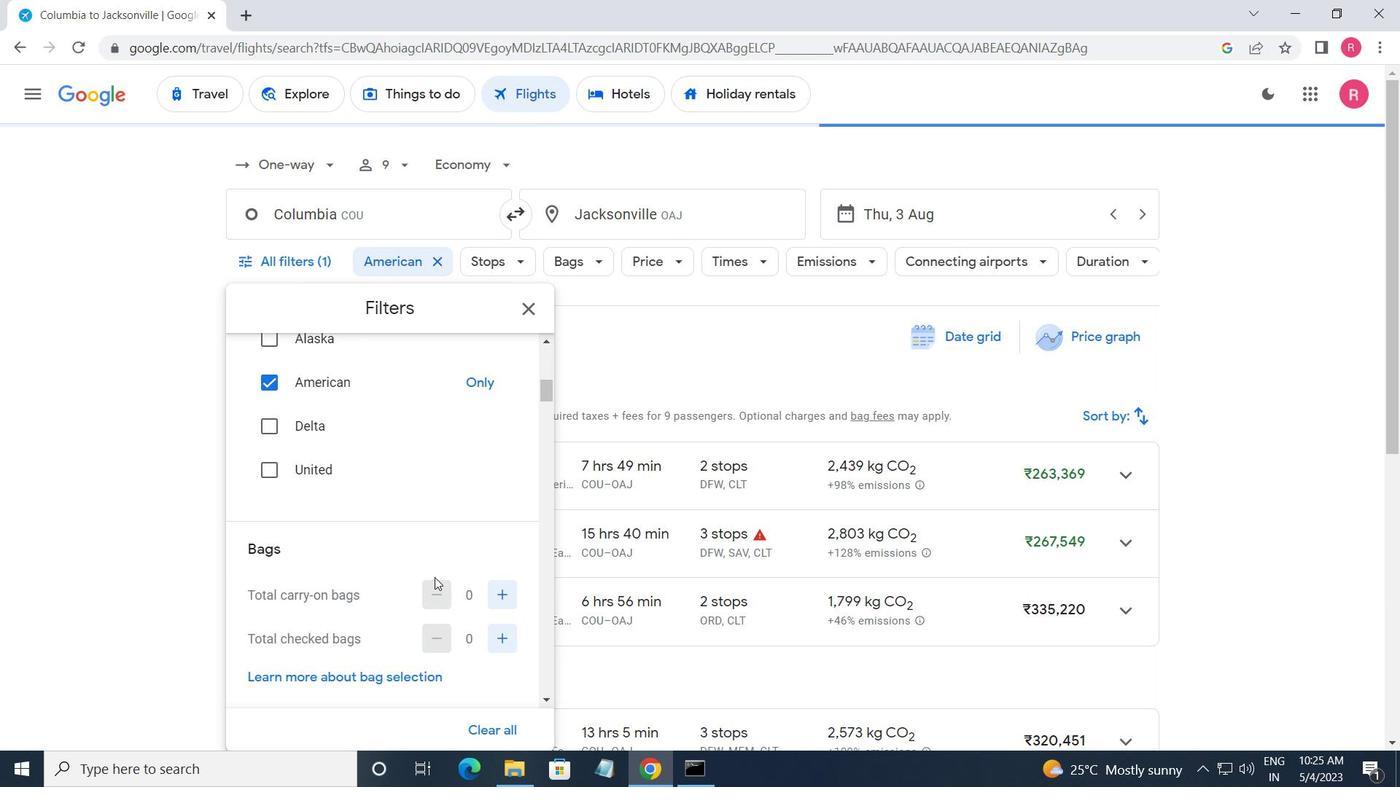
Action: Mouse moved to (499, 515)
Screenshot: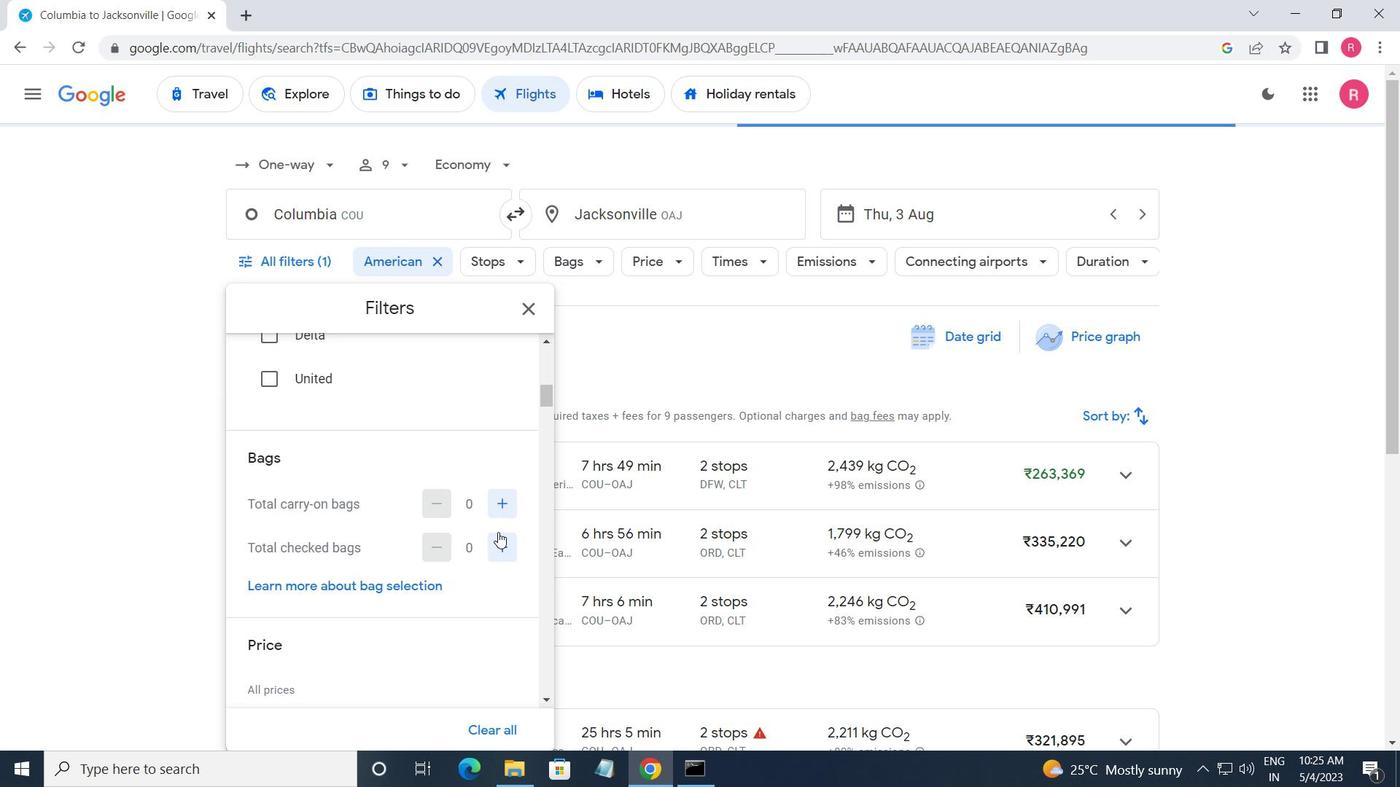 
Action: Mouse pressed left at (499, 515)
Screenshot: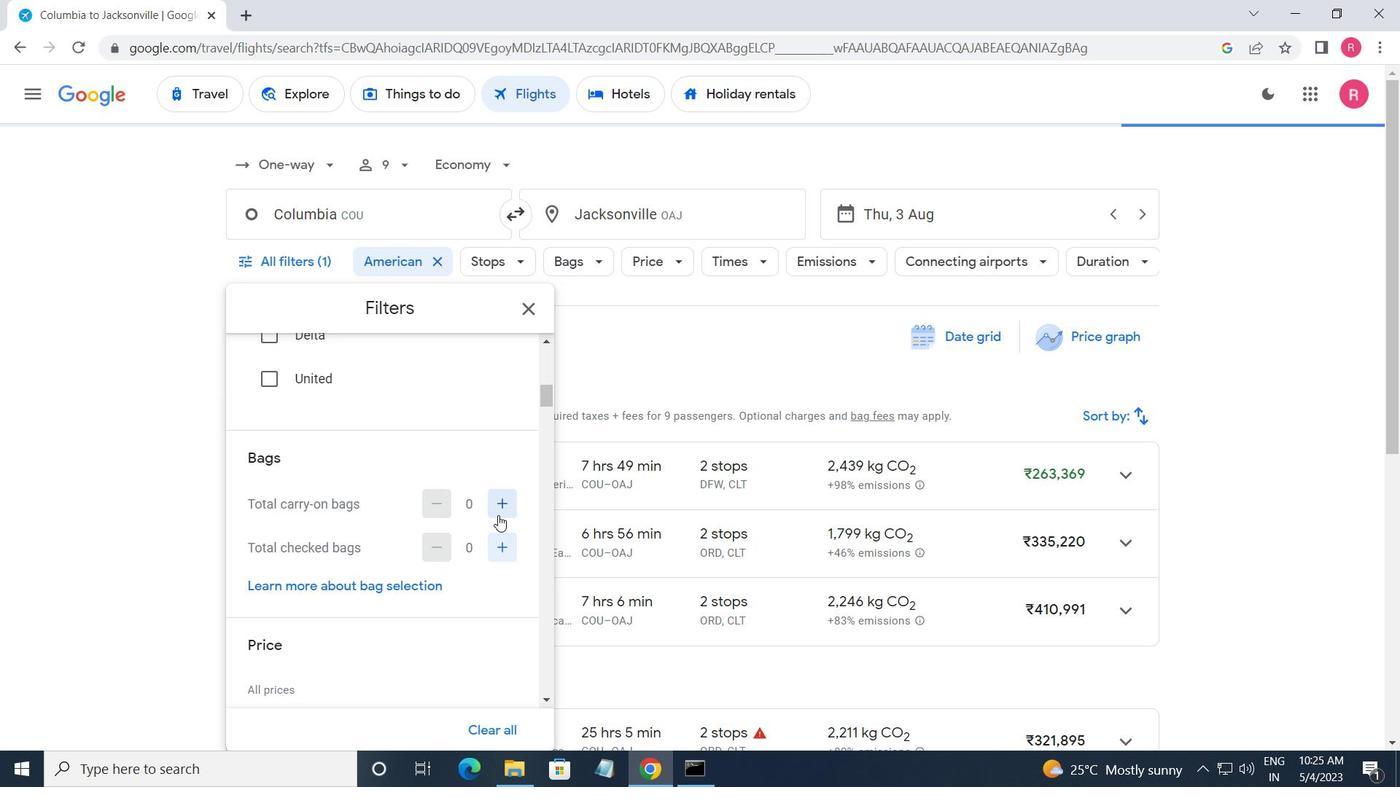
Action: Mouse moved to (452, 570)
Screenshot: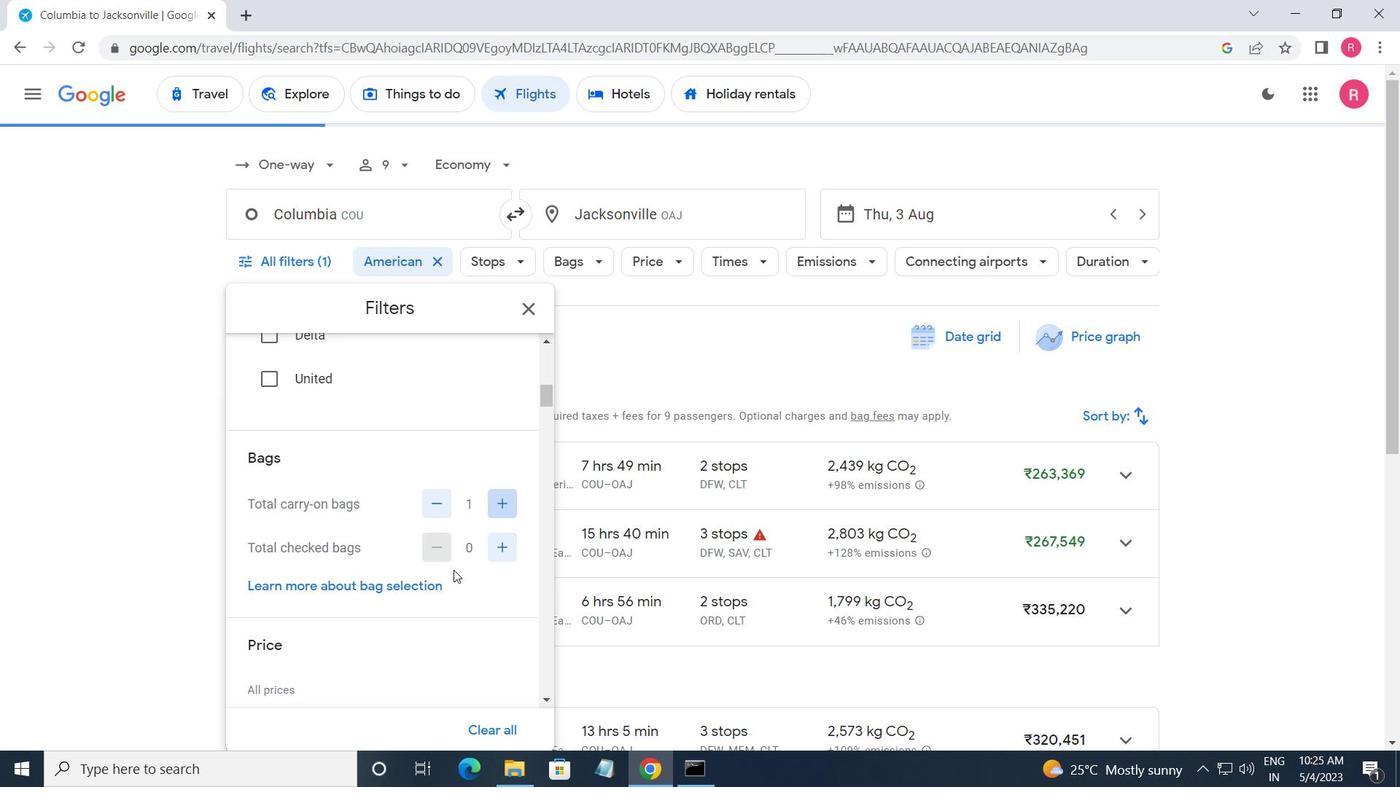 
Action: Mouse scrolled (452, 569) with delta (0, 0)
Screenshot: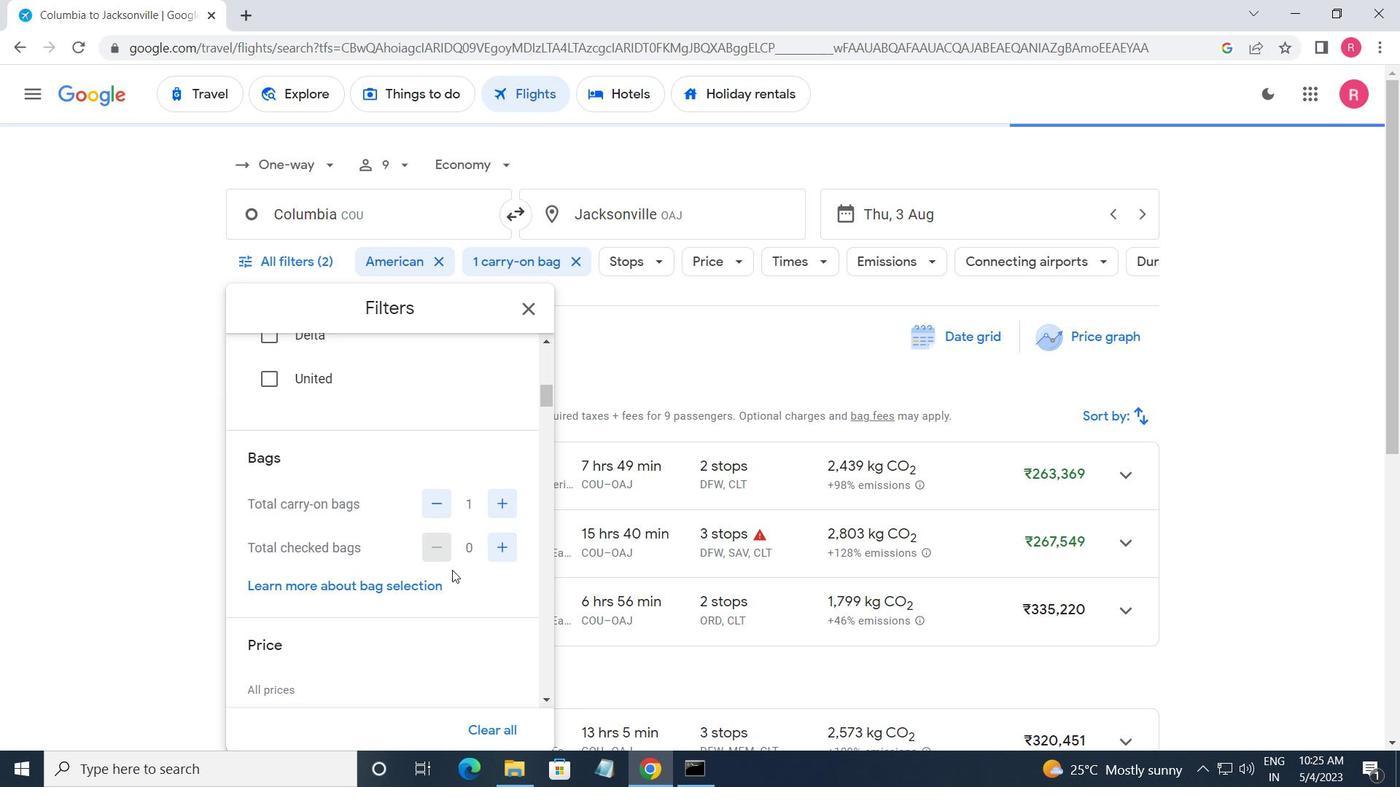 
Action: Mouse scrolled (452, 569) with delta (0, 0)
Screenshot: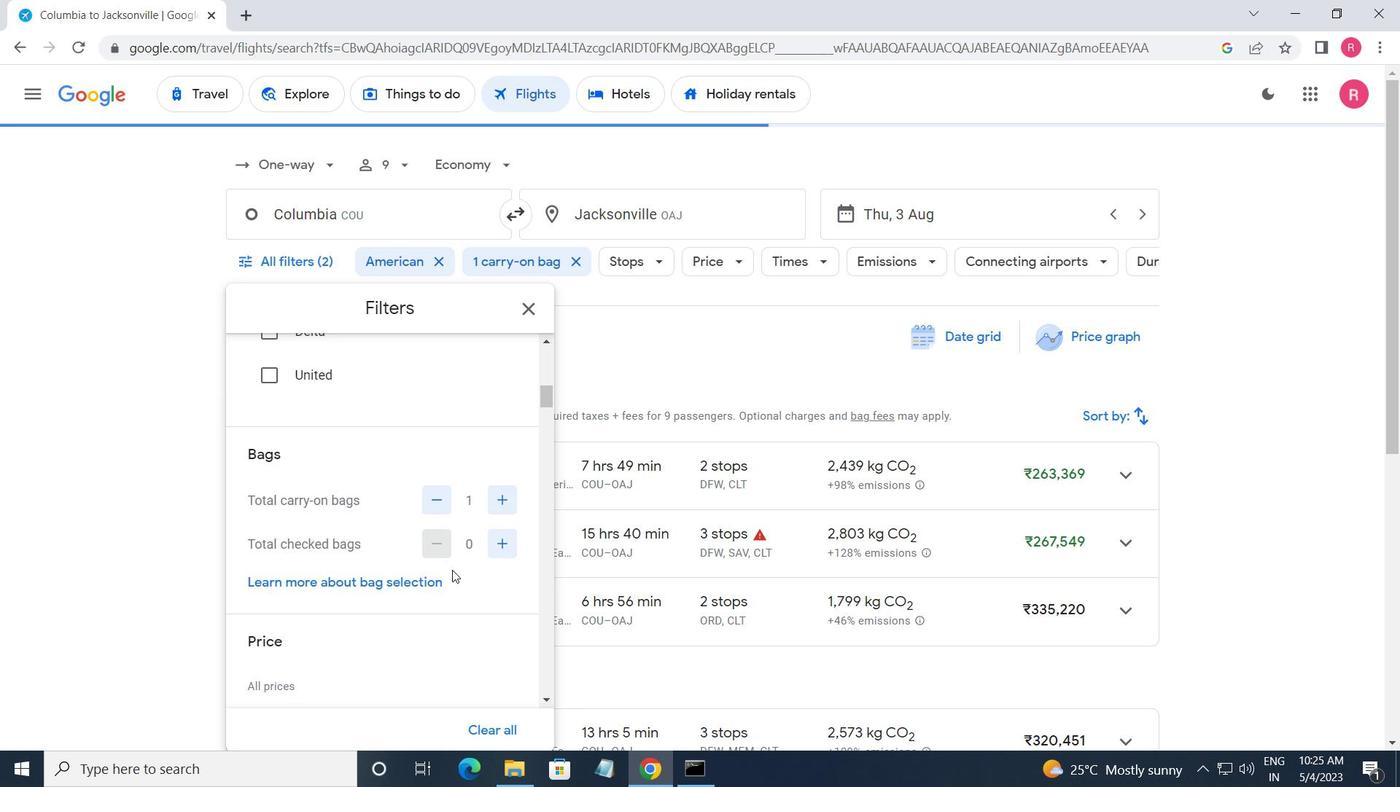 
Action: Mouse moved to (520, 537)
Screenshot: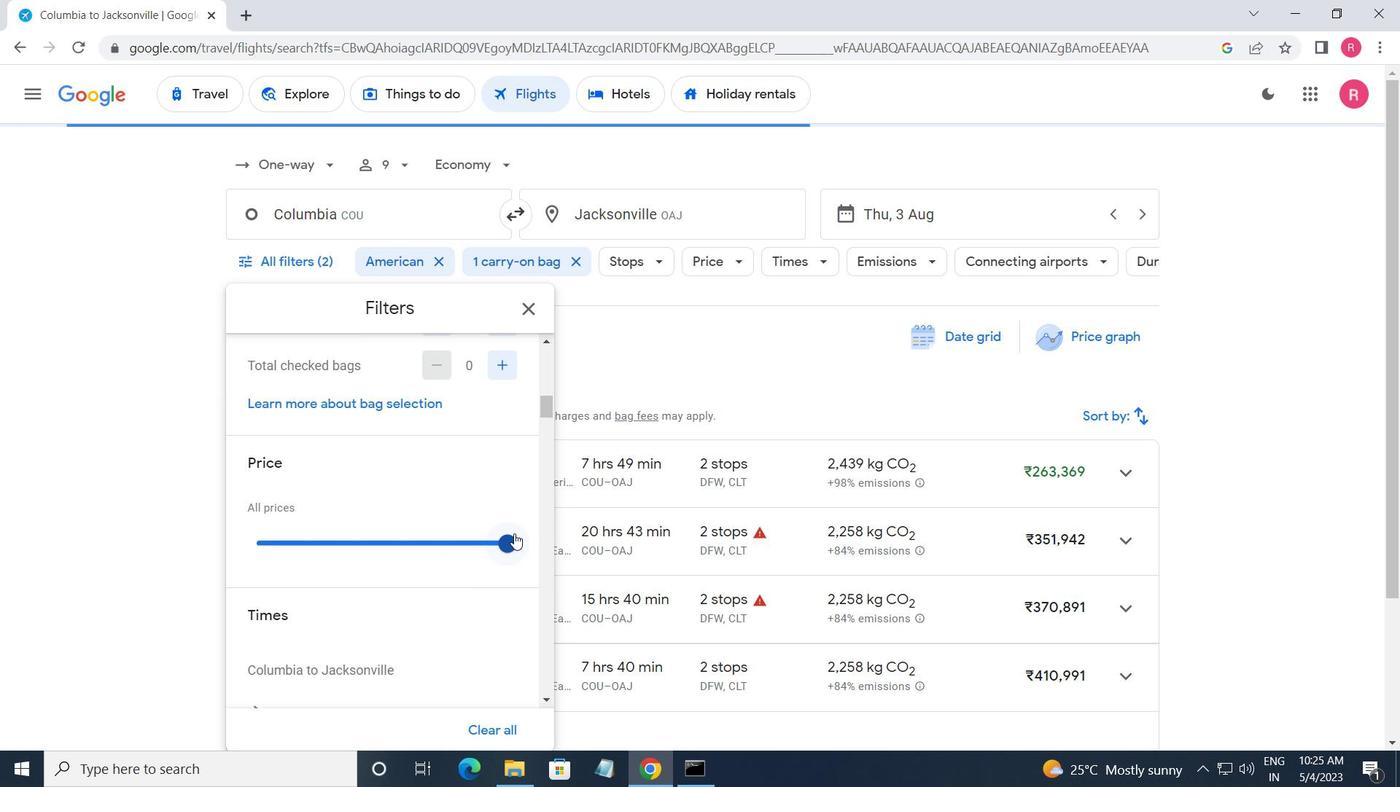 
Action: Mouse pressed left at (520, 537)
Screenshot: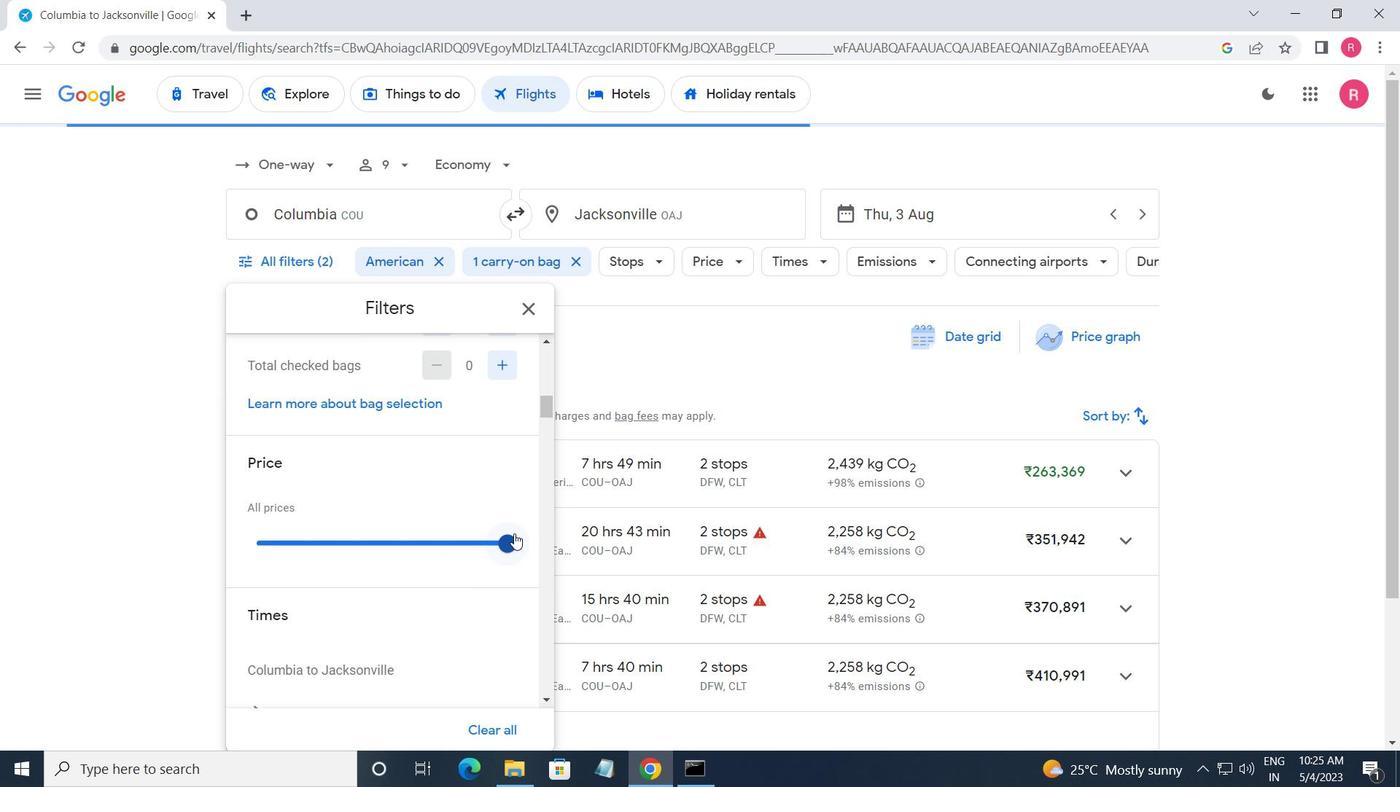 
Action: Mouse moved to (359, 540)
Screenshot: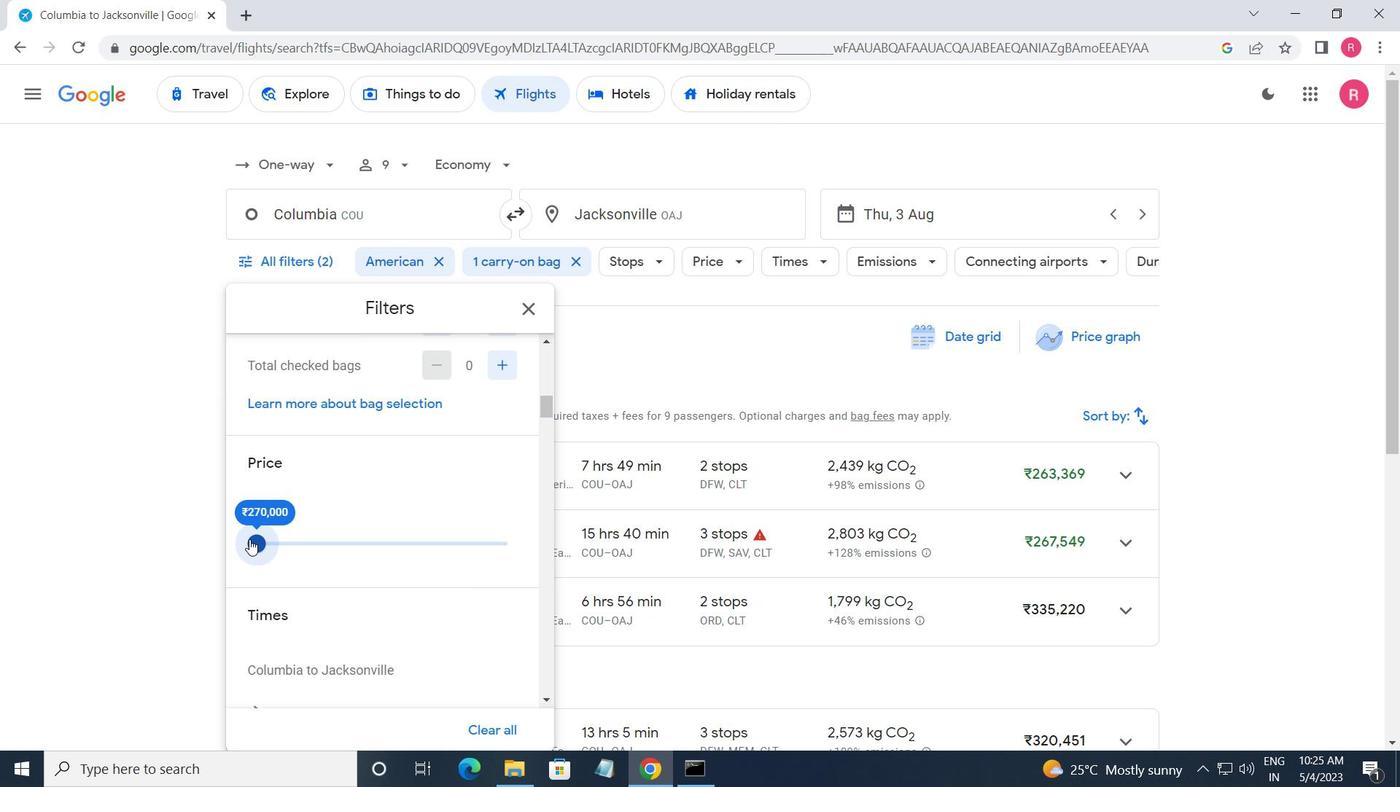 
Action: Mouse scrolled (359, 539) with delta (0, 0)
Screenshot: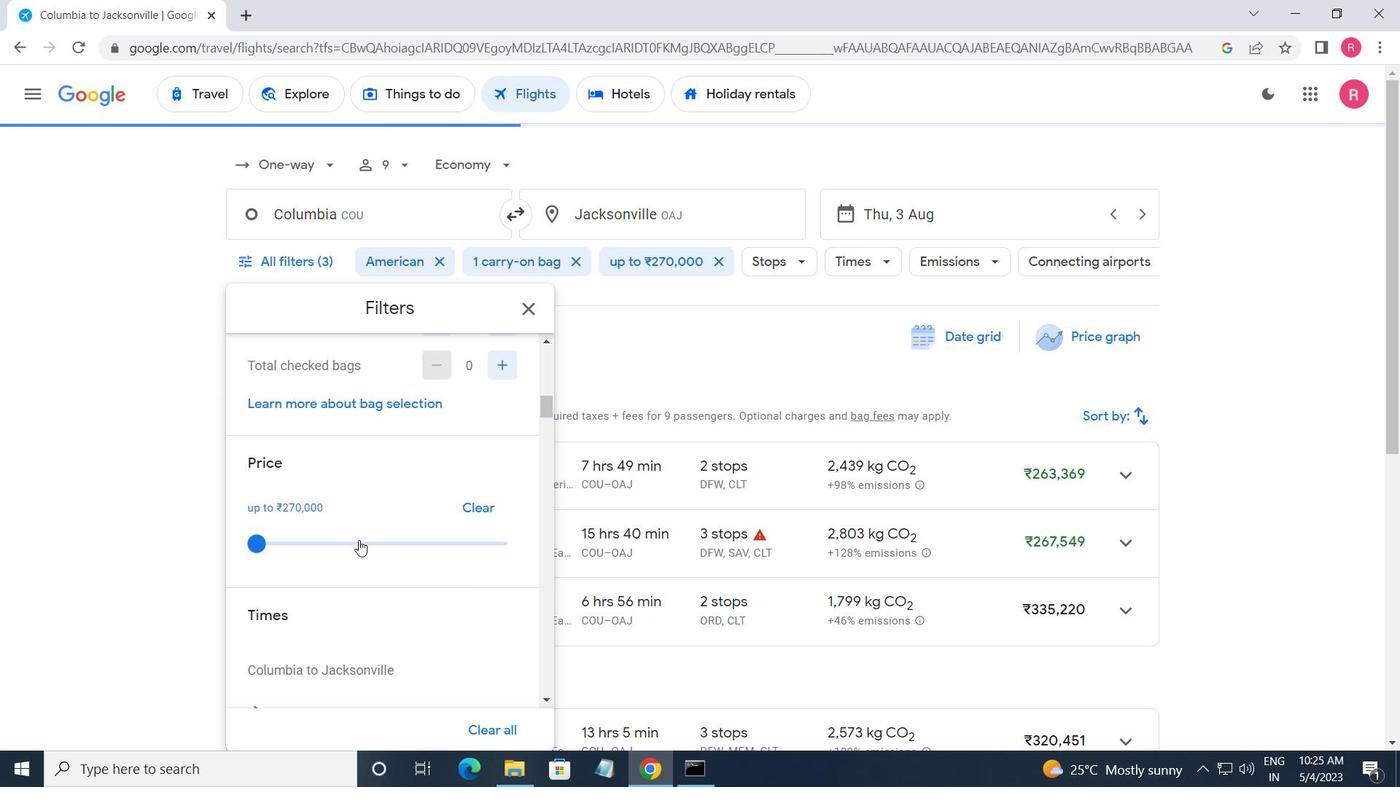 
Action: Mouse scrolled (359, 539) with delta (0, 0)
Screenshot: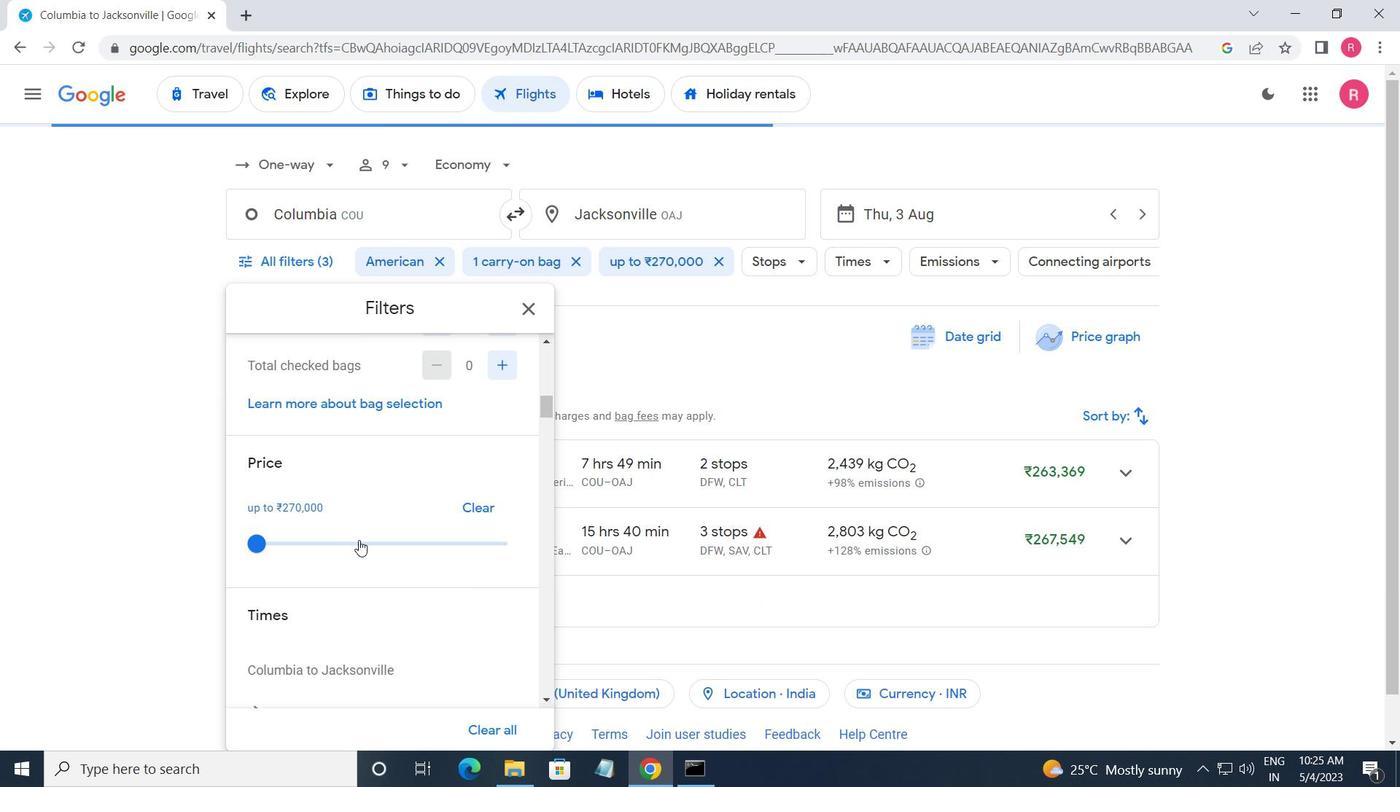 
Action: Mouse moved to (272, 567)
Screenshot: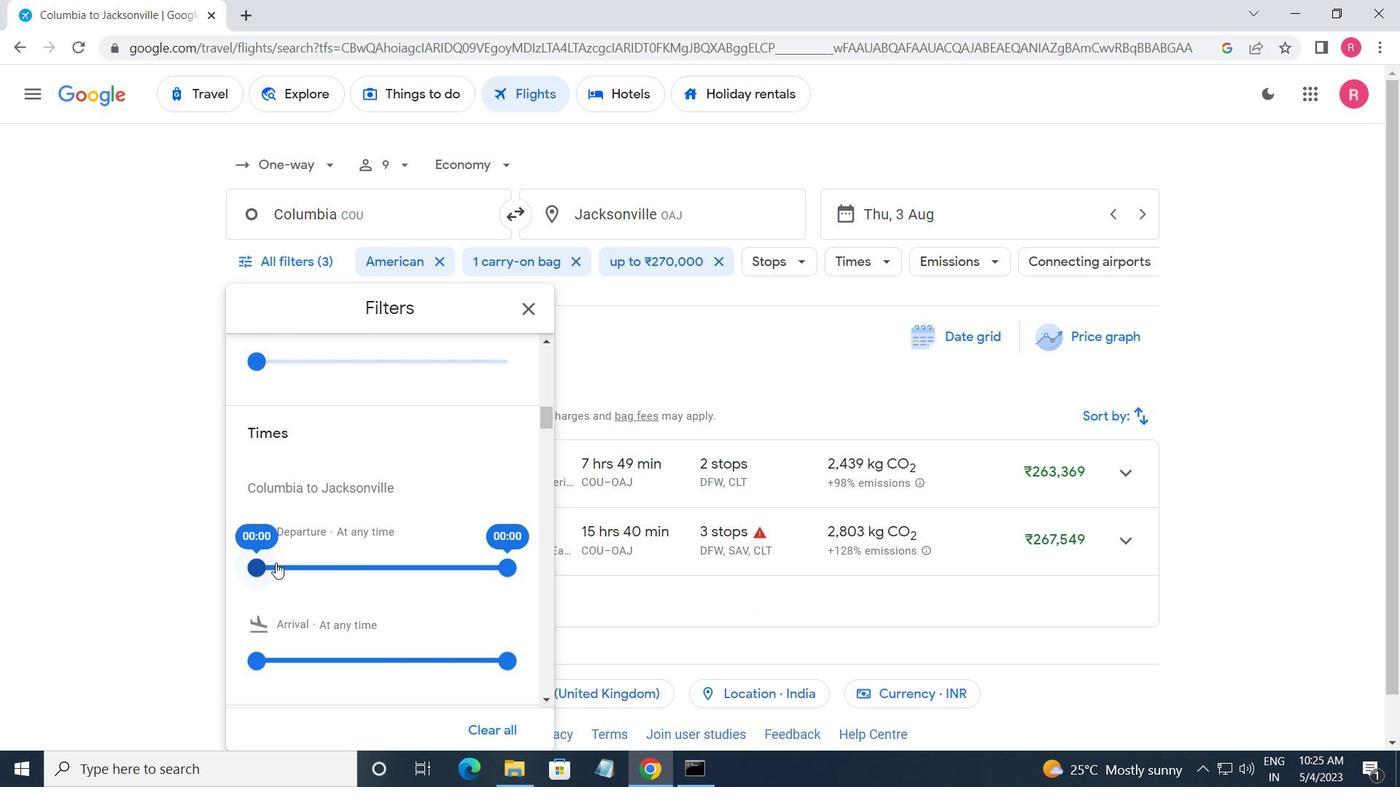 
Action: Mouse pressed left at (272, 567)
Screenshot: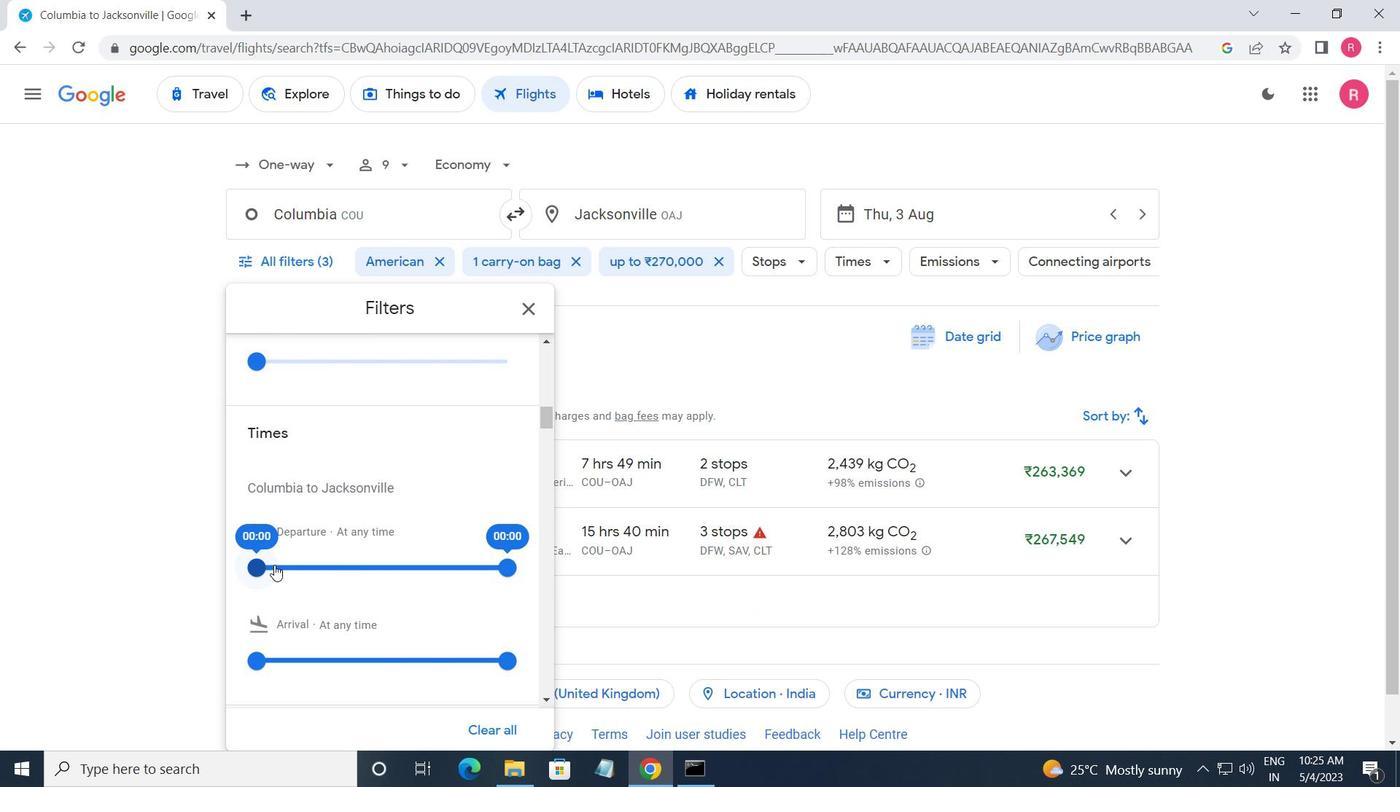 
Action: Mouse moved to (509, 575)
Screenshot: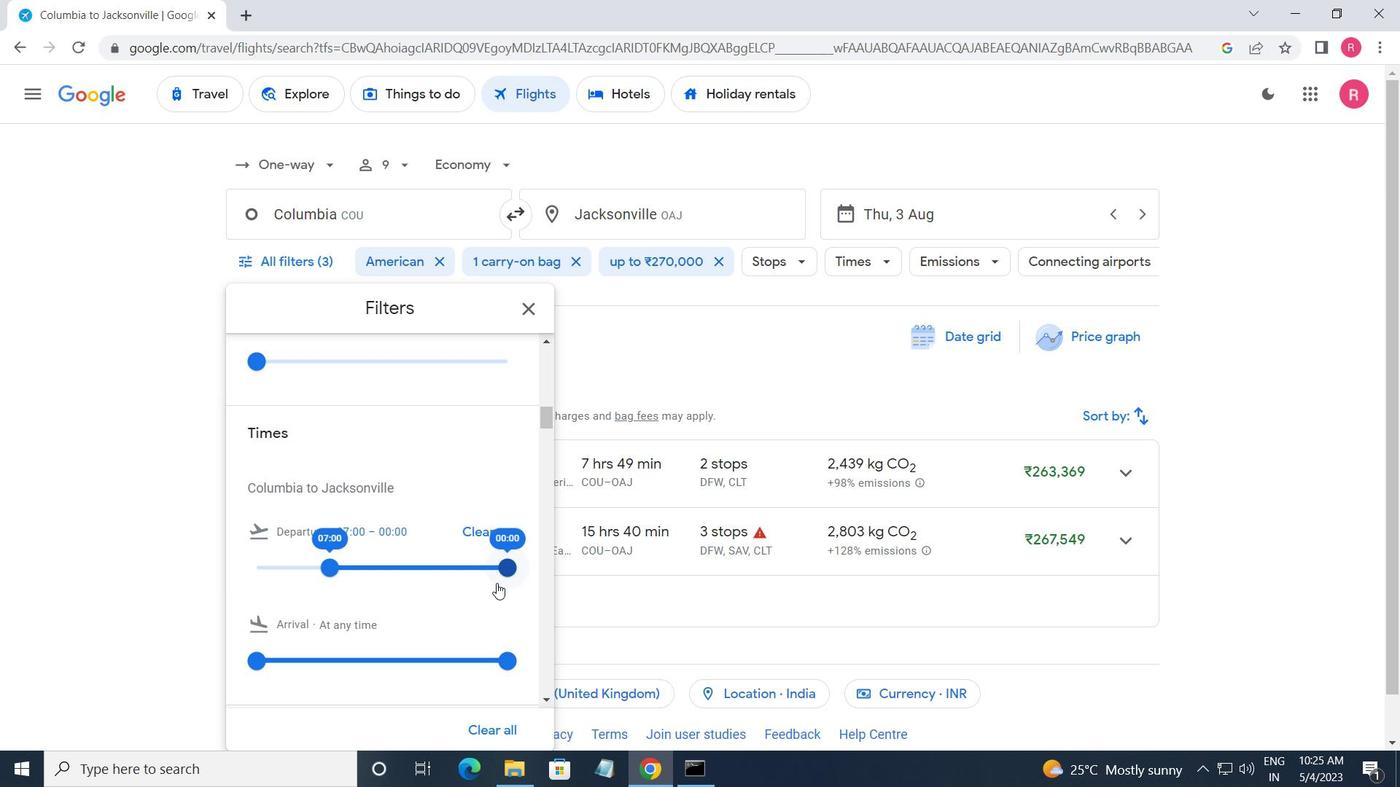 
Action: Mouse pressed left at (509, 575)
Screenshot: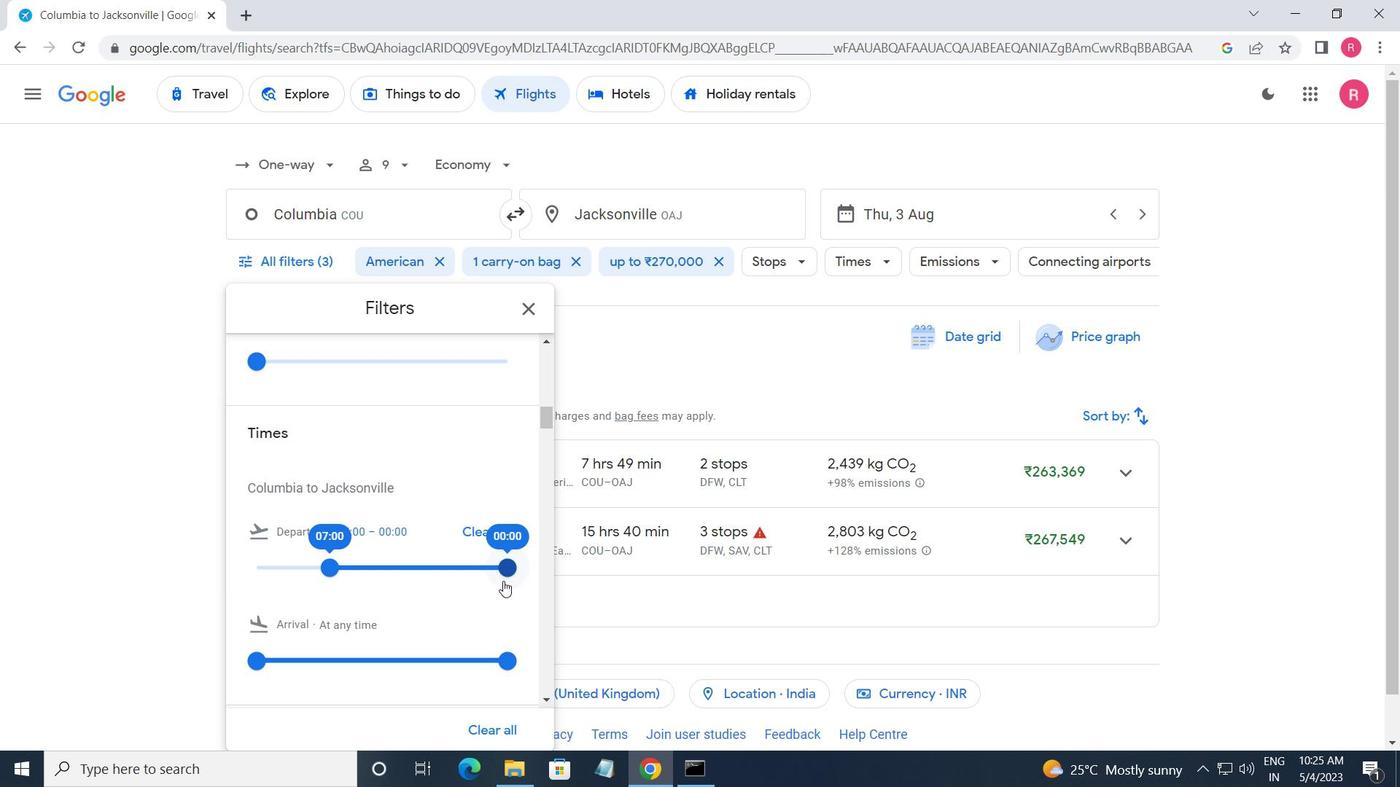 
Action: Mouse moved to (532, 318)
Screenshot: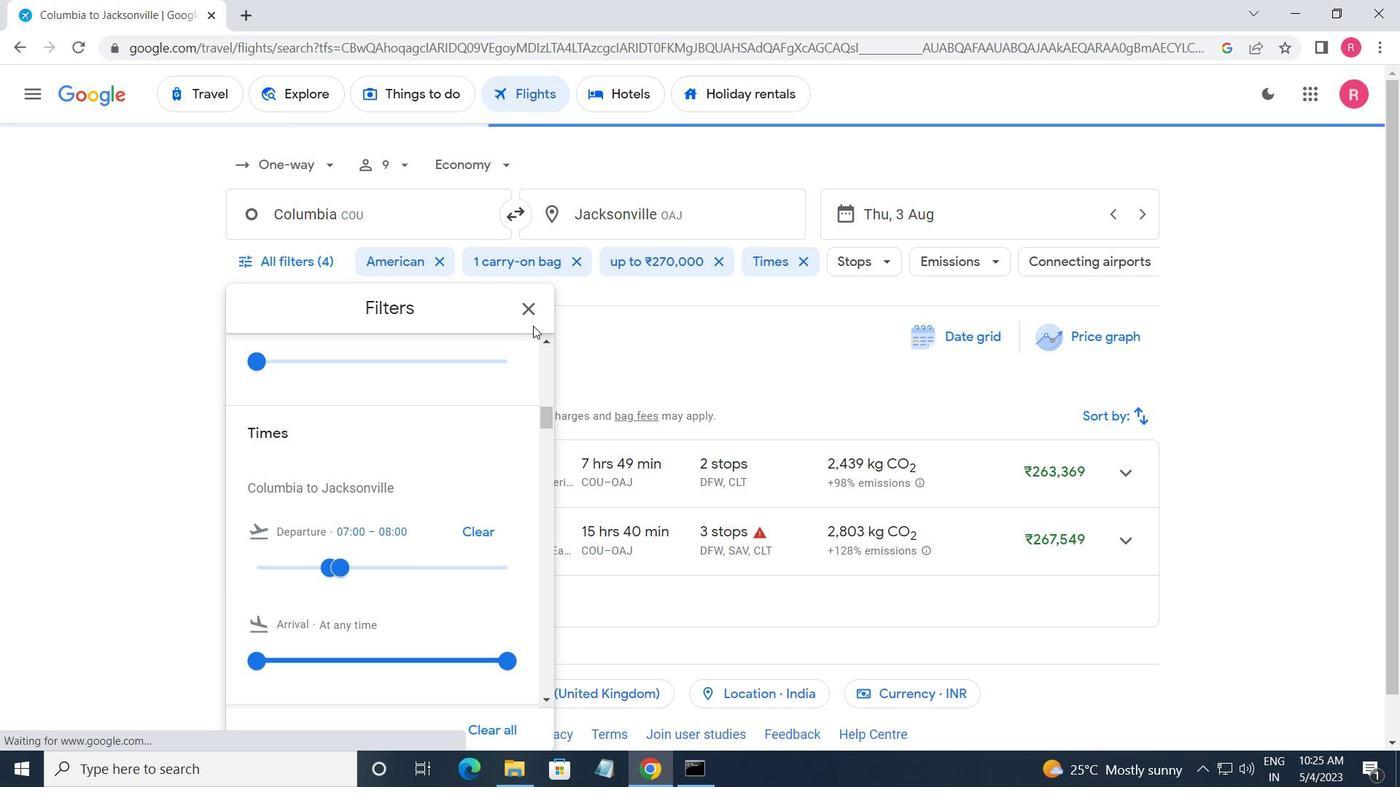
Action: Mouse pressed left at (532, 318)
Screenshot: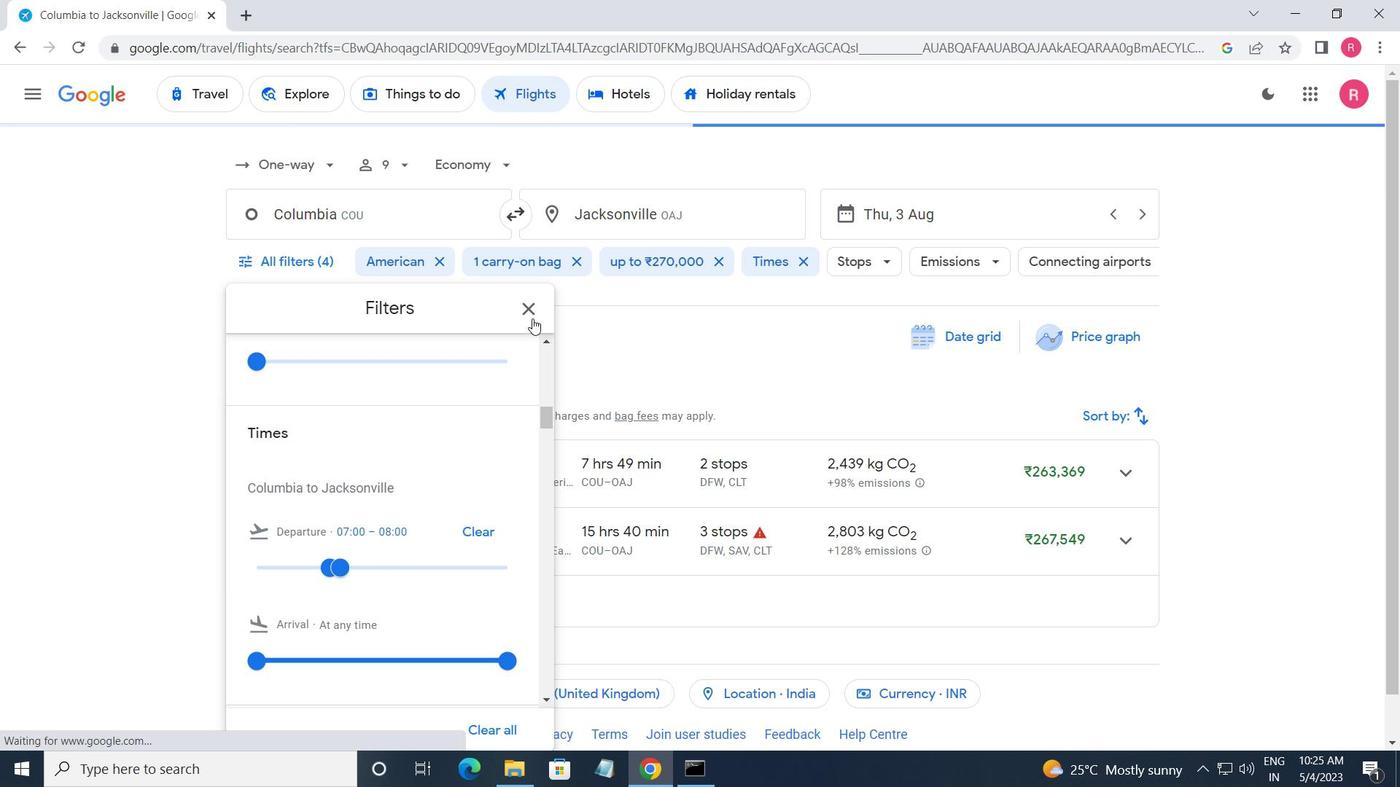 
Action: Mouse moved to (526, 342)
Screenshot: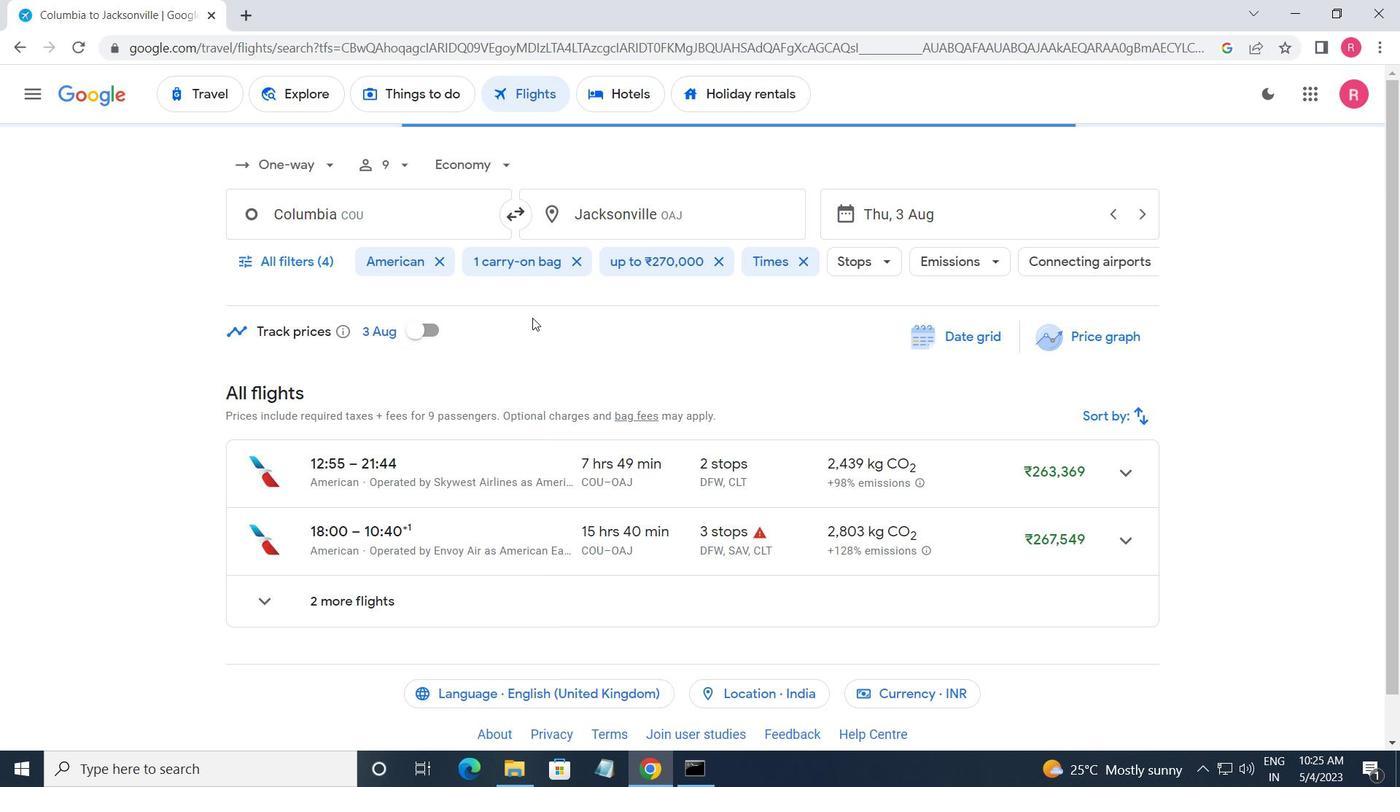 
